 Task: Compose an email with the signature Jose Hernandez with the subject Update on a new initiative and the message Can you please let me know if there are any updates on the clients request? from softage.5@softage.net to softage.3@softage.net, select the message and change font size to small, align the email to left Send the email. Finally, move the email from Sent Items to the label Software development
Action: Mouse moved to (75, 49)
Screenshot: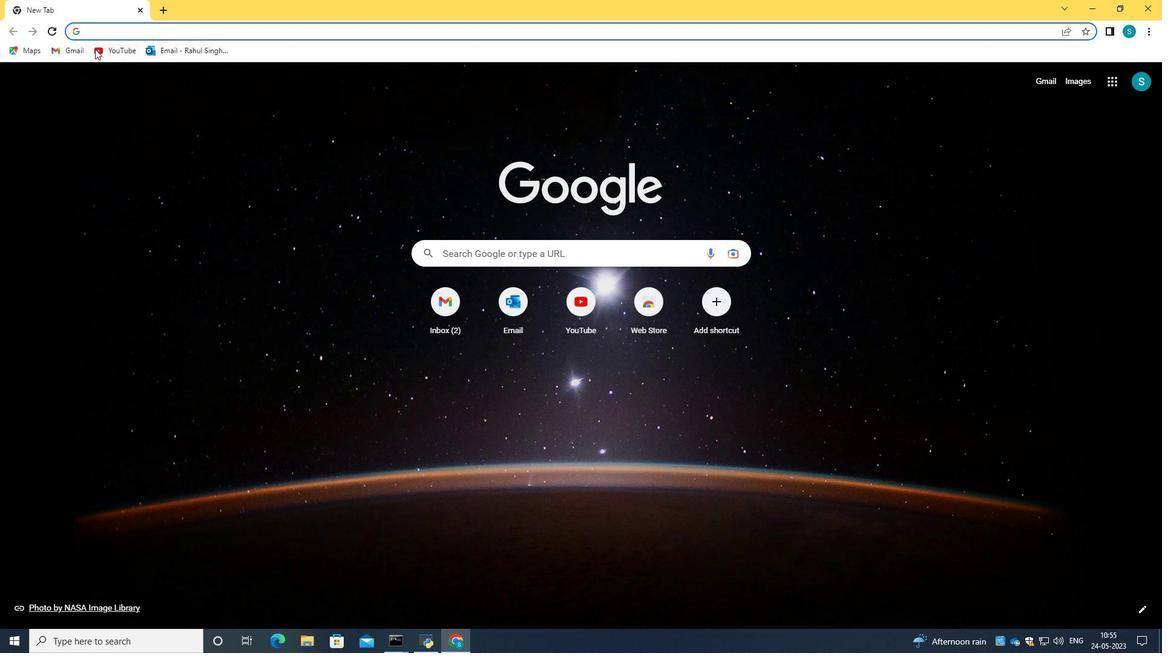 
Action: Mouse pressed left at (75, 49)
Screenshot: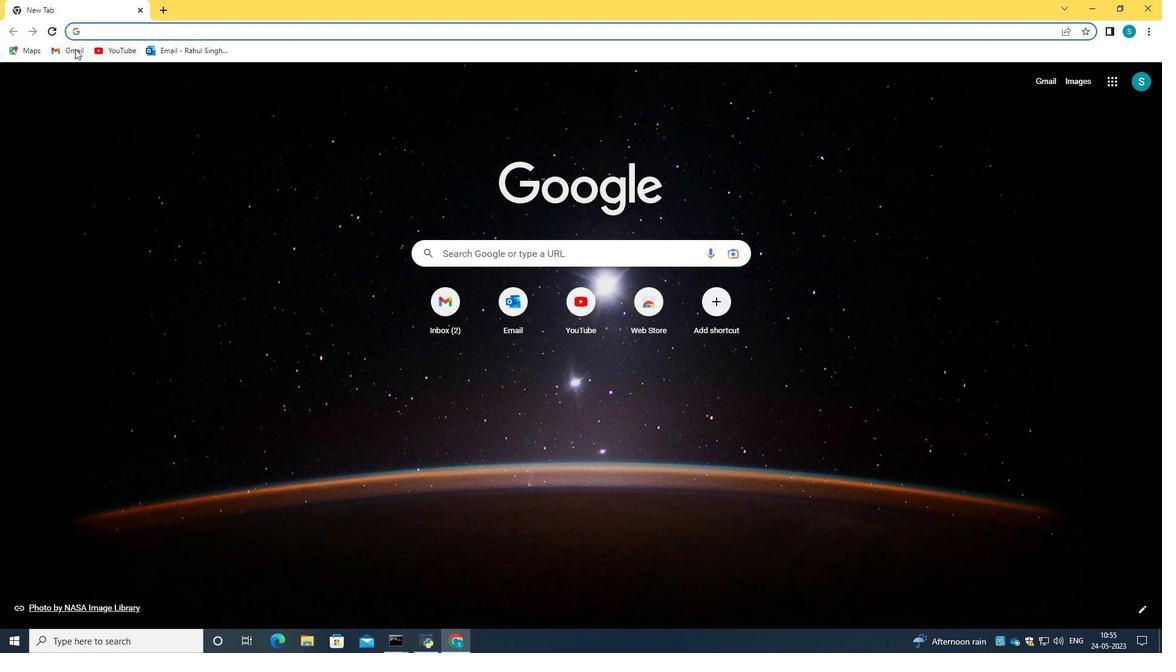 
Action: Mouse moved to (566, 185)
Screenshot: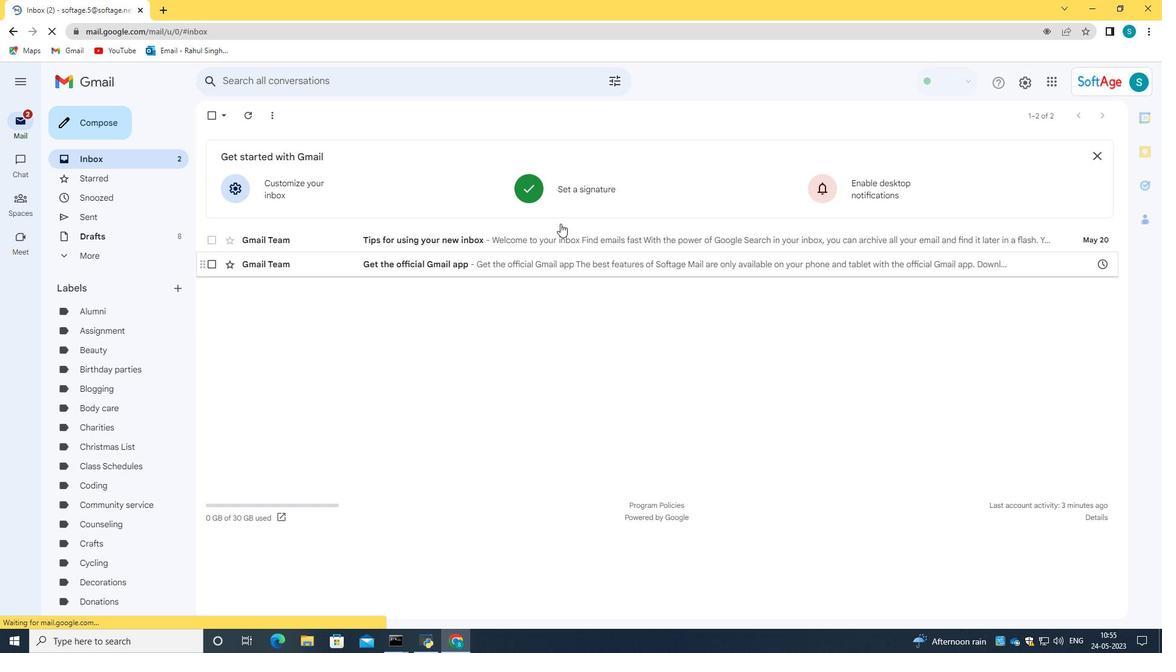 
Action: Mouse pressed left at (566, 185)
Screenshot: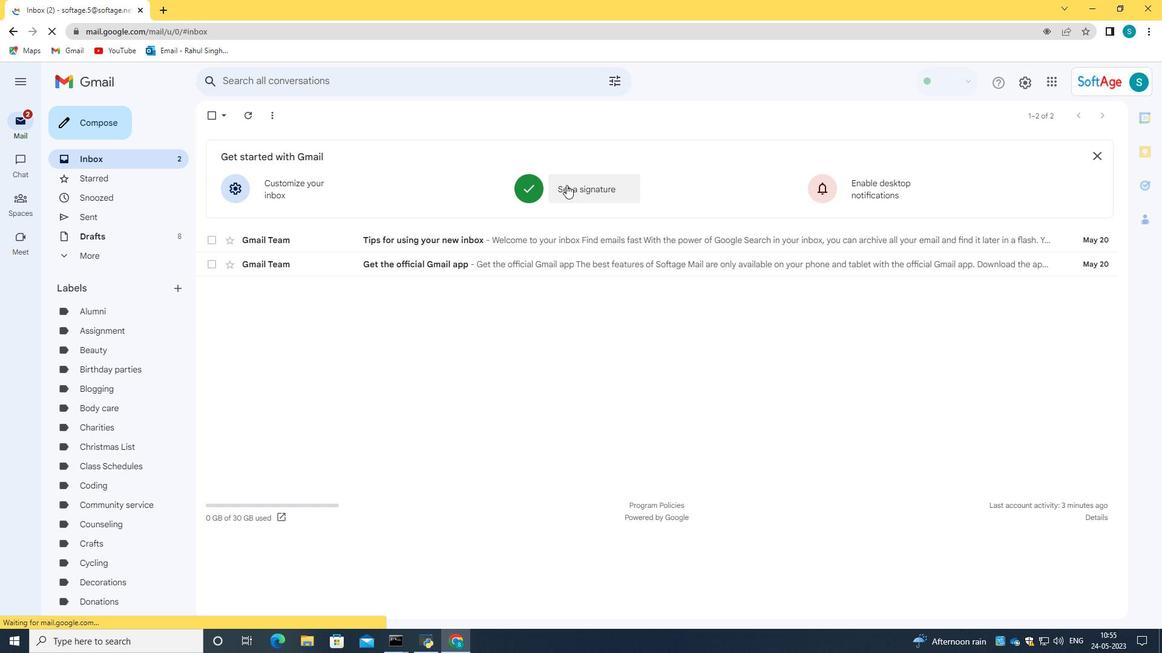 
Action: Mouse moved to (585, 242)
Screenshot: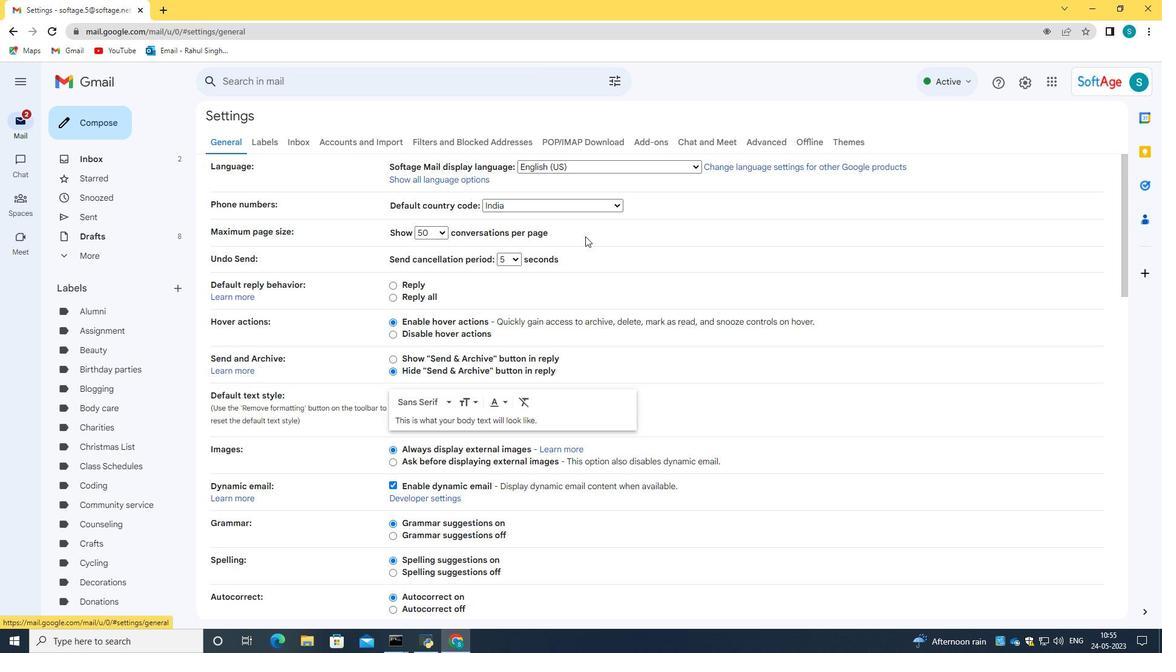 
Action: Mouse scrolled (585, 241) with delta (0, 0)
Screenshot: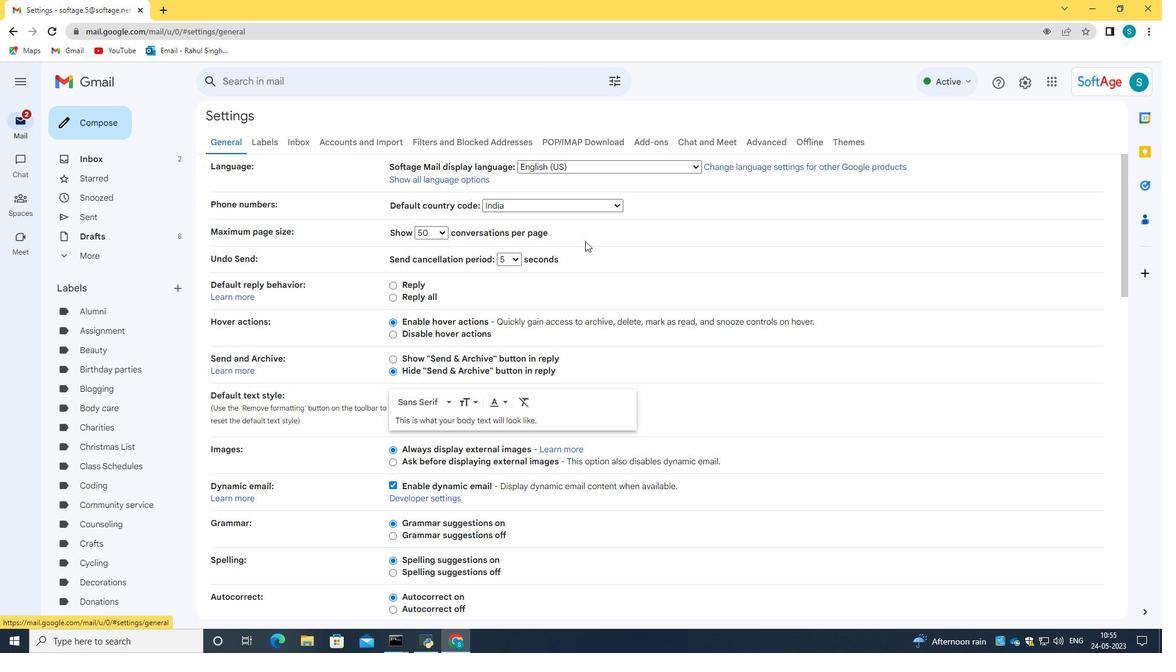 
Action: Mouse scrolled (585, 241) with delta (0, 0)
Screenshot: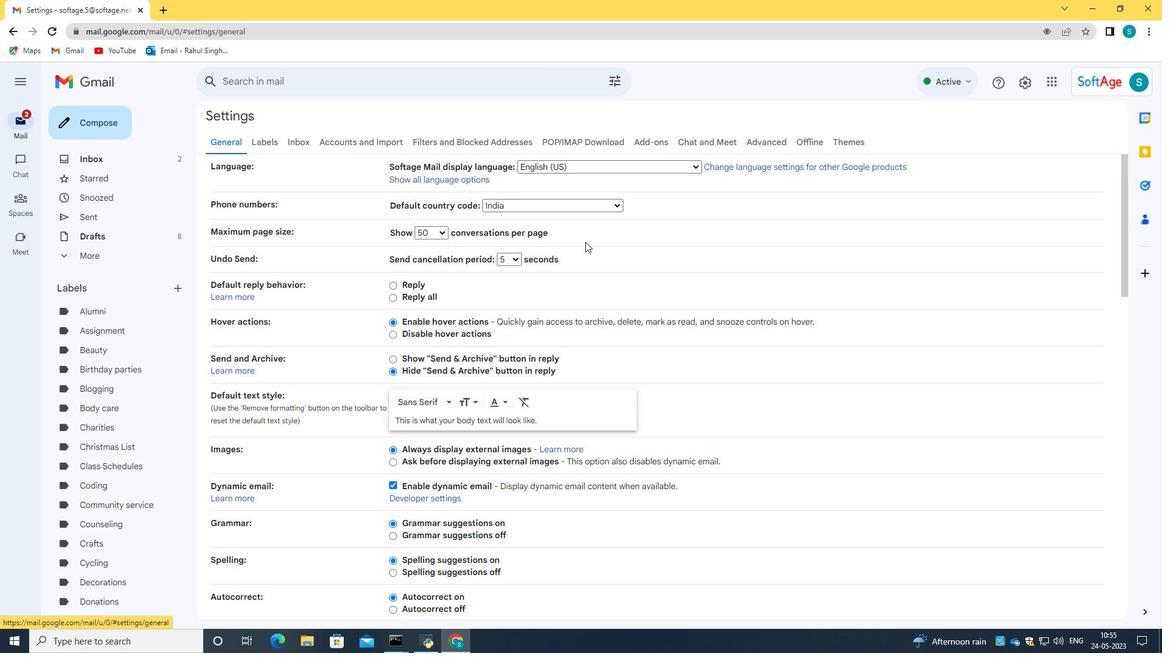 
Action: Mouse scrolled (585, 241) with delta (0, 0)
Screenshot: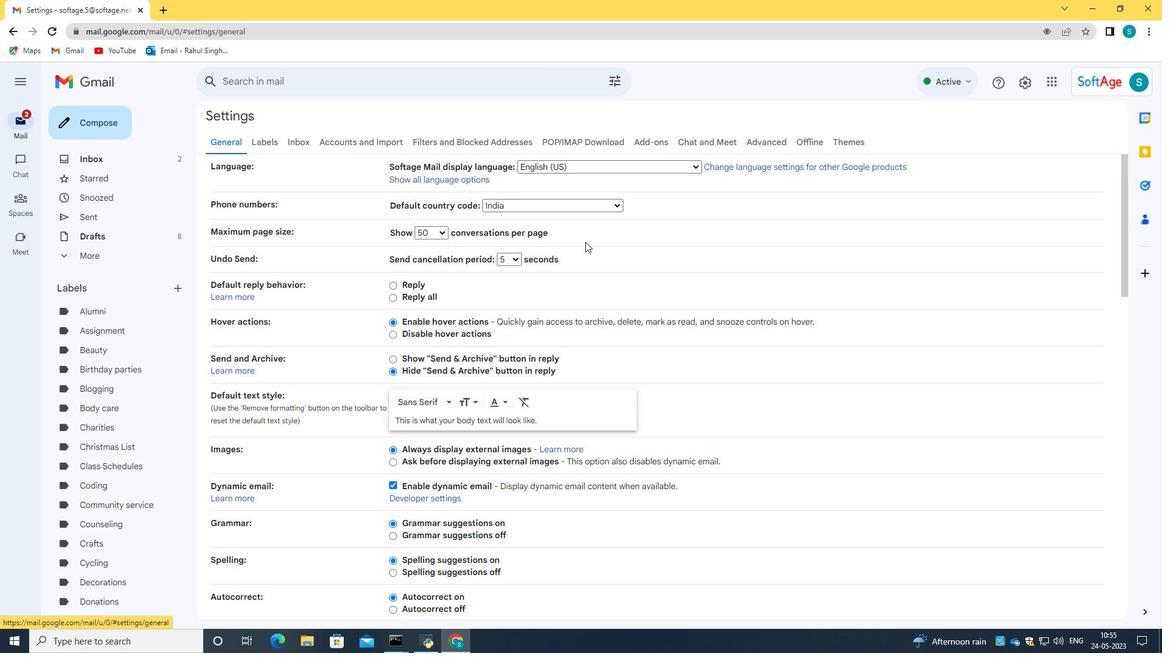 
Action: Mouse scrolled (585, 241) with delta (0, 0)
Screenshot: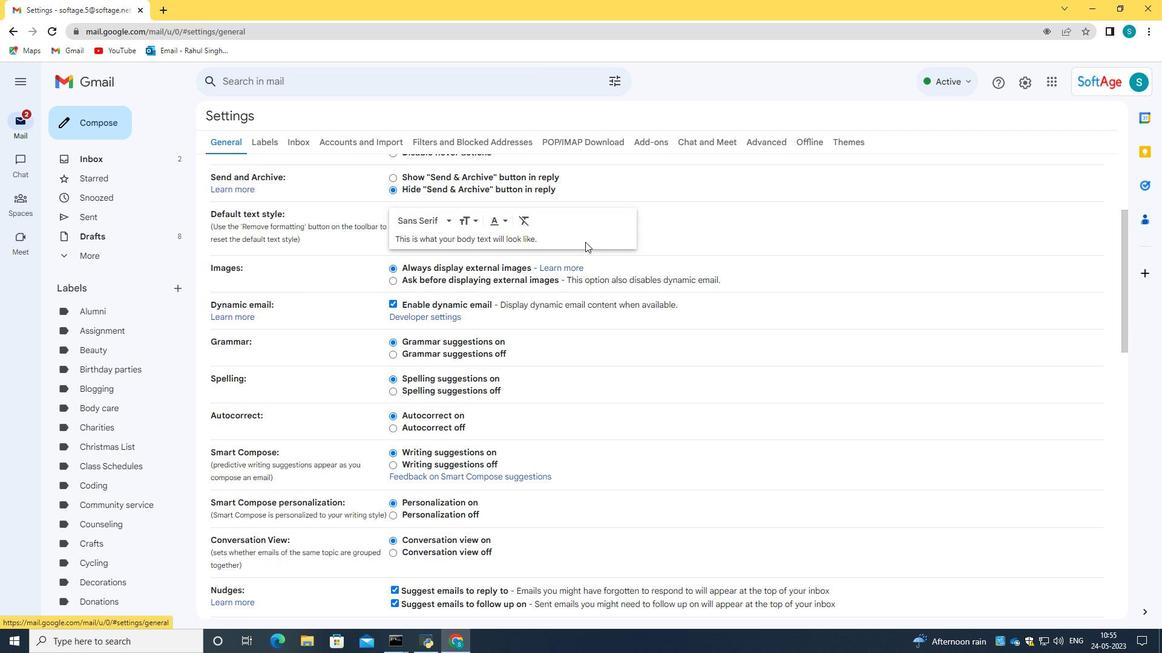 
Action: Mouse scrolled (585, 241) with delta (0, 0)
Screenshot: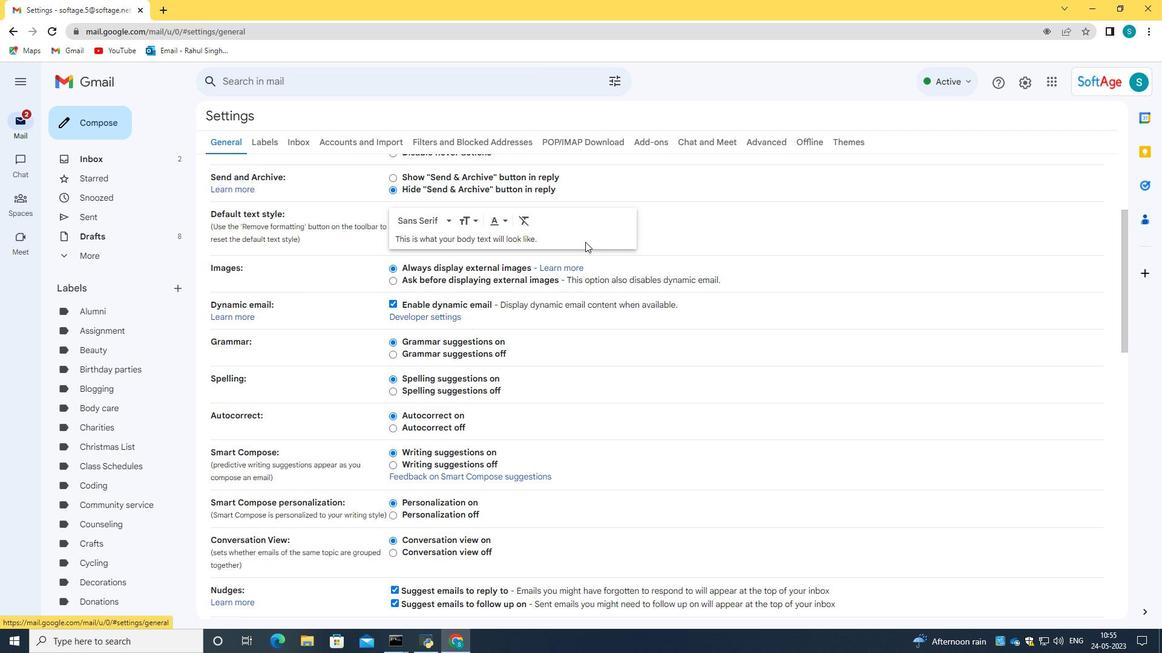 
Action: Mouse scrolled (585, 241) with delta (0, 0)
Screenshot: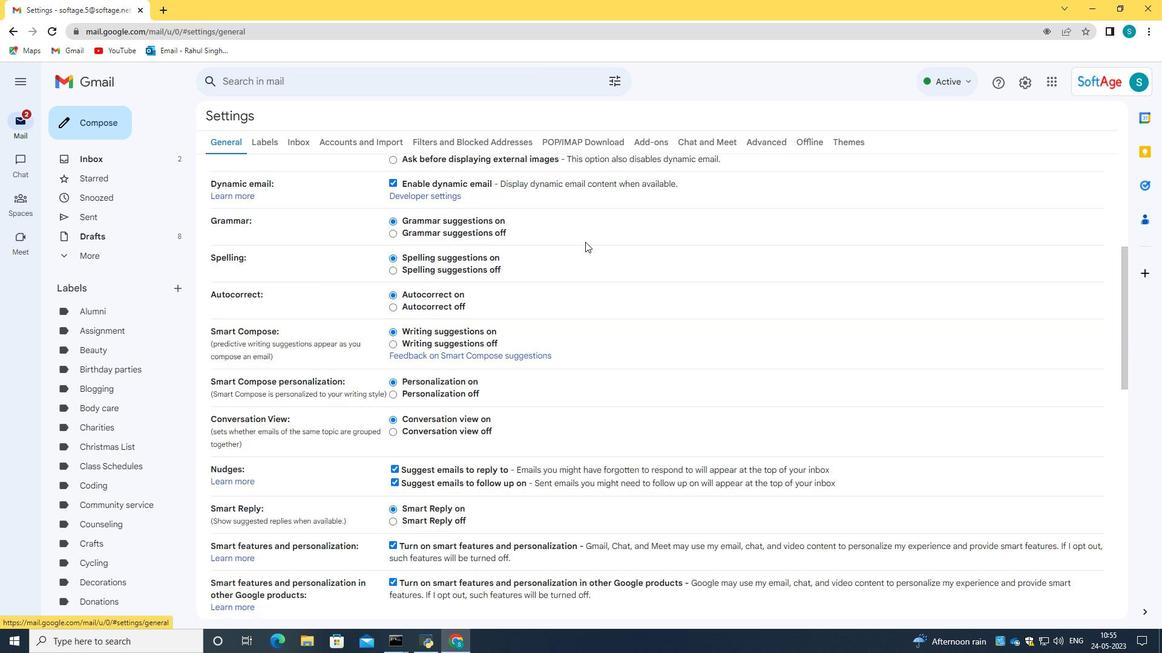 
Action: Mouse scrolled (585, 241) with delta (0, 0)
Screenshot: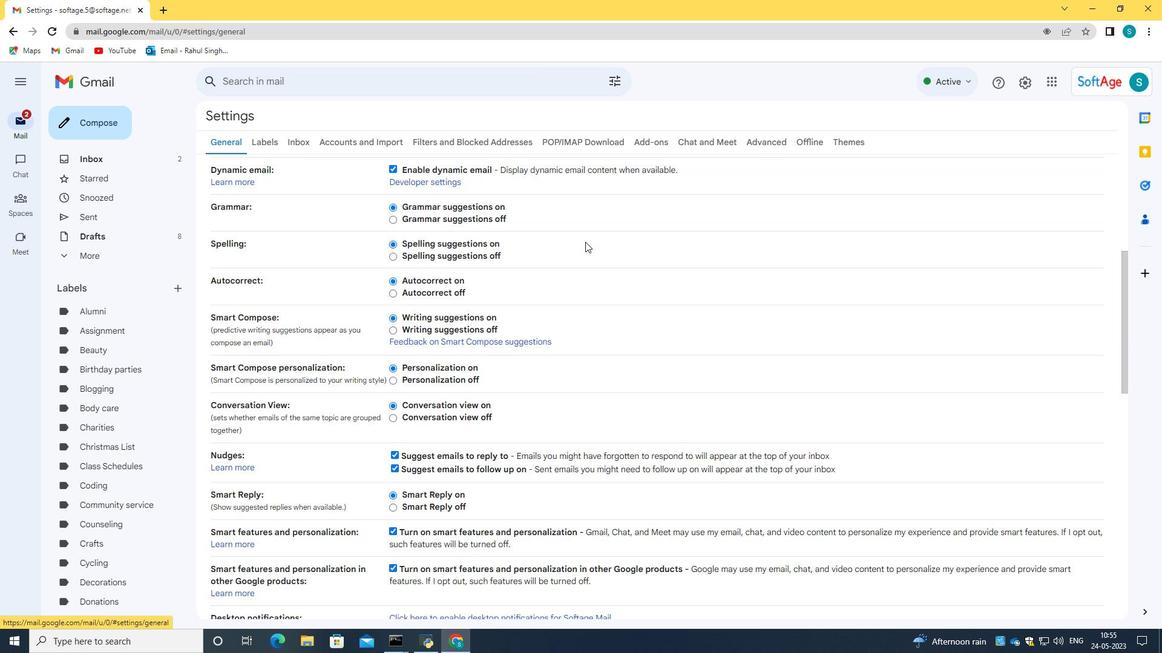 
Action: Mouse scrolled (585, 241) with delta (0, 0)
Screenshot: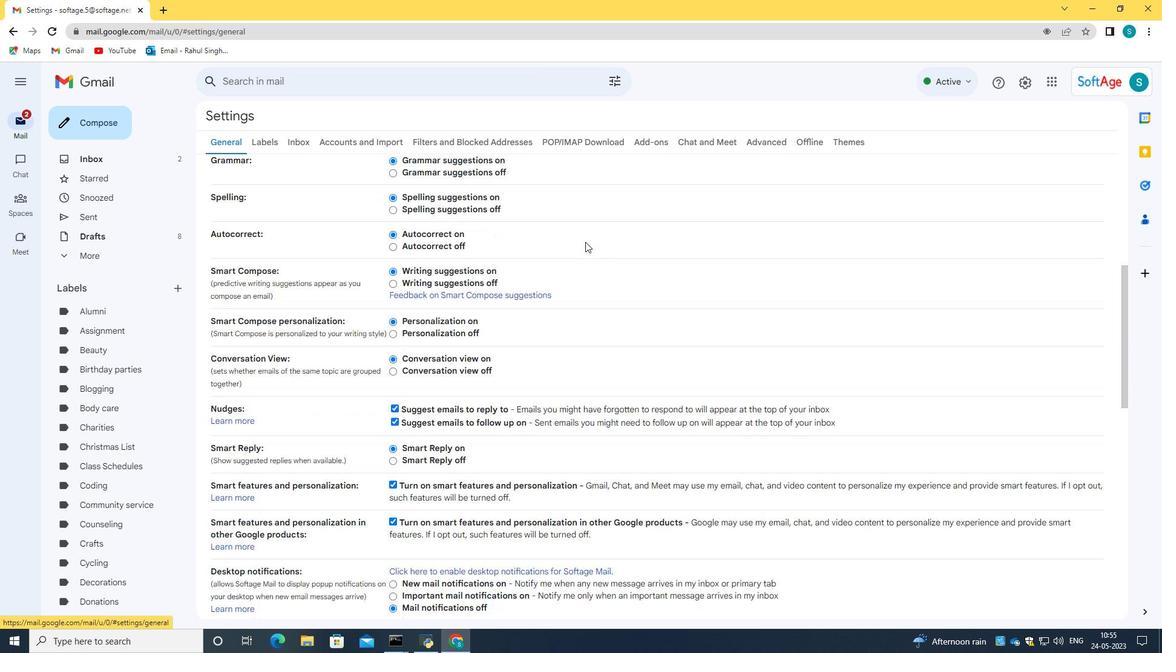 
Action: Mouse moved to (558, 373)
Screenshot: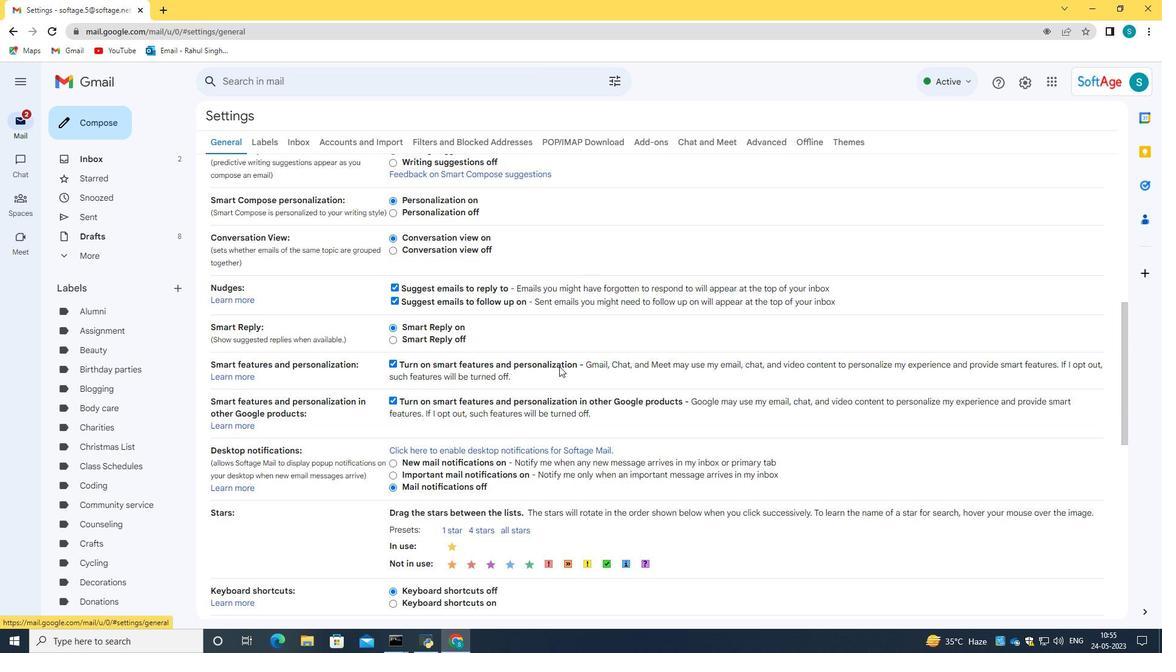 
Action: Mouse scrolled (558, 372) with delta (0, 0)
Screenshot: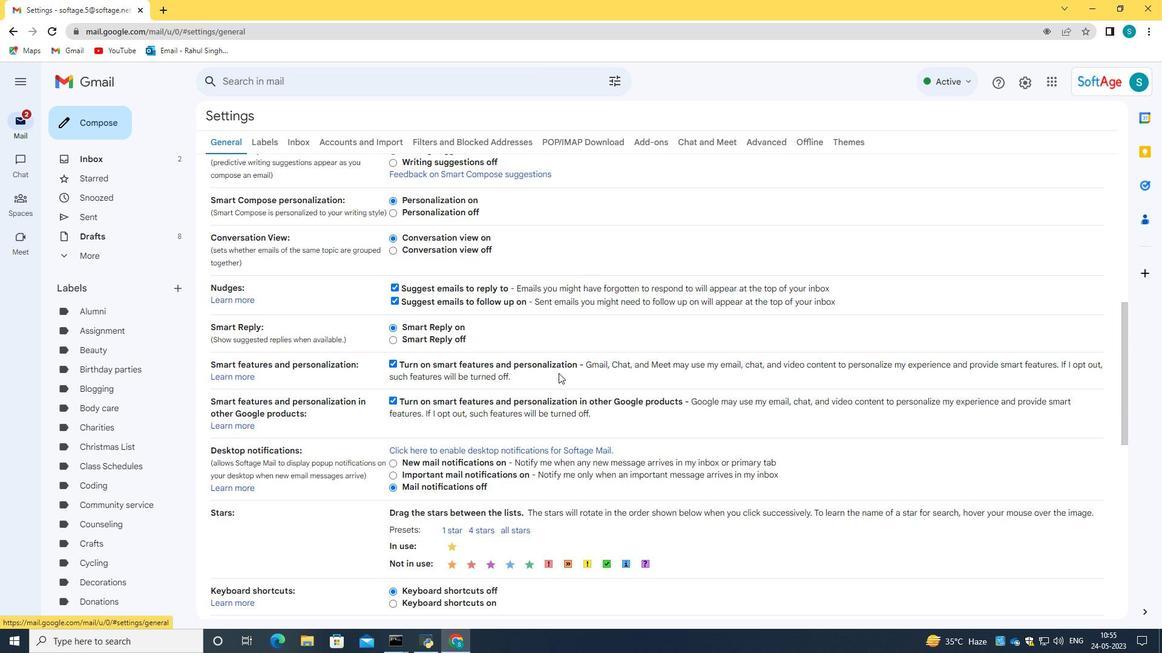 
Action: Mouse scrolled (558, 372) with delta (0, 0)
Screenshot: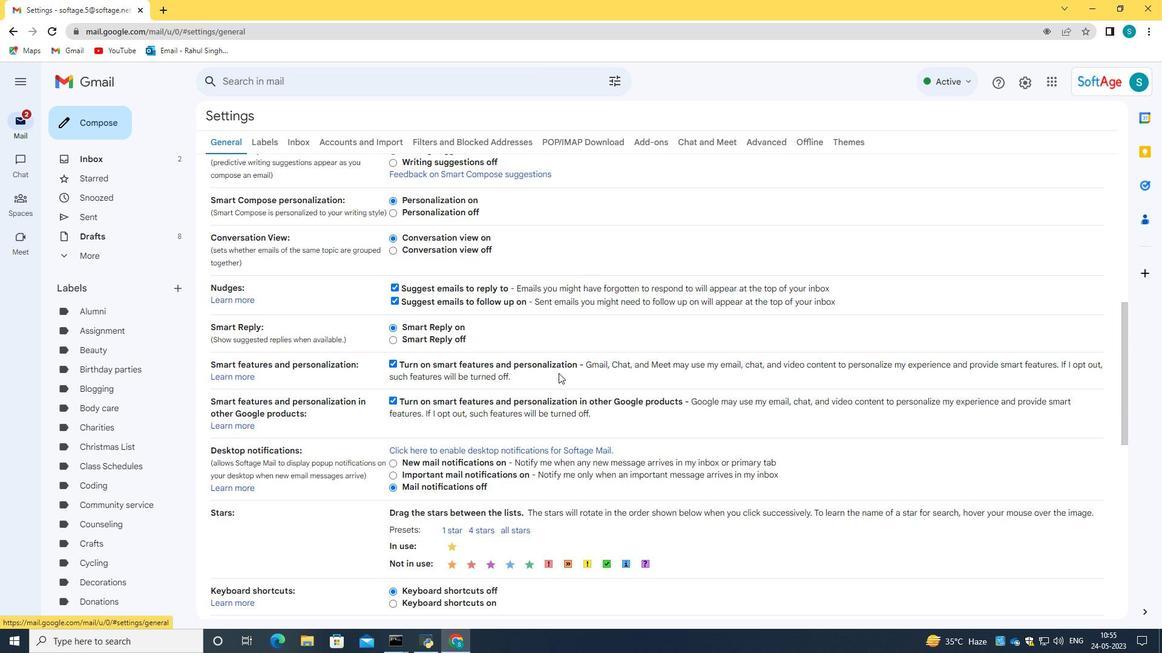 
Action: Mouse scrolled (558, 372) with delta (0, 0)
Screenshot: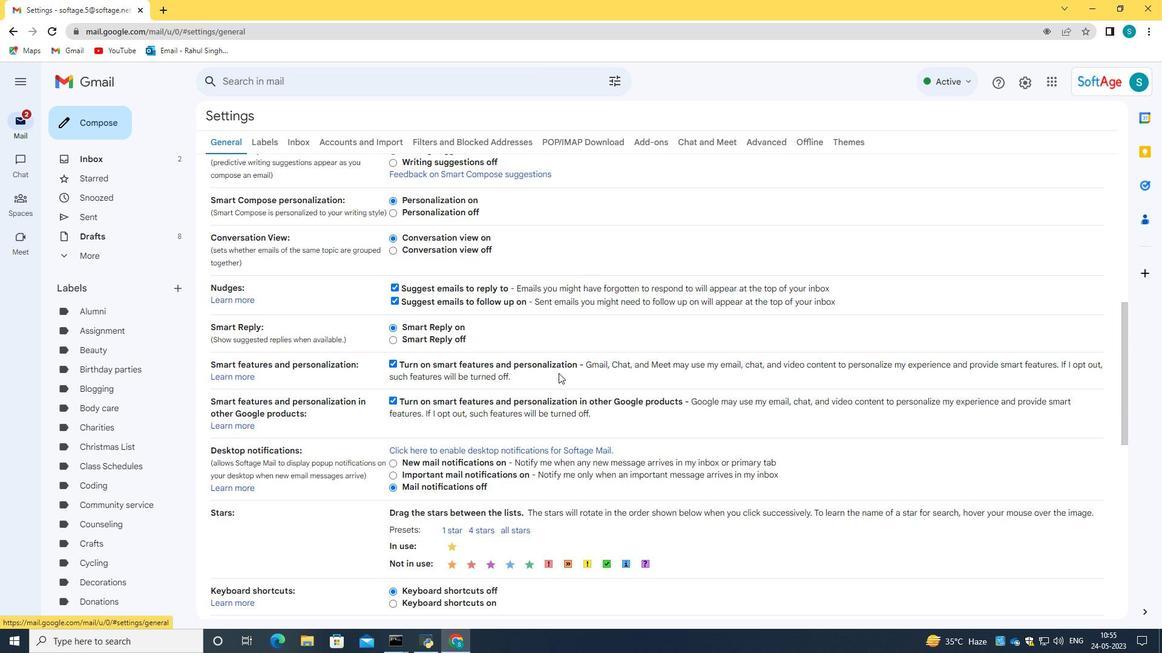 
Action: Mouse scrolled (558, 372) with delta (0, 0)
Screenshot: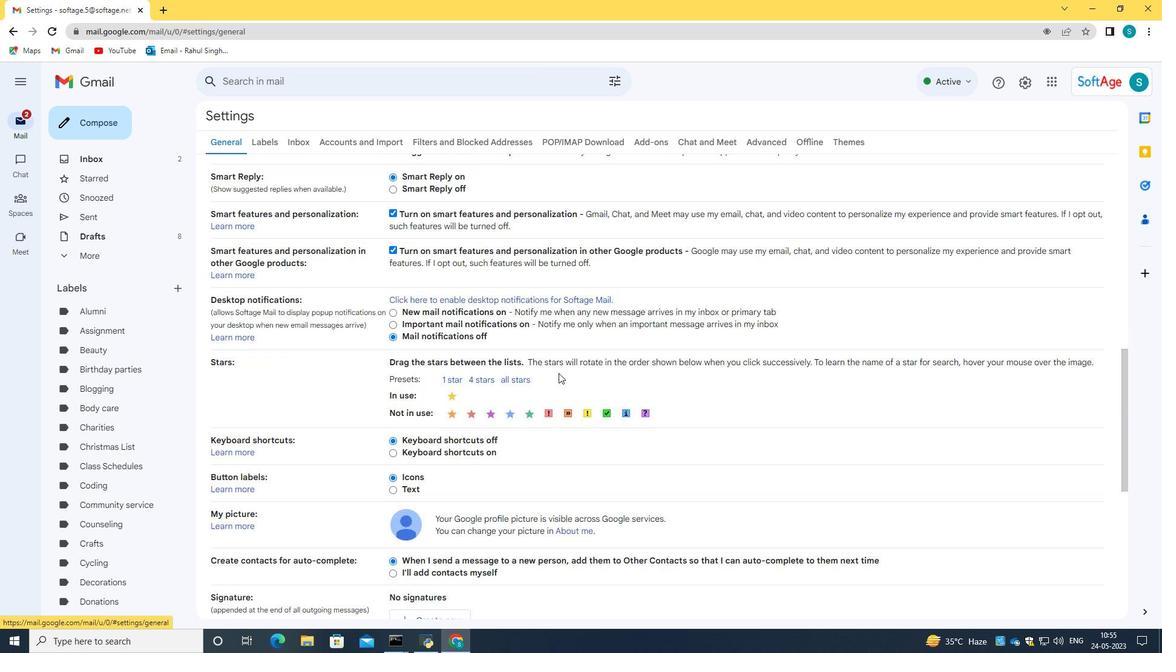 
Action: Mouse moved to (433, 538)
Screenshot: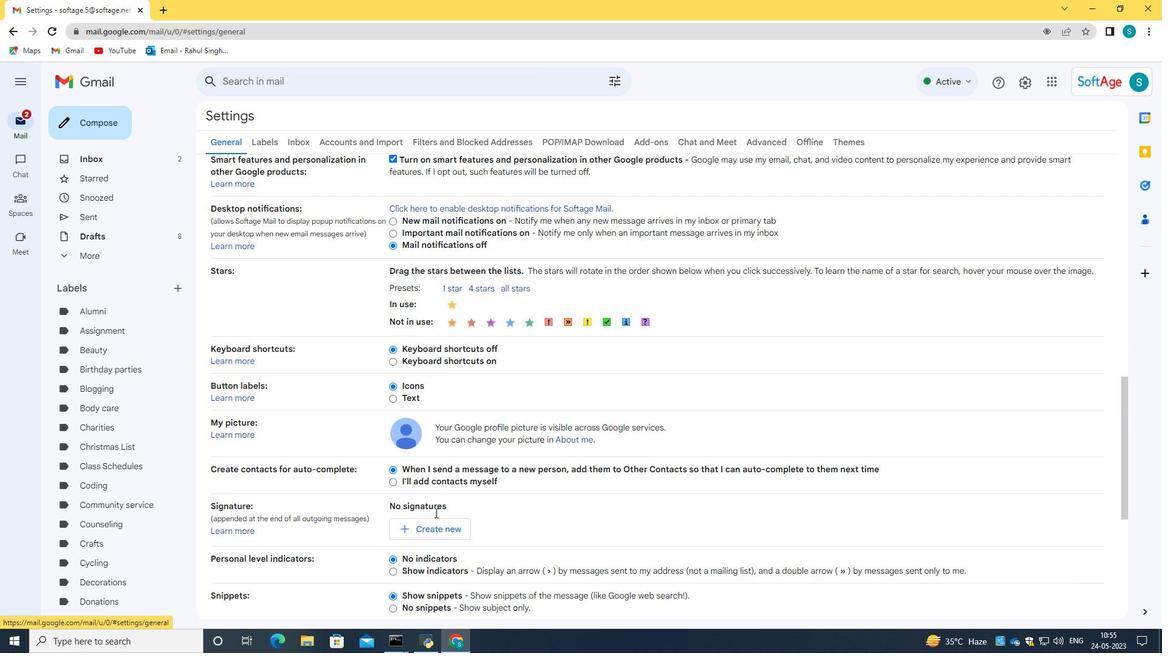 
Action: Mouse pressed left at (433, 538)
Screenshot: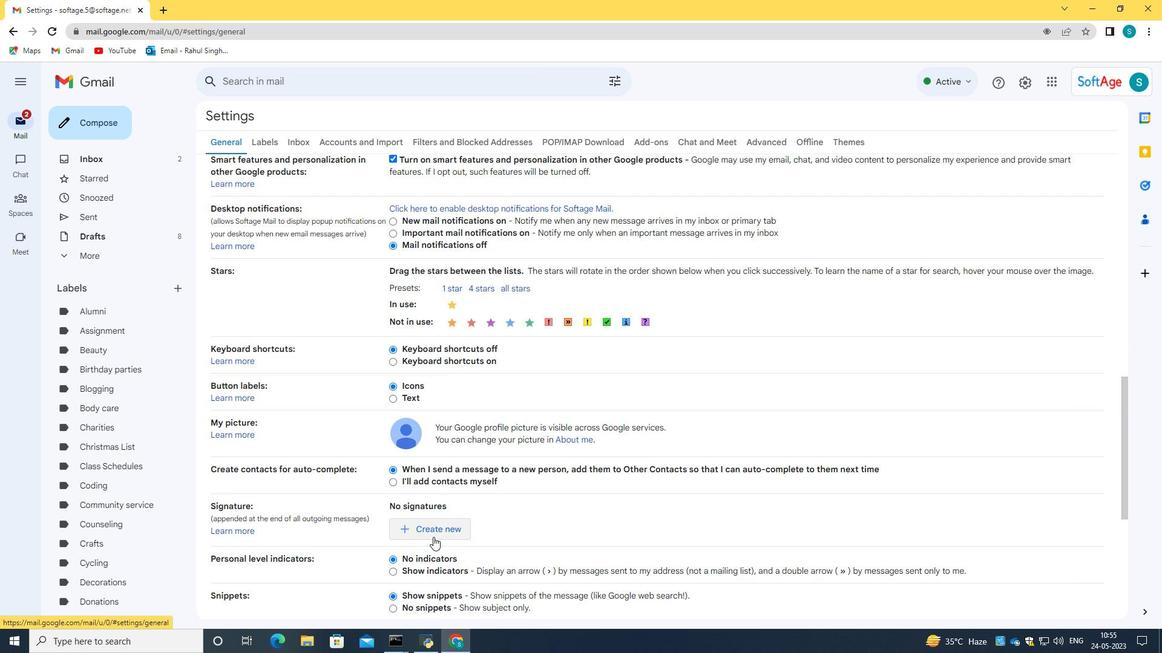 
Action: Mouse moved to (550, 337)
Screenshot: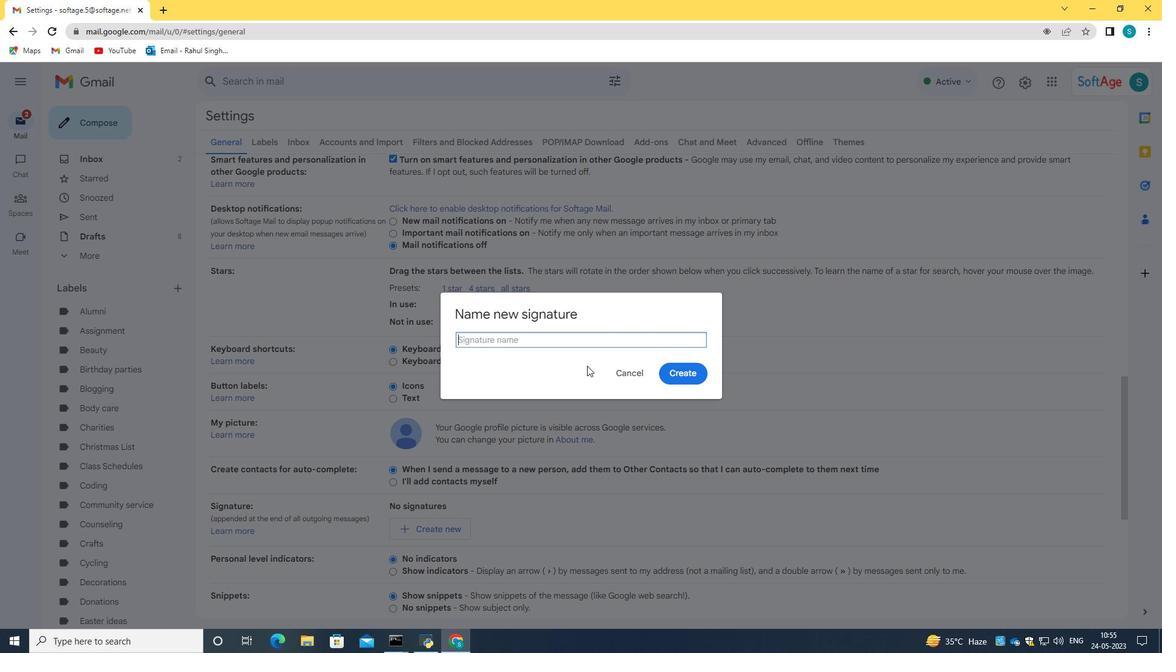 
Action: Key pressed <Key.caps_lock>J<Key.caps_lock>ose<Key.space><Key.caps_lock>H<Key.caps_lock>arnandez
Screenshot: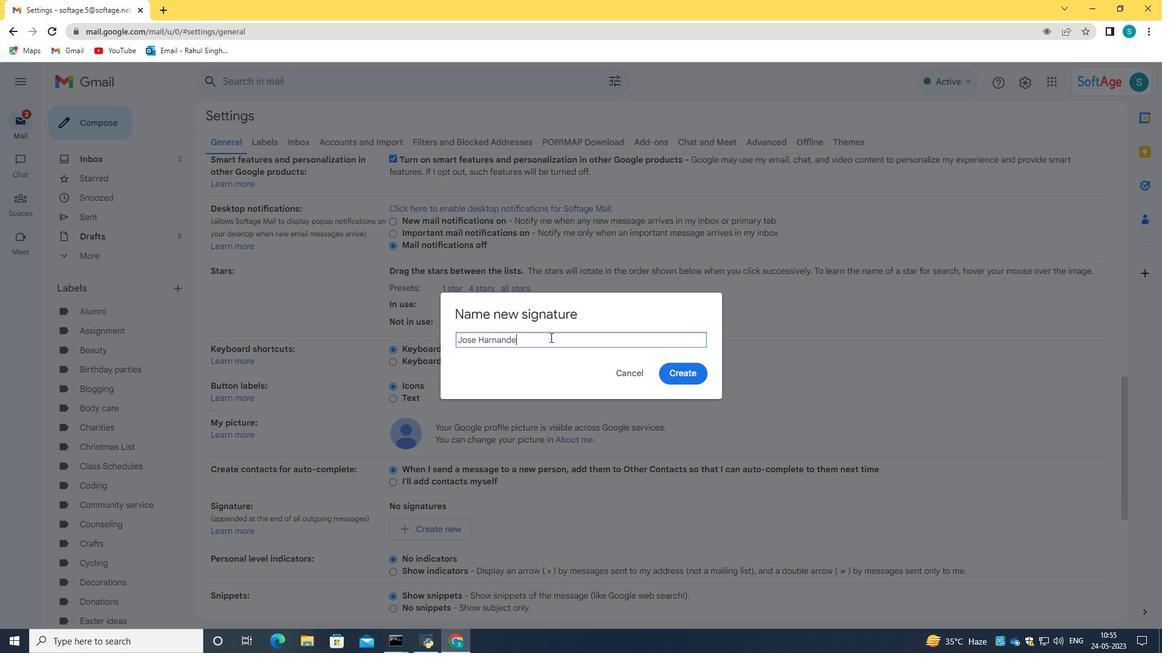 
Action: Mouse moved to (676, 375)
Screenshot: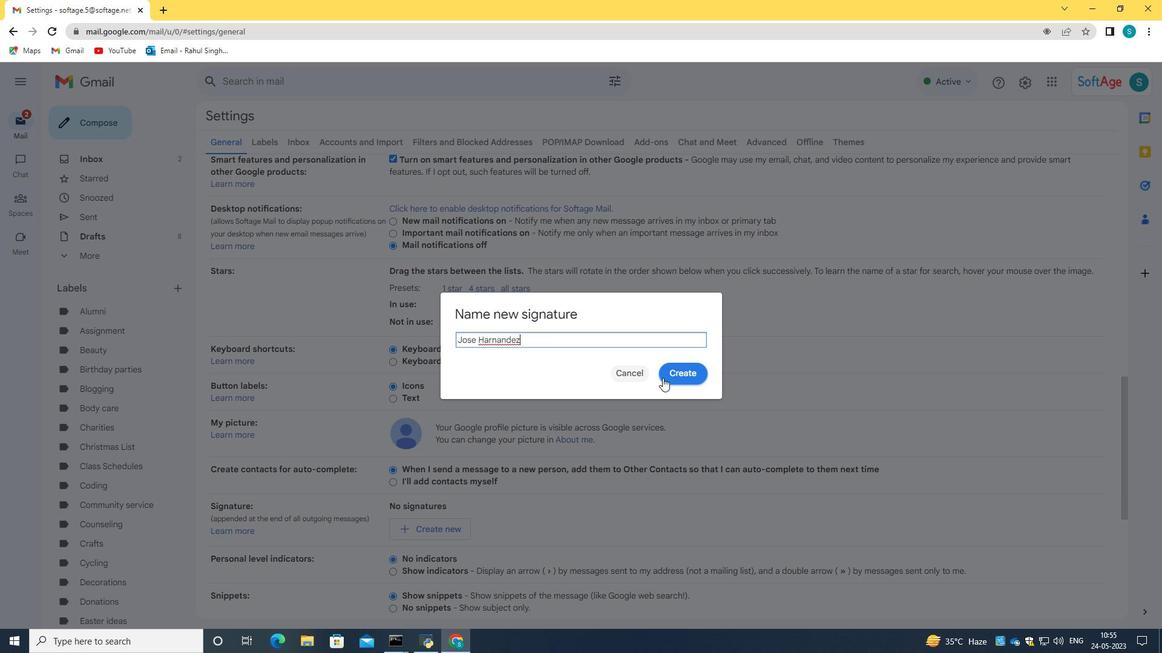 
Action: Mouse pressed left at (676, 375)
Screenshot: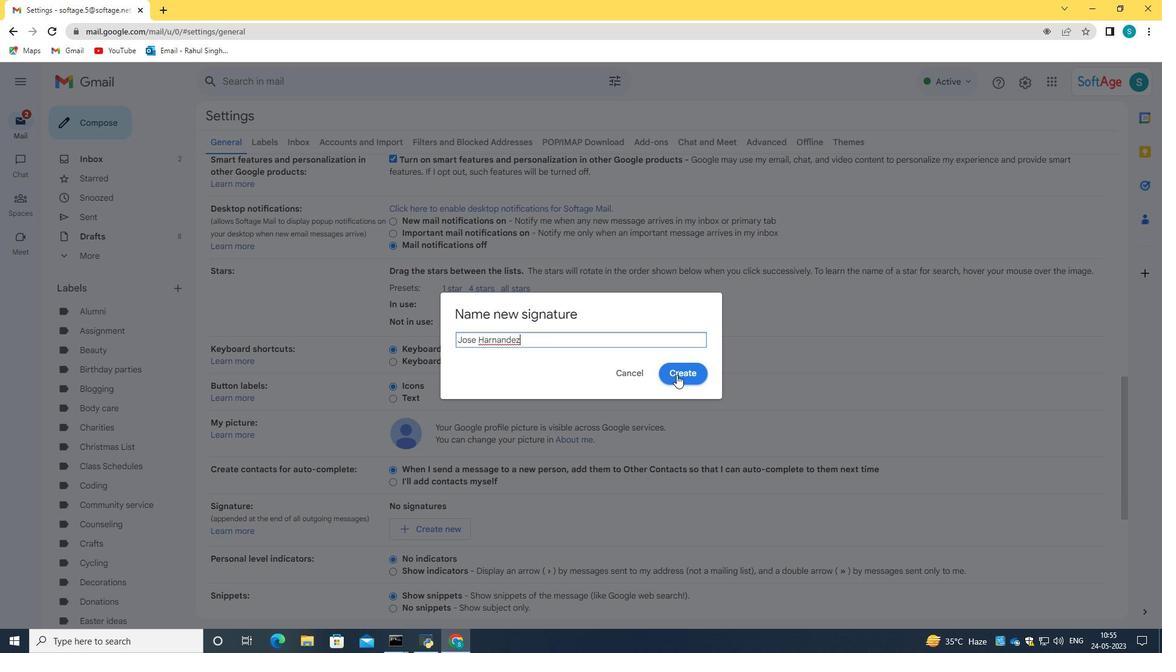 
Action: Mouse moved to (638, 552)
Screenshot: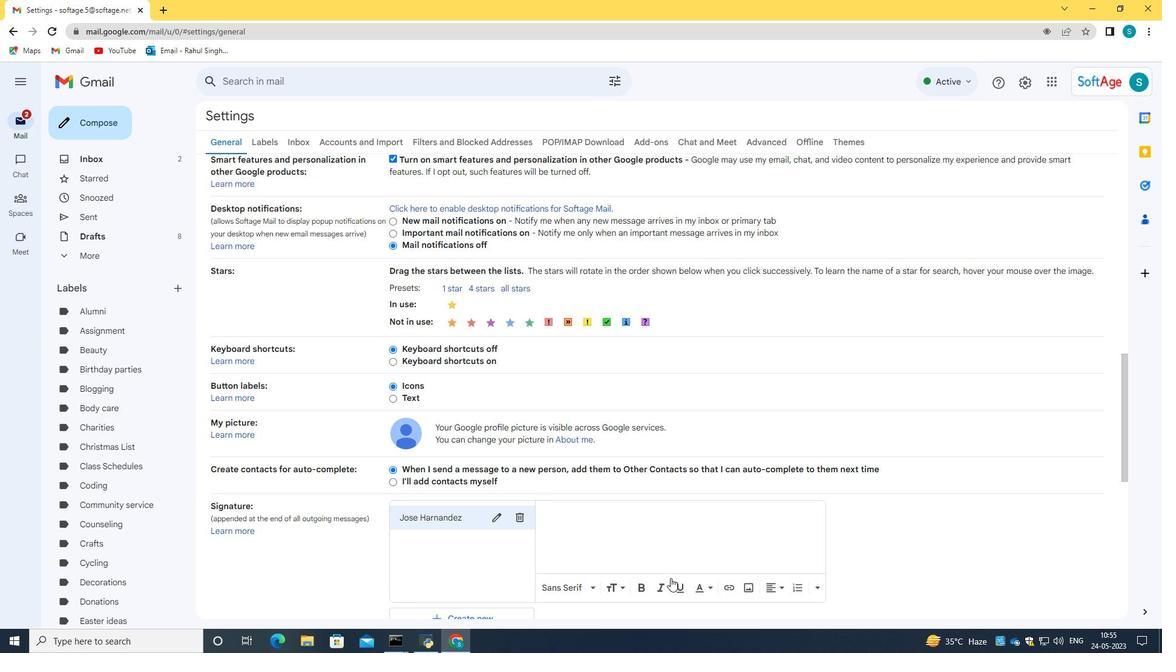 
Action: Mouse pressed left at (638, 552)
Screenshot: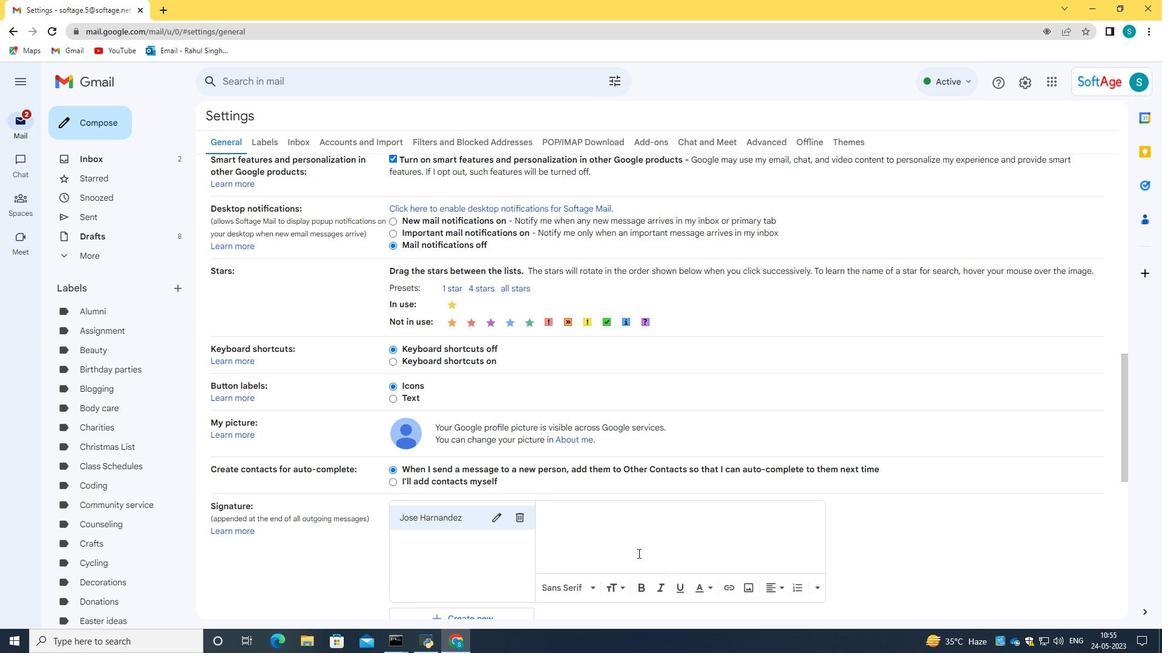 
Action: Key pressed <Key.caps_lock>J<Key.caps_lock>ose<Key.space><Key.caps_lock>H<Key.caps_lock>arnandez
Screenshot: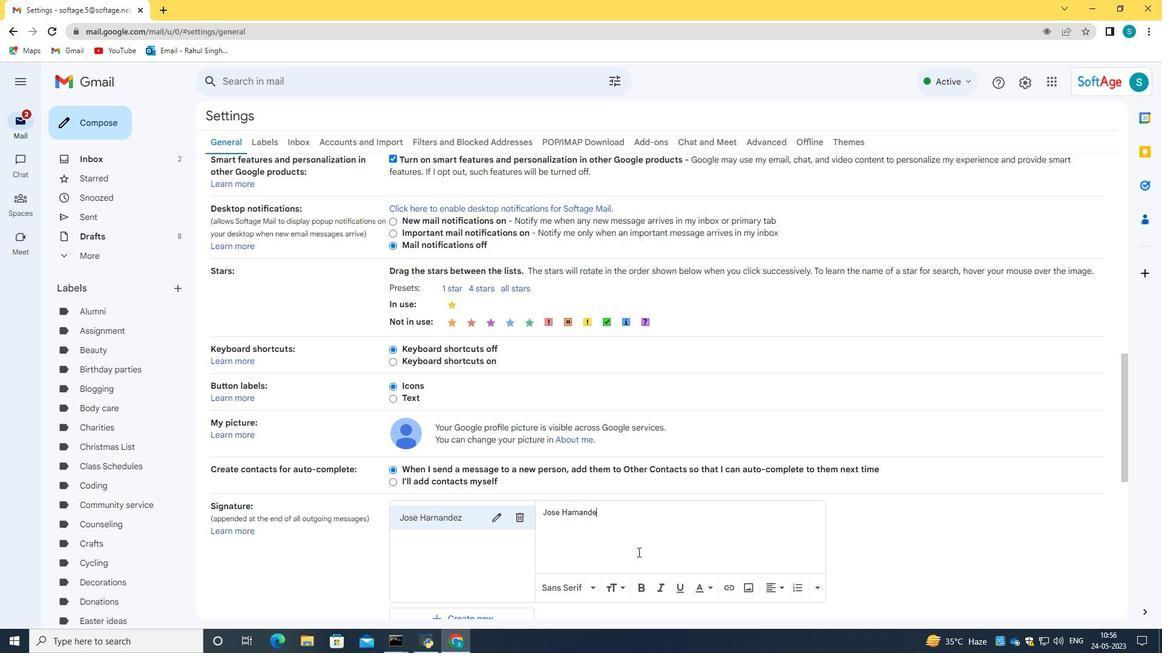 
Action: Mouse scrolled (638, 552) with delta (0, 0)
Screenshot: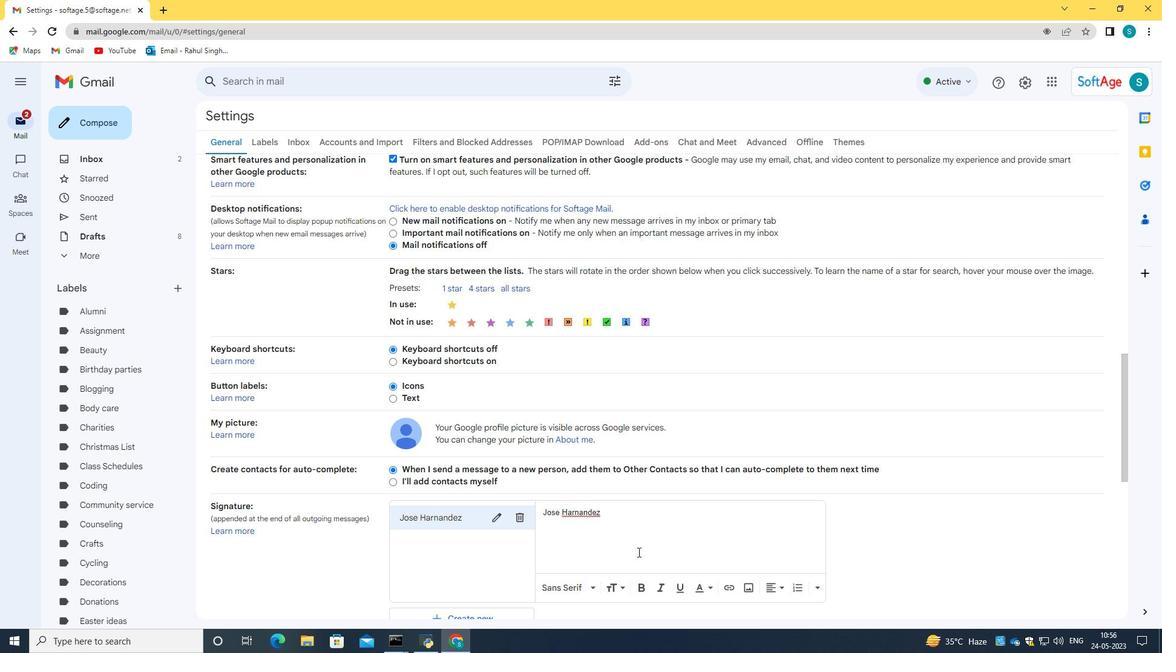 
Action: Mouse scrolled (638, 552) with delta (0, 0)
Screenshot: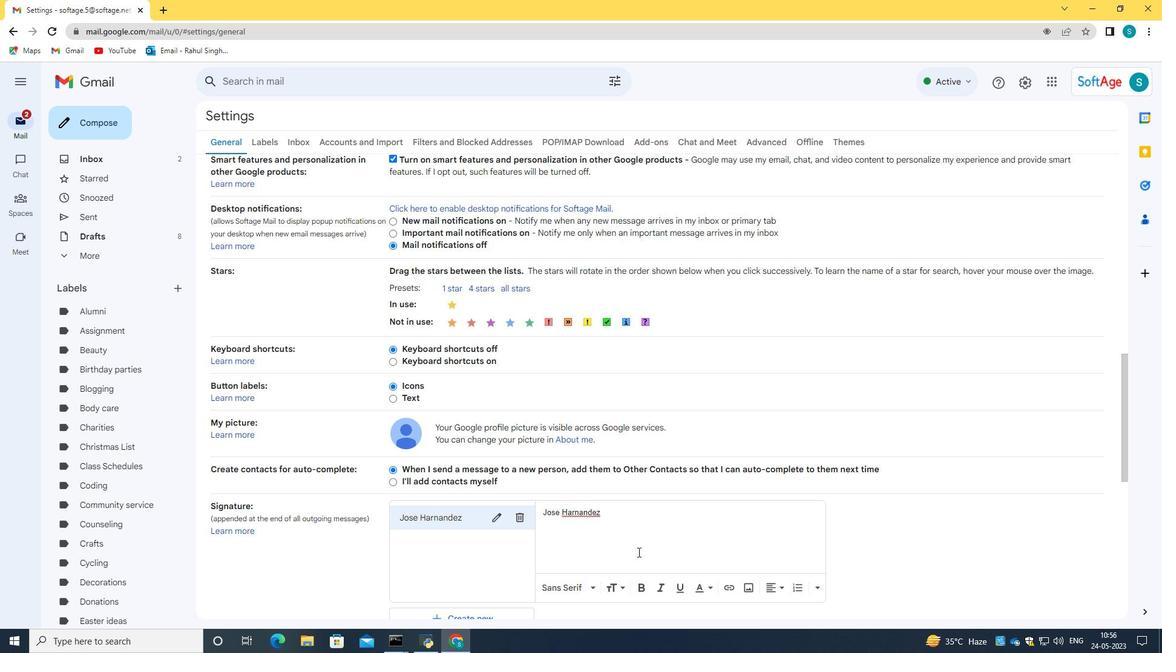 
Action: Mouse scrolled (638, 552) with delta (0, 0)
Screenshot: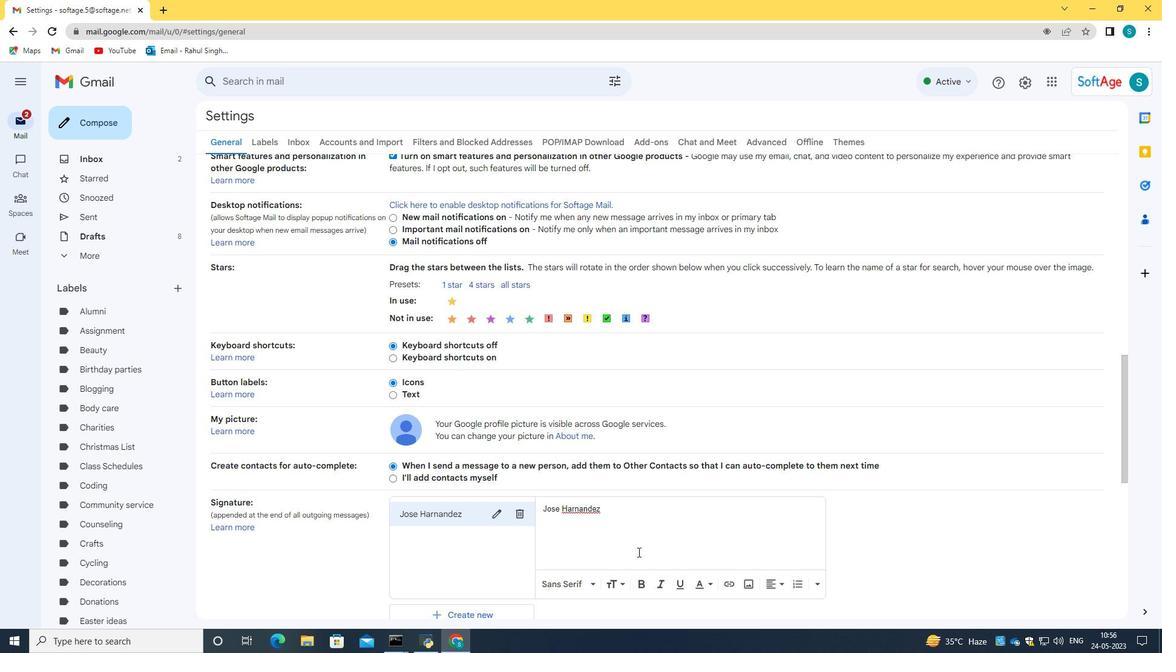 
Action: Mouse scrolled (638, 552) with delta (0, 0)
Screenshot: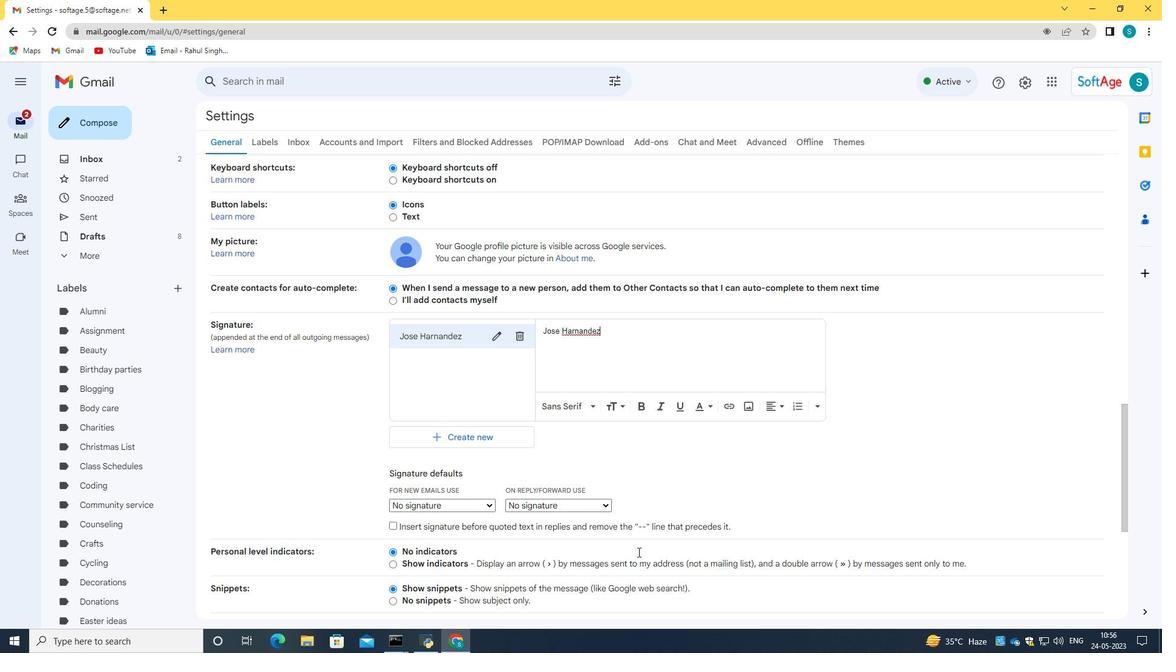 
Action: Mouse scrolled (638, 552) with delta (0, 0)
Screenshot: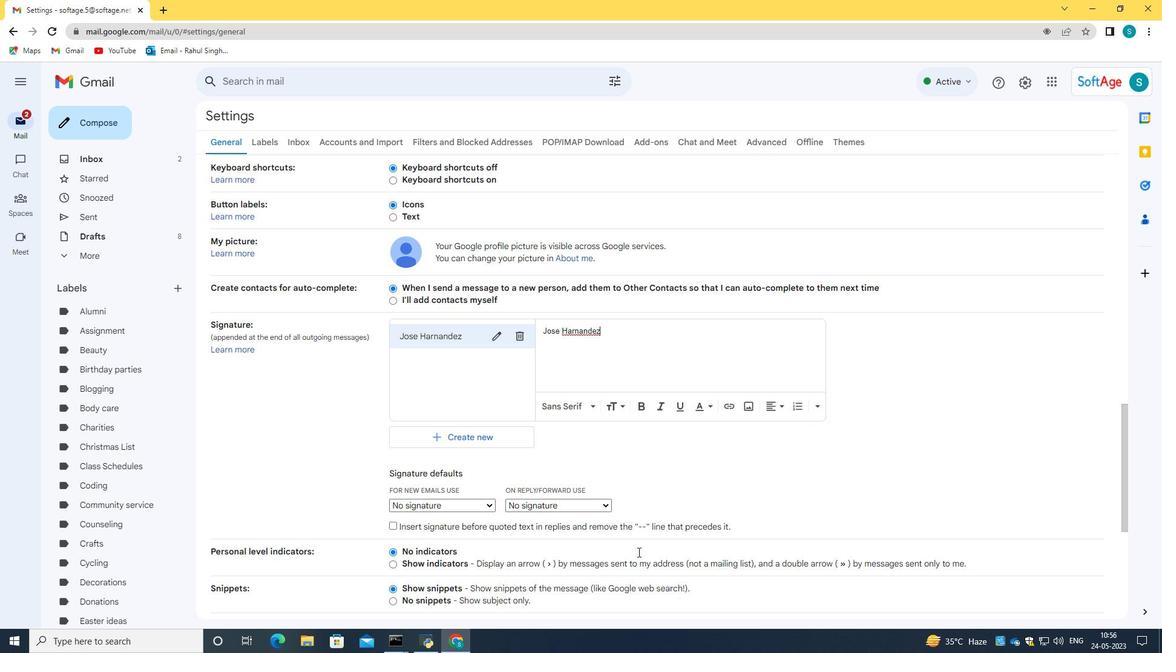 
Action: Mouse scrolled (638, 552) with delta (0, 0)
Screenshot: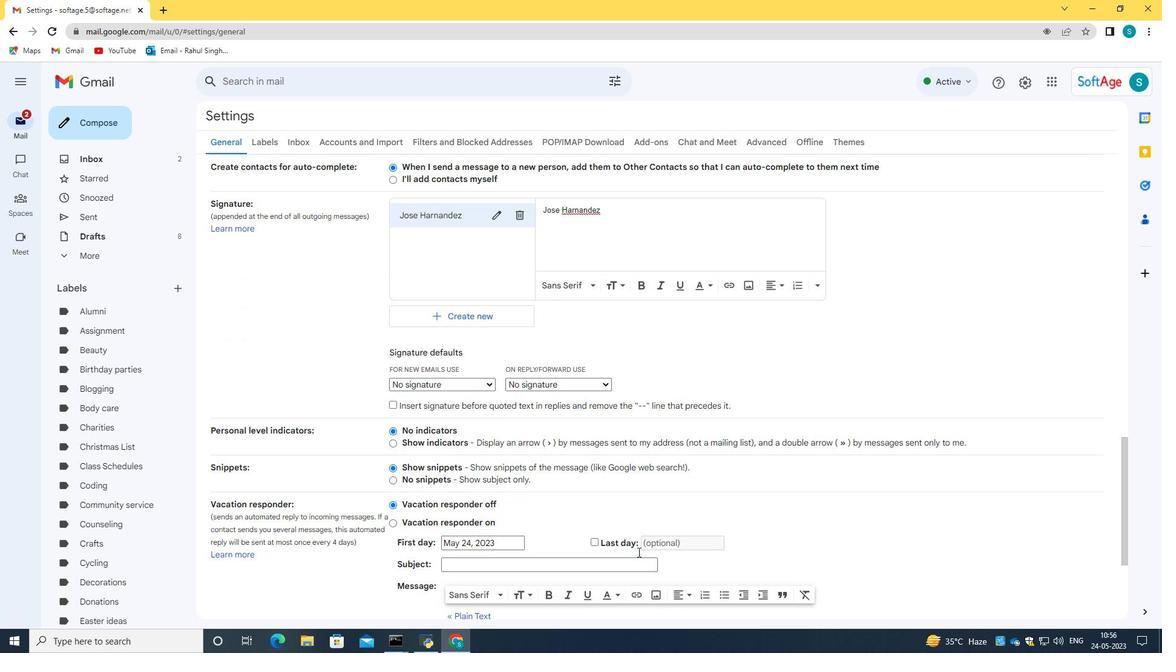 
Action: Mouse scrolled (638, 552) with delta (0, 0)
Screenshot: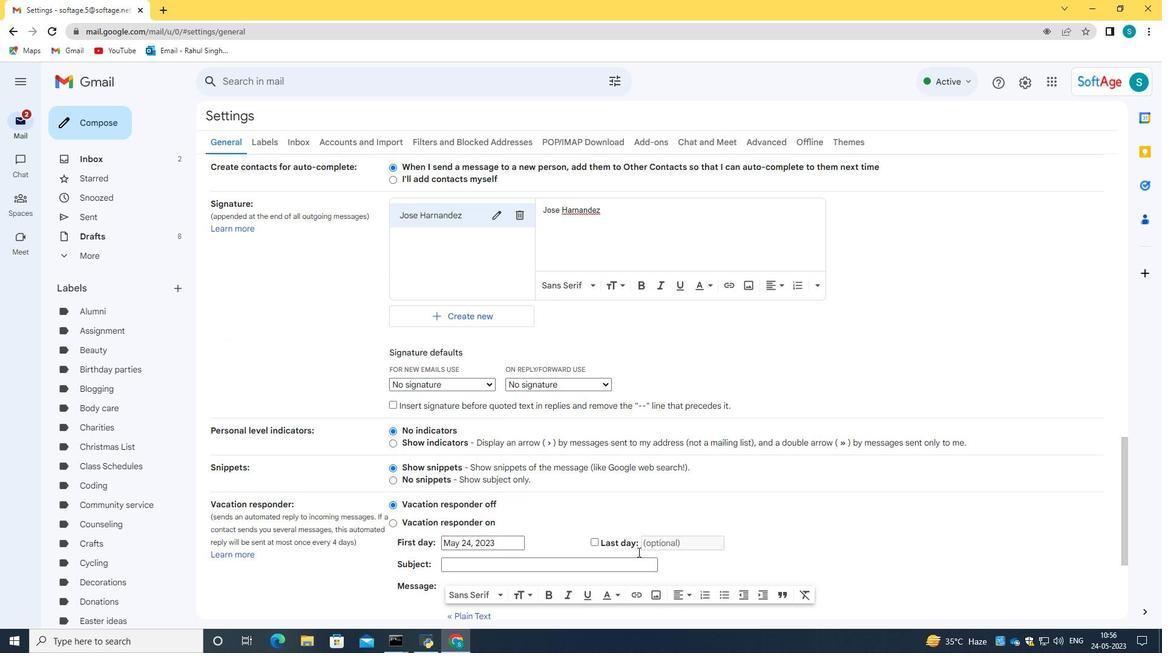 
Action: Mouse scrolled (638, 552) with delta (0, 0)
Screenshot: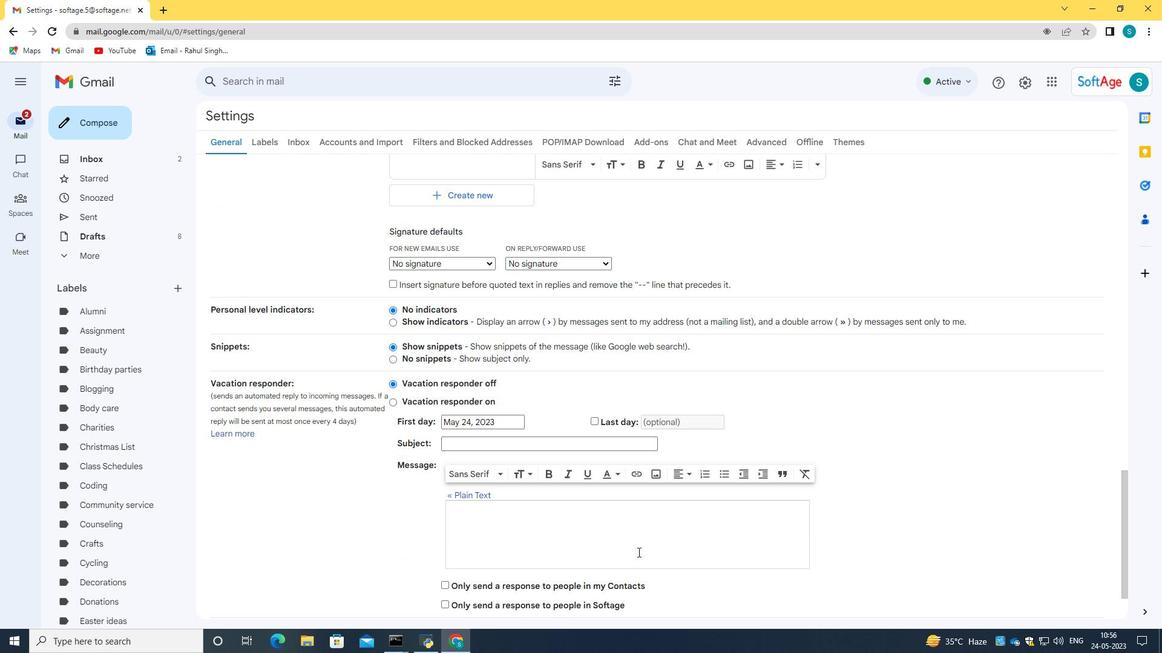 
Action: Mouse scrolled (638, 552) with delta (0, 0)
Screenshot: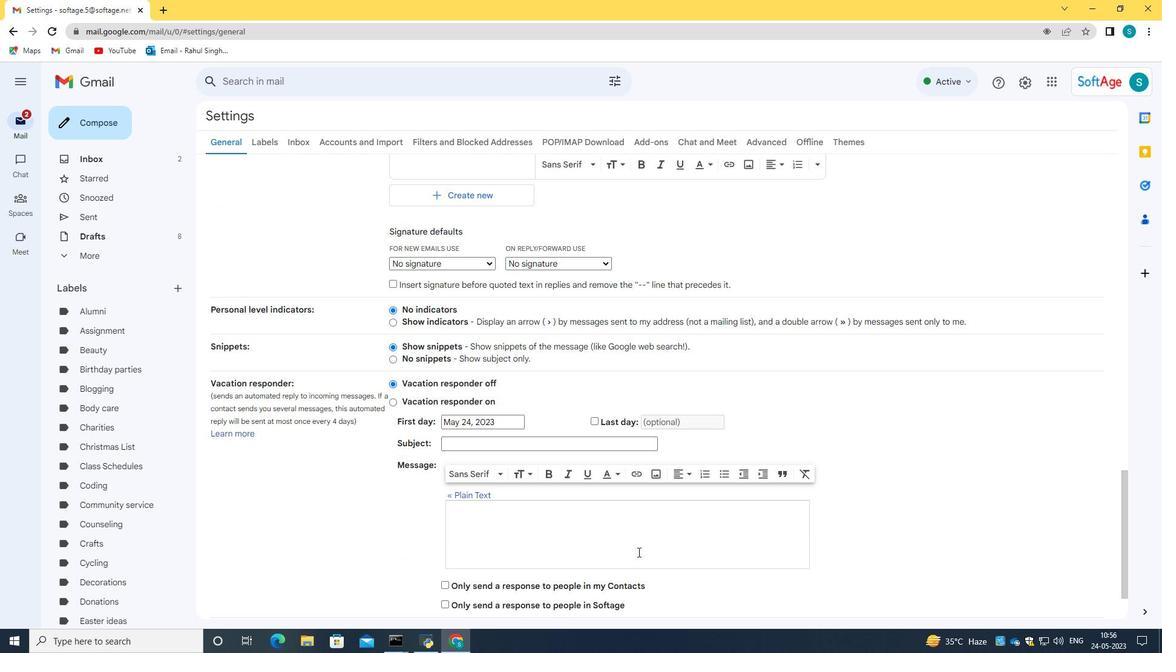 
Action: Mouse scrolled (638, 552) with delta (0, 0)
Screenshot: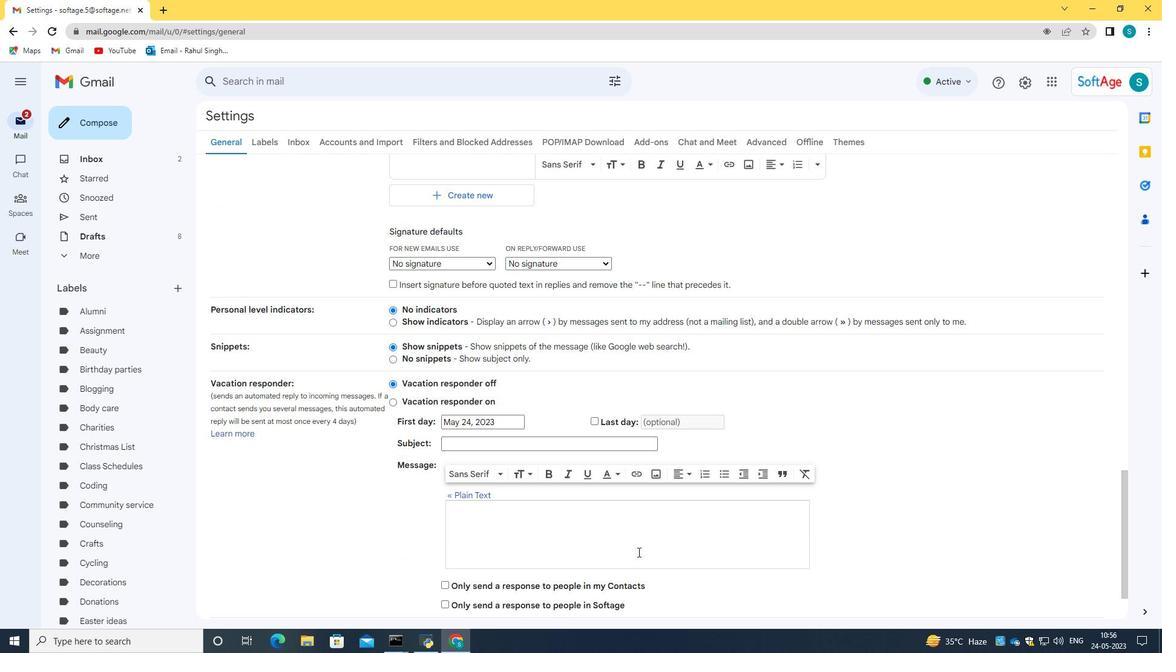 
Action: Mouse scrolled (638, 552) with delta (0, 0)
Screenshot: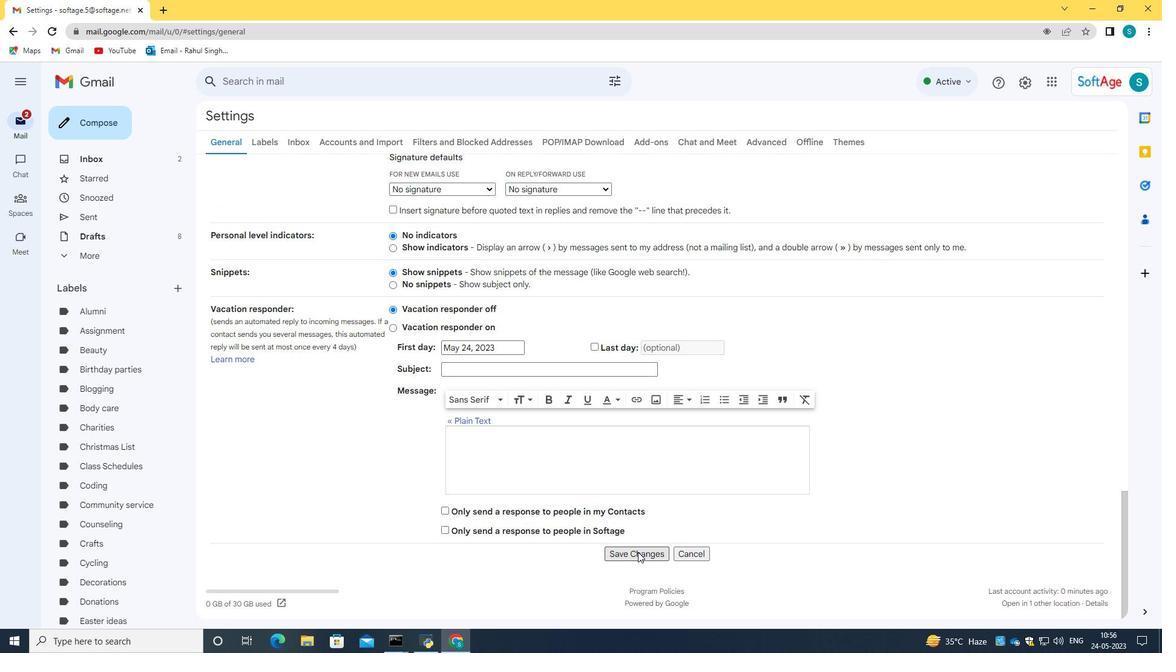 
Action: Mouse scrolled (638, 552) with delta (0, 0)
Screenshot: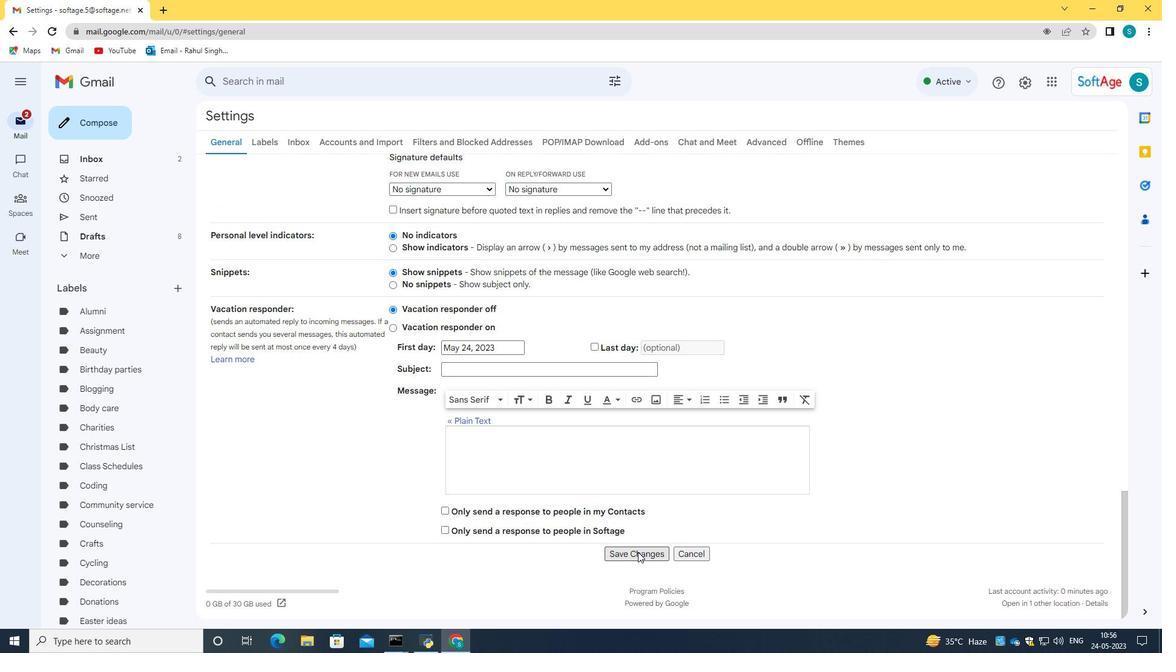 
Action: Mouse scrolled (638, 552) with delta (0, 0)
Screenshot: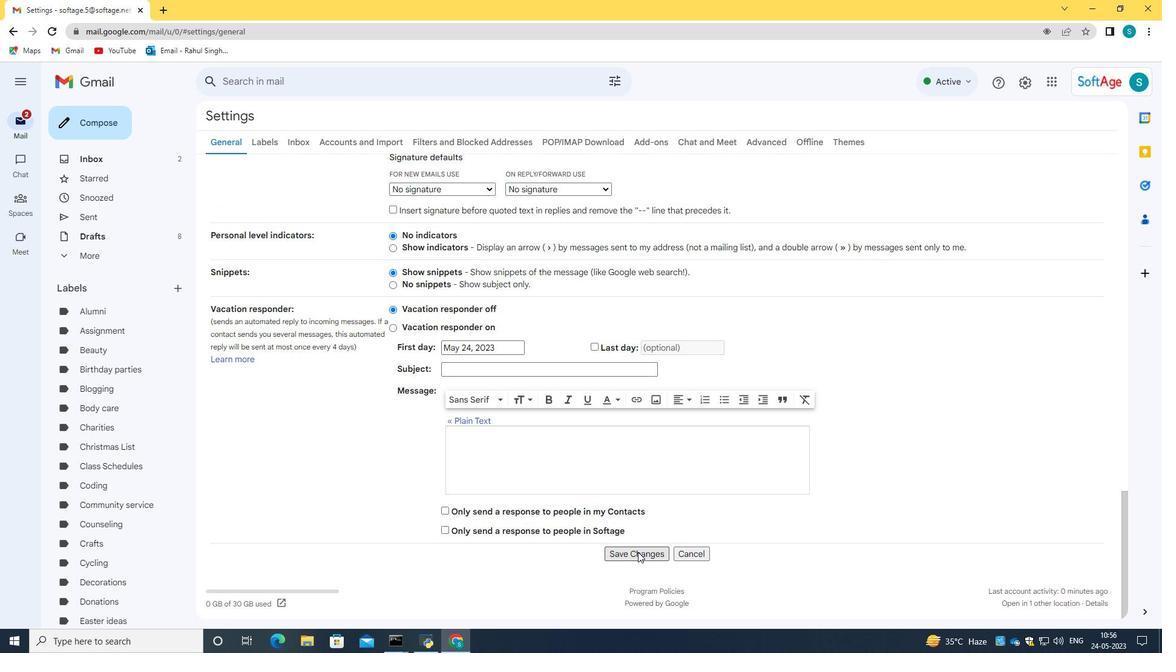 
Action: Mouse scrolled (638, 552) with delta (0, 0)
Screenshot: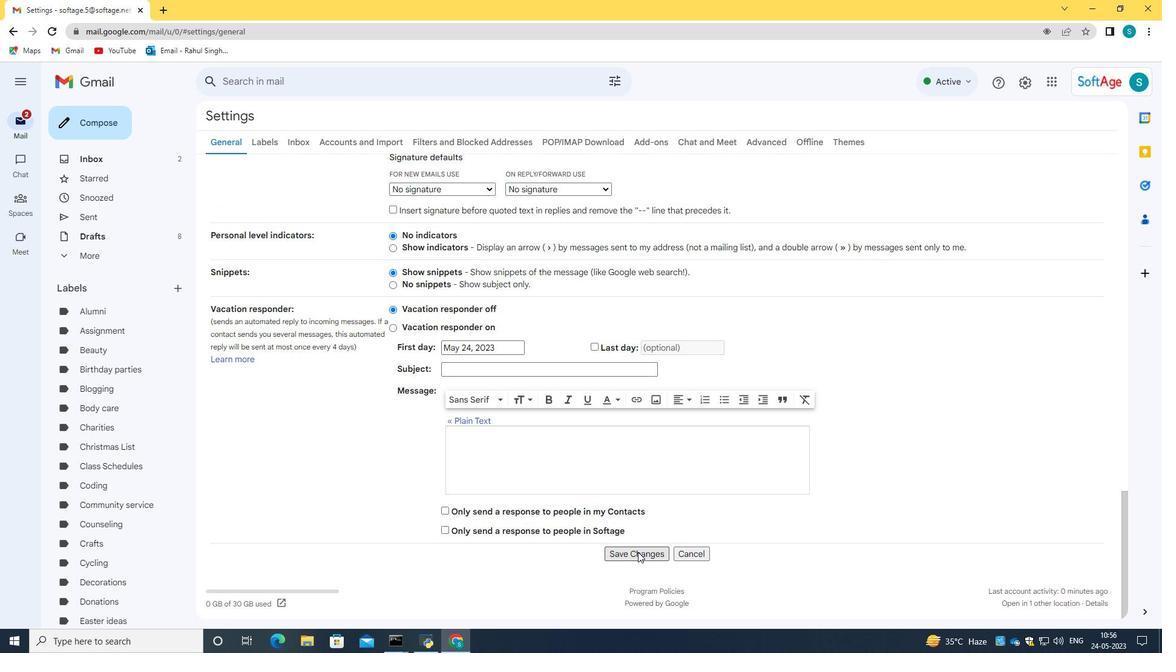 
Action: Mouse moved to (627, 558)
Screenshot: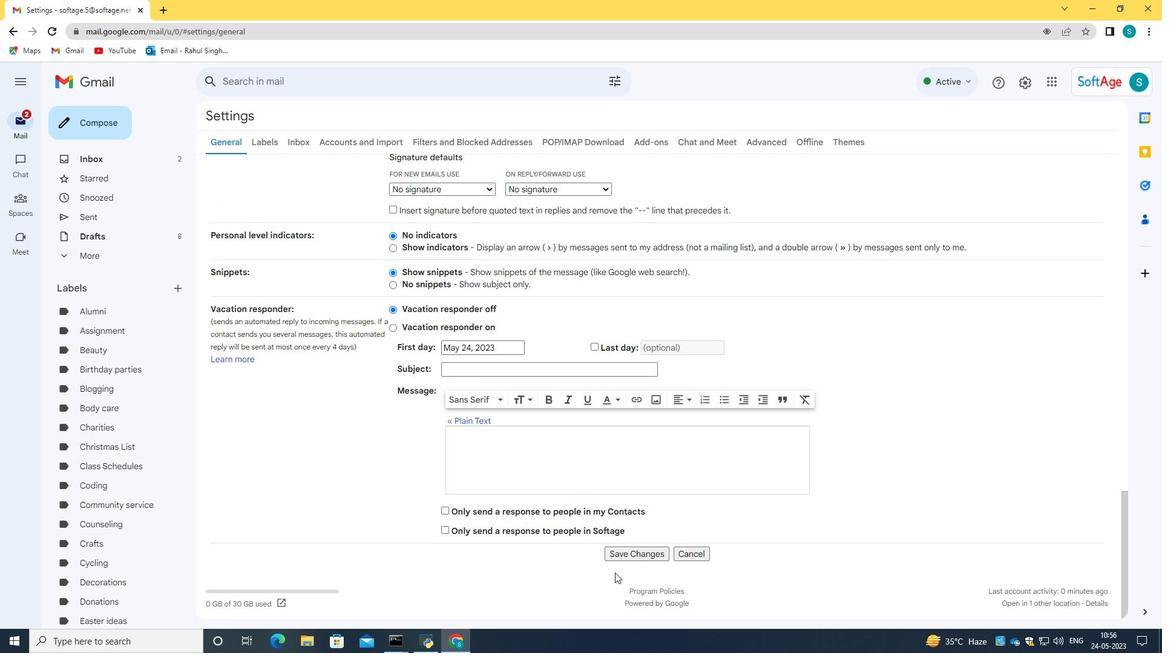 
Action: Mouse pressed left at (627, 558)
Screenshot: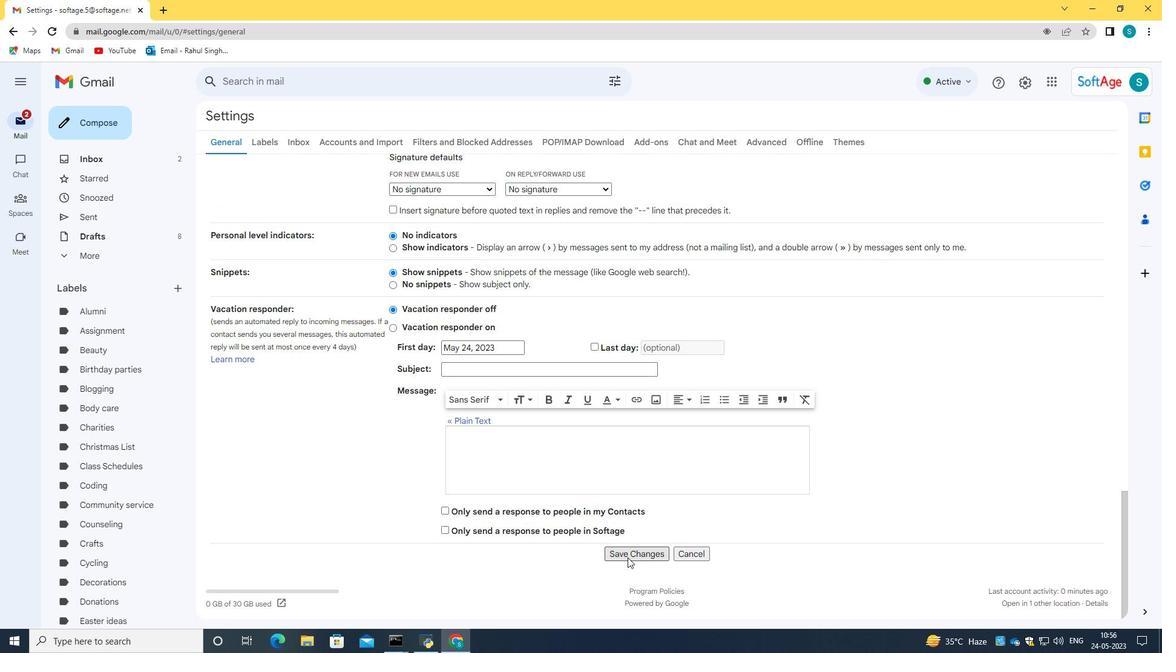 
Action: Mouse moved to (90, 121)
Screenshot: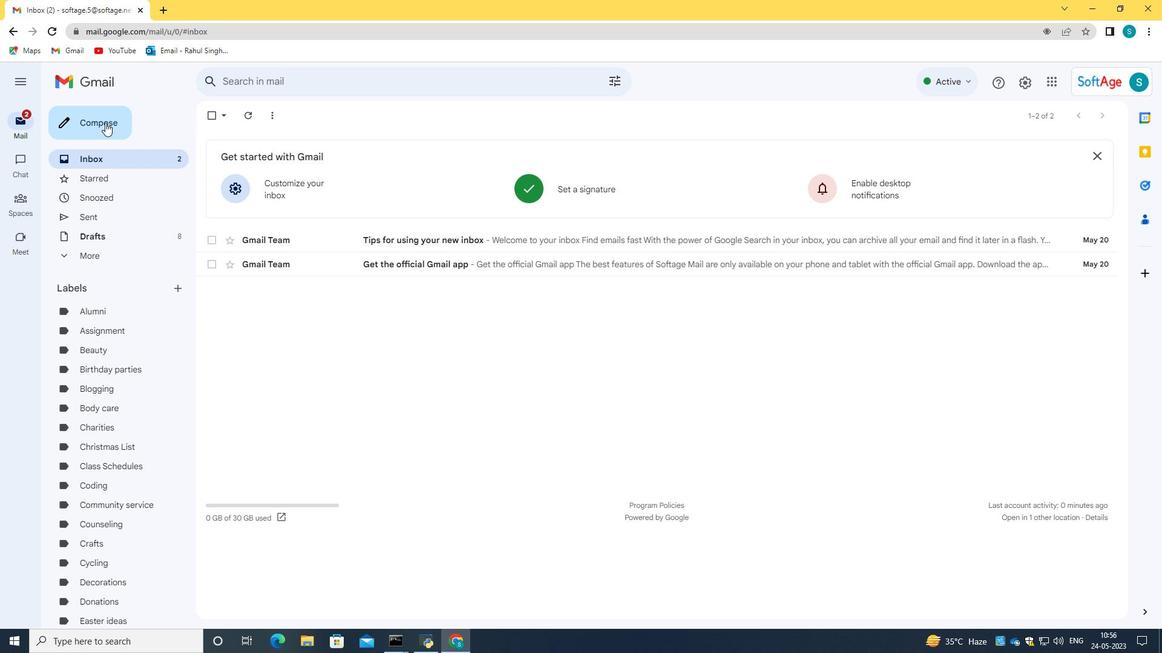 
Action: Mouse pressed left at (90, 121)
Screenshot: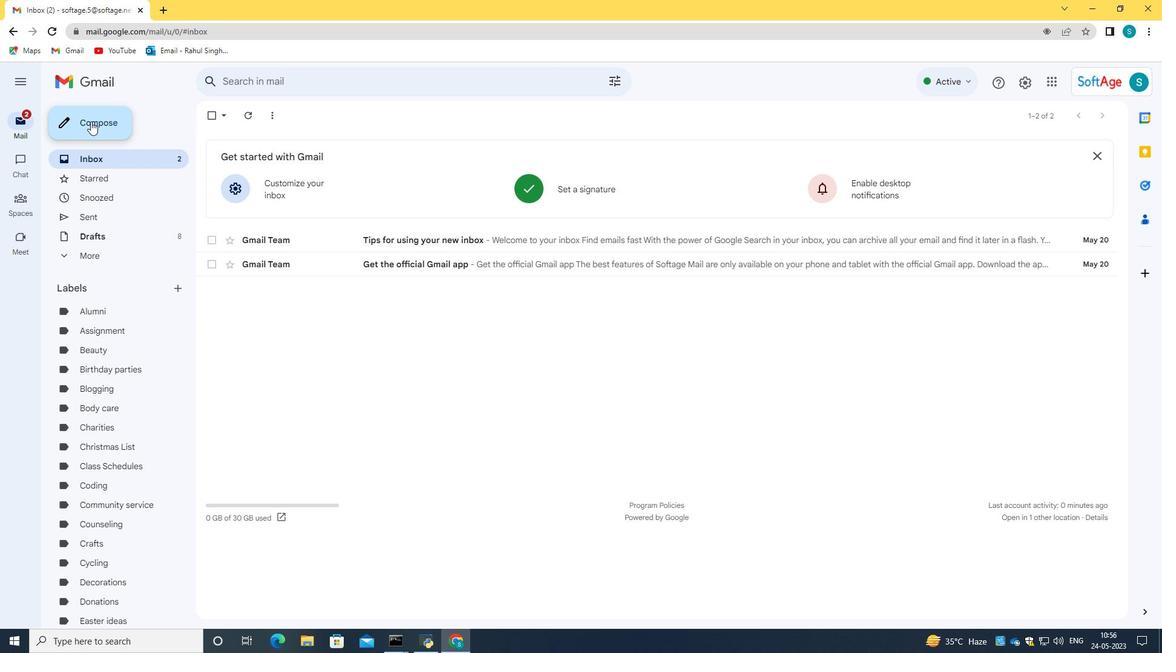 
Action: Mouse moved to (1096, 268)
Screenshot: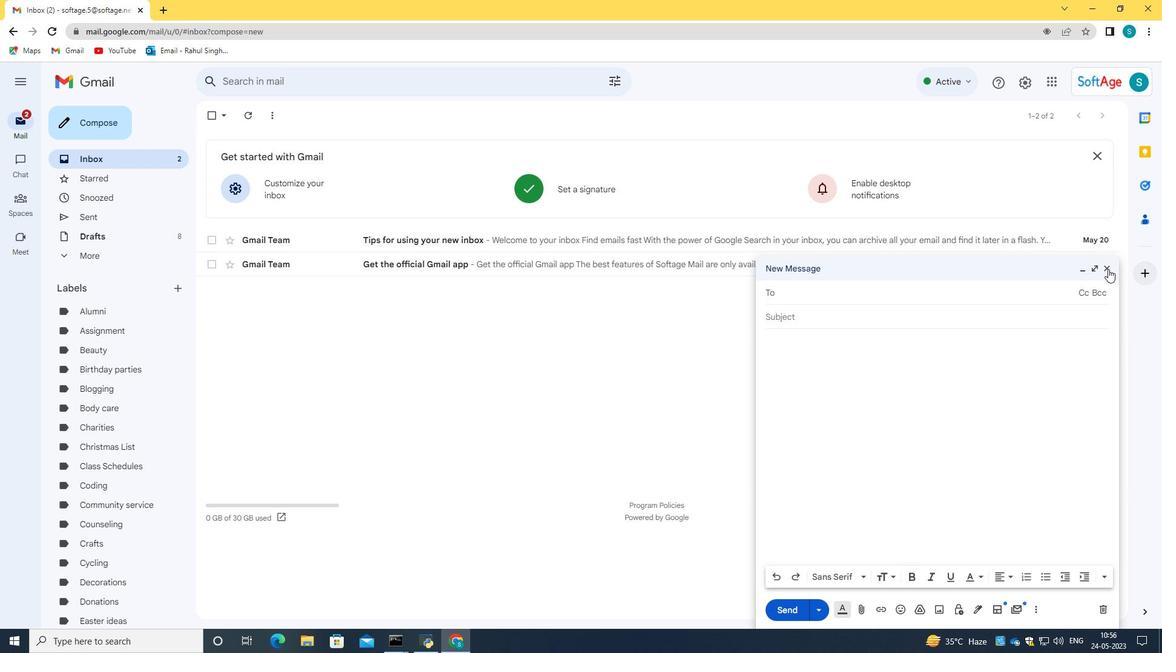 
Action: Mouse pressed left at (1096, 268)
Screenshot: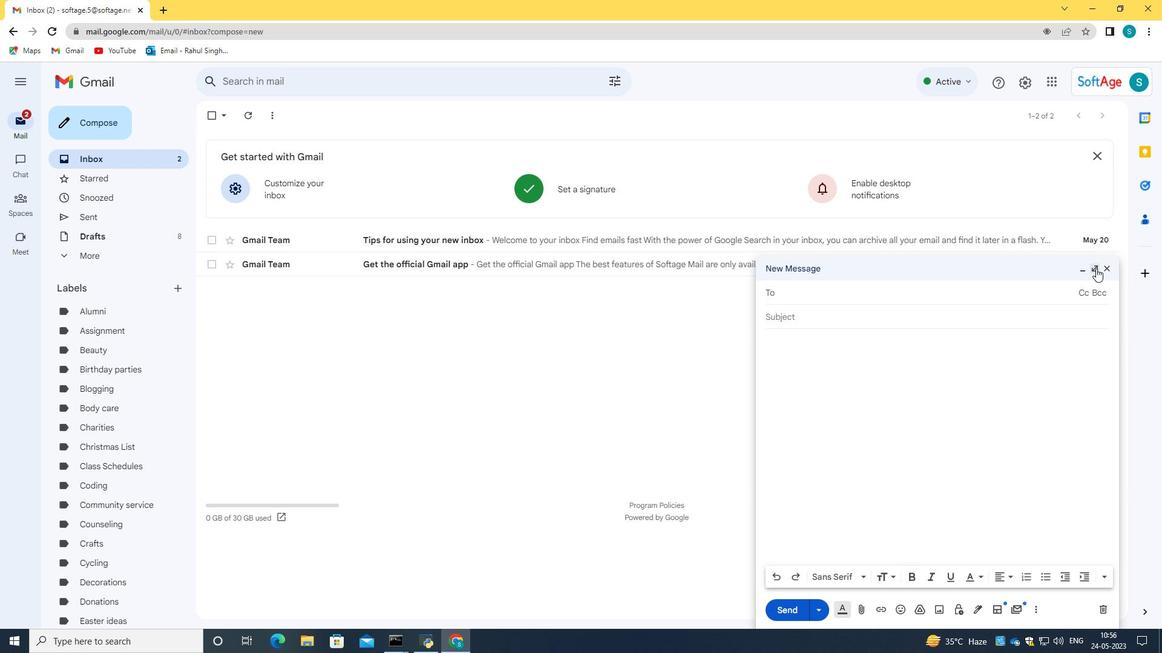 
Action: Mouse moved to (311, 593)
Screenshot: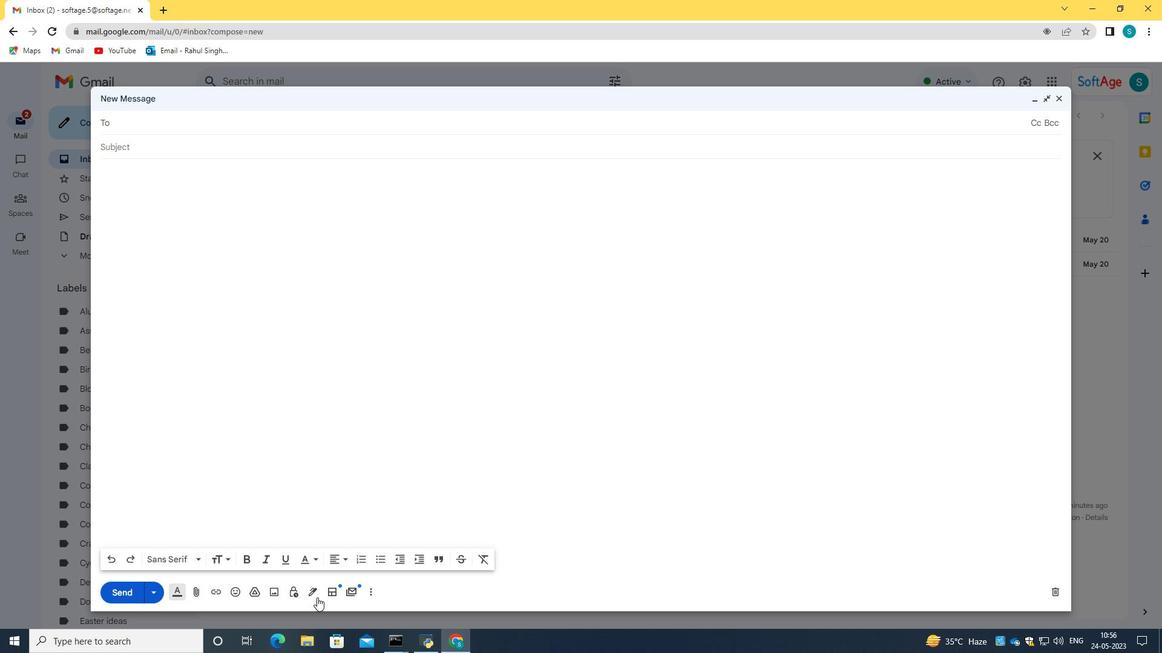 
Action: Mouse pressed left at (311, 593)
Screenshot: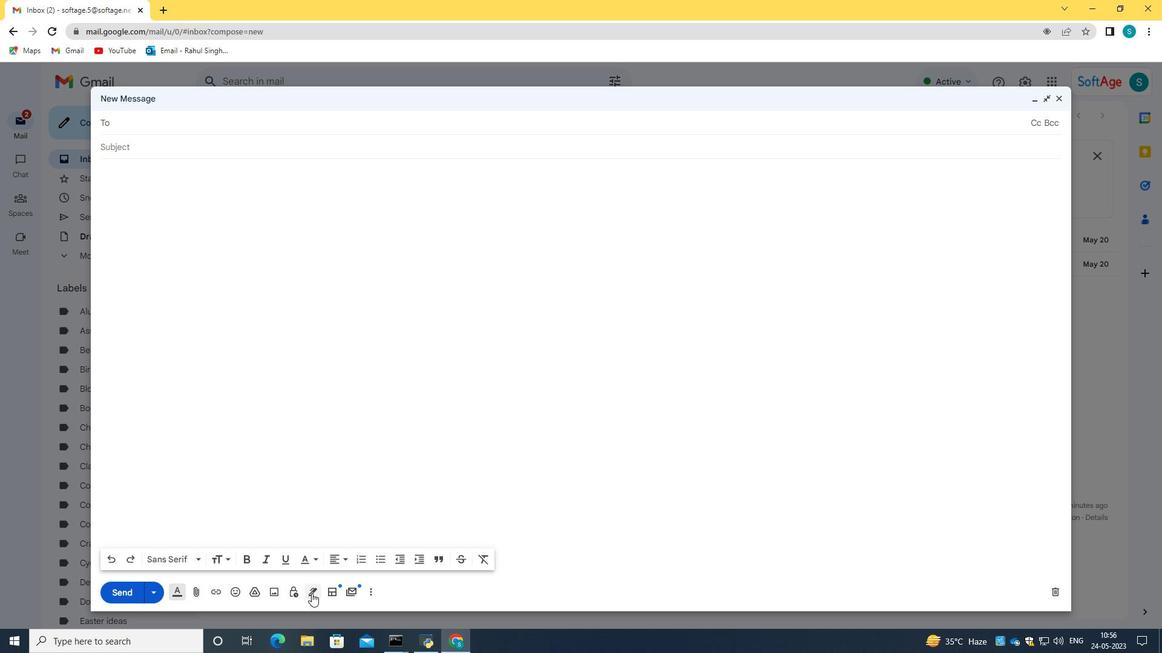 
Action: Mouse moved to (377, 569)
Screenshot: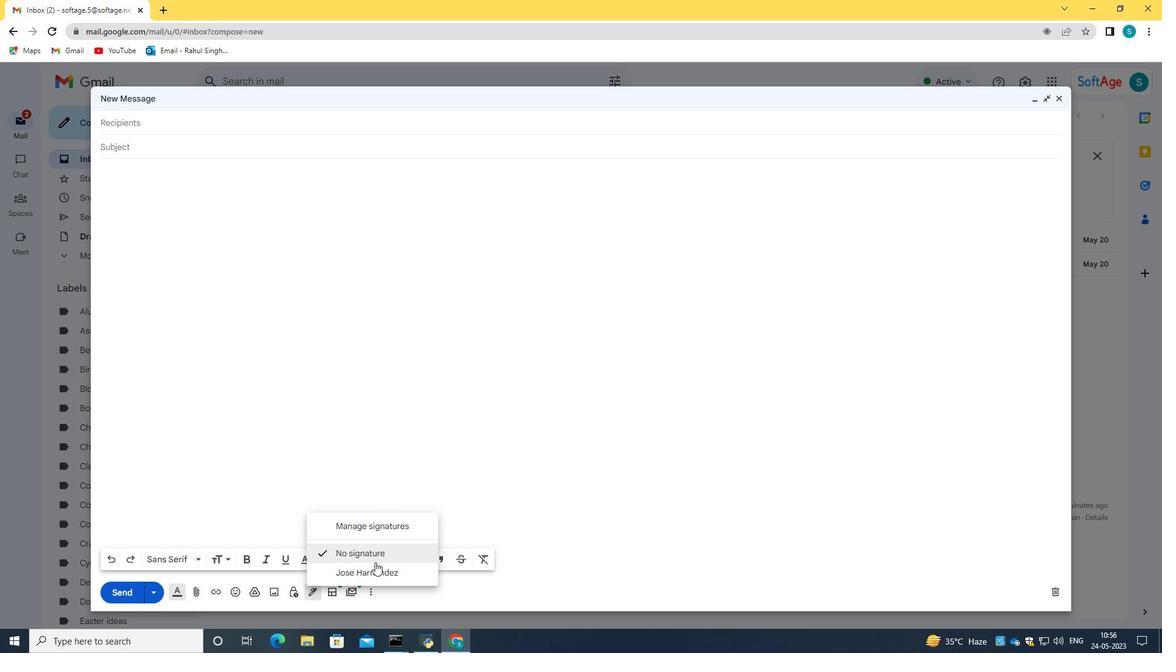 
Action: Mouse pressed left at (377, 569)
Screenshot: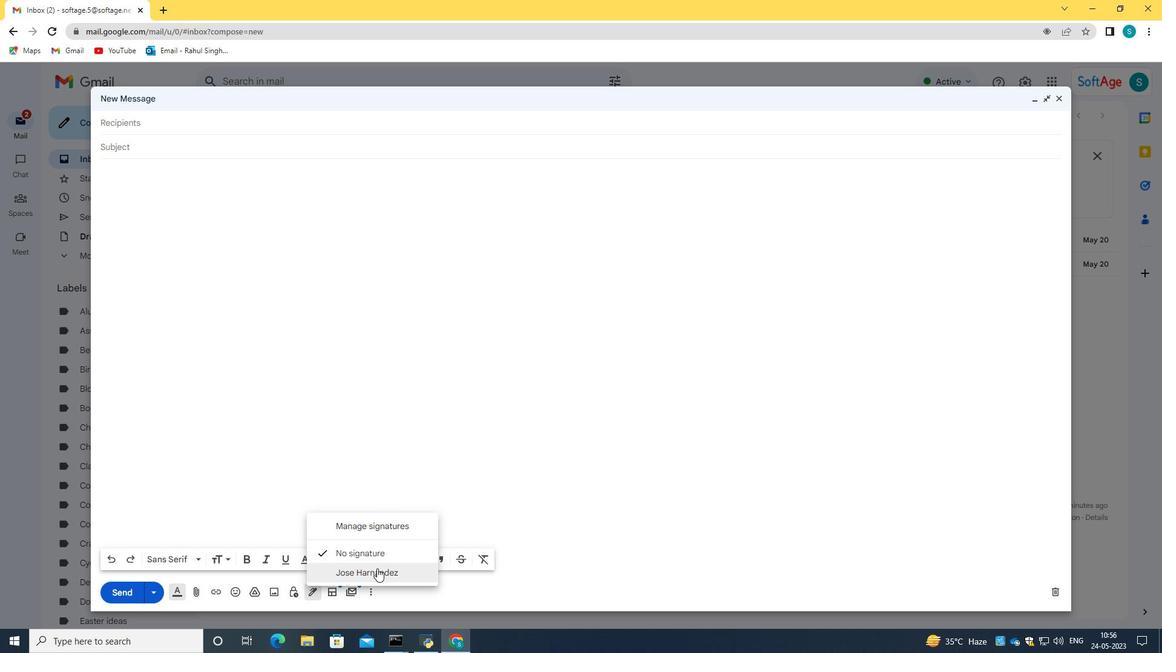 
Action: Mouse moved to (176, 150)
Screenshot: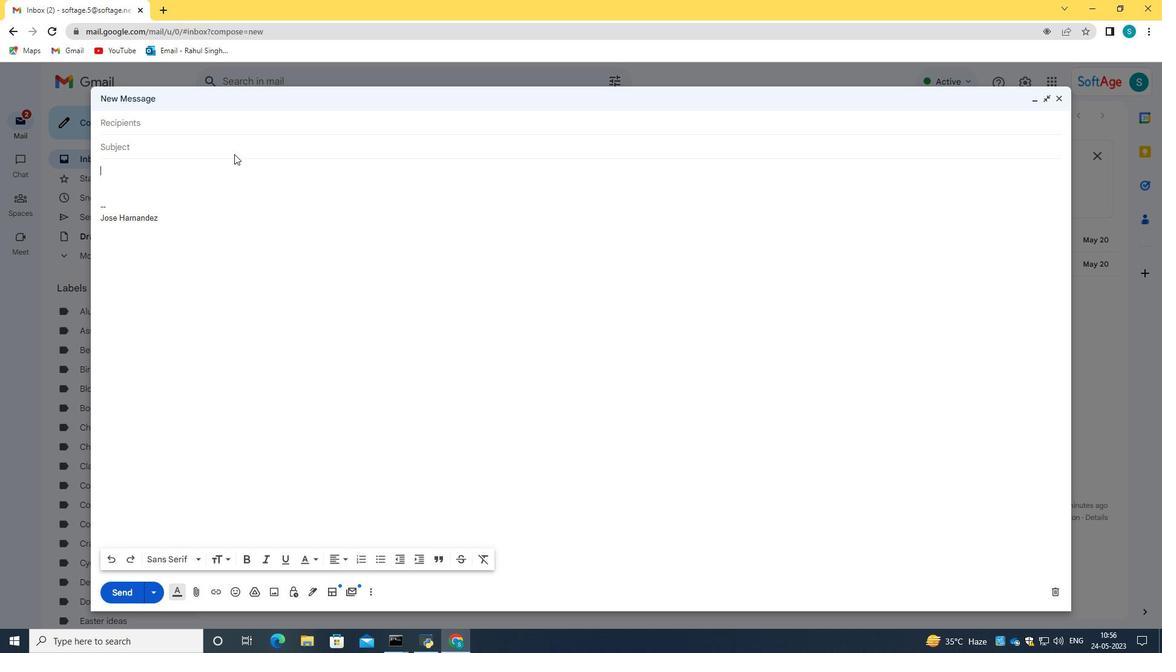 
Action: Mouse pressed left at (176, 150)
Screenshot: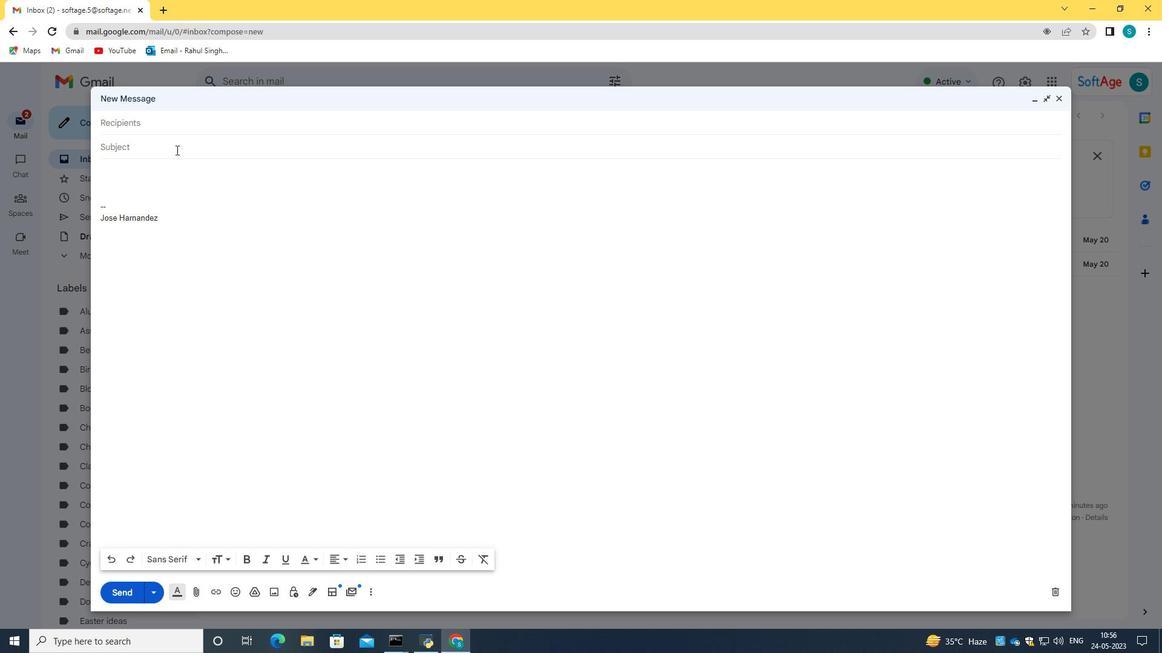 
Action: Key pressed <Key.caps_lock>U<Key.caps_lock>pdate<Key.space>on<Key.space>a<Key.space>new<Key.space>int<Key.backspace>itiative
Screenshot: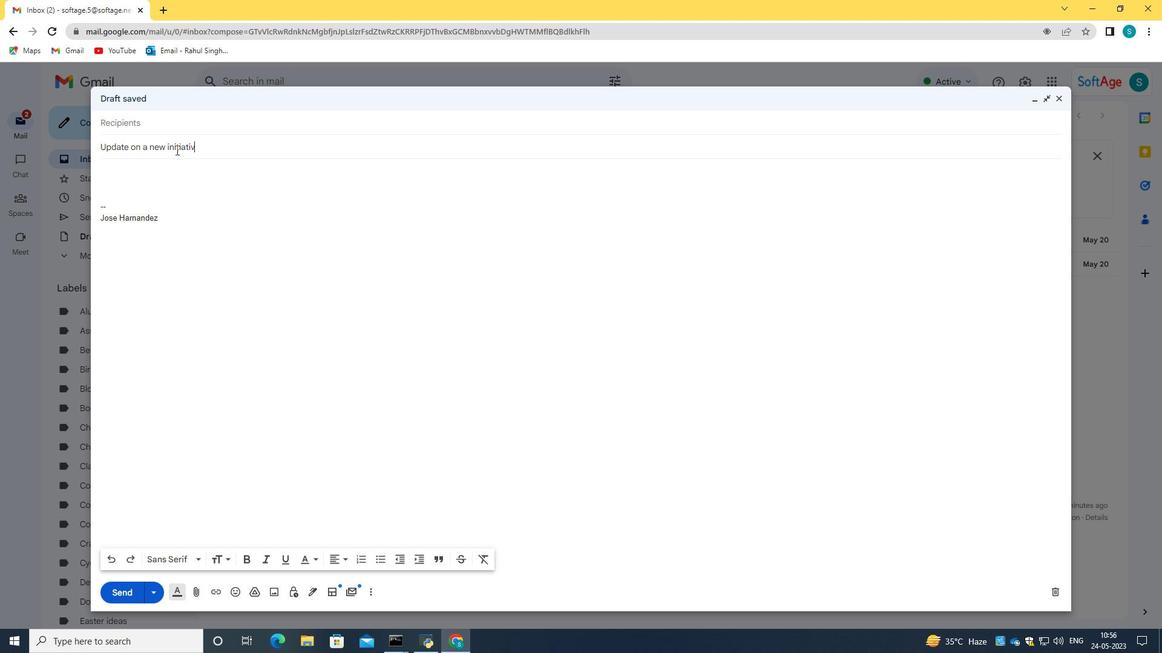 
Action: Mouse moved to (138, 174)
Screenshot: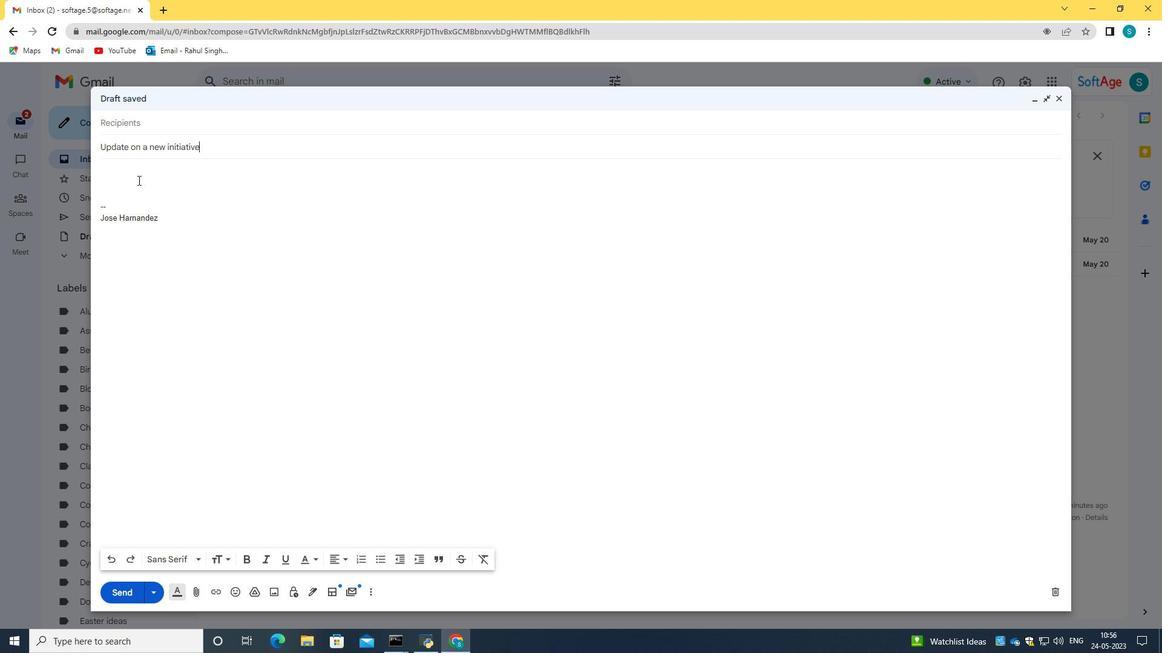 
Action: Mouse pressed left at (138, 174)
Screenshot: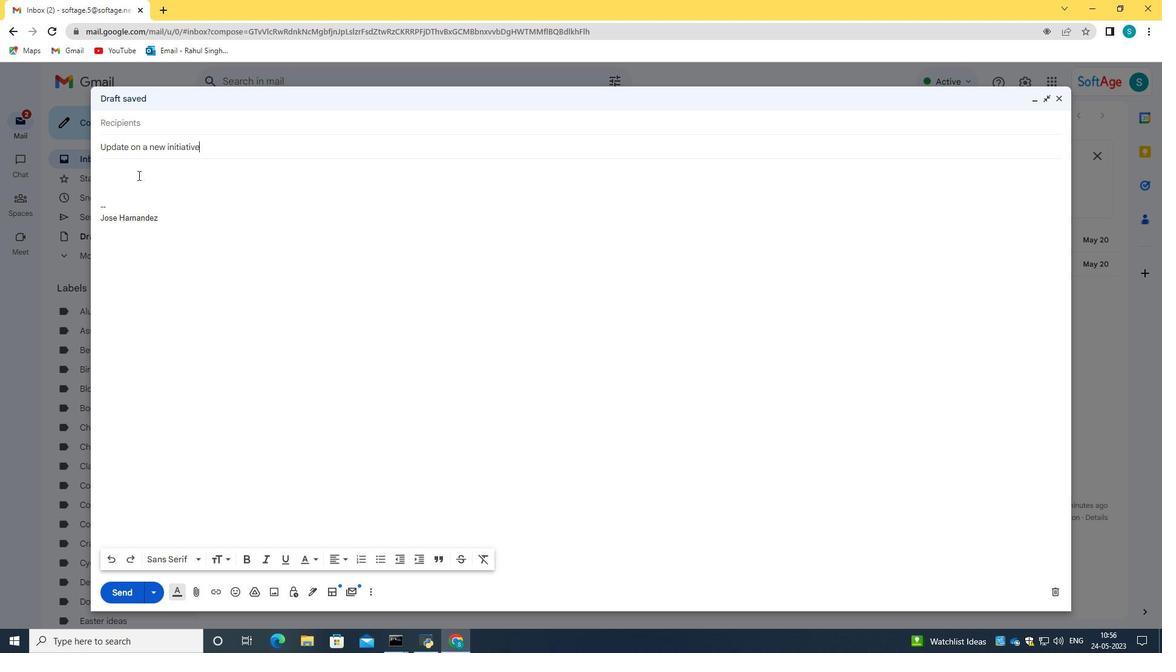 
Action: Key pressed <Key.caps_lock>C<Key.caps_lock>an<Key.space>you<Key.space>please<Key.space>let<Key.space>me<Key.space>know<Key.space>if<Key.space>there<Key.space>are<Key.space>any<Key.space>uyp<Key.backspace><Key.backspace>pdates<Key.space>on<Key.space>the<Key.space>clietn<Key.backspace><Key.backspace>nt<Key.space>request<Key.shift_r>>?<Key.backspace><Key.backspace><Key.shift_r>?
Screenshot: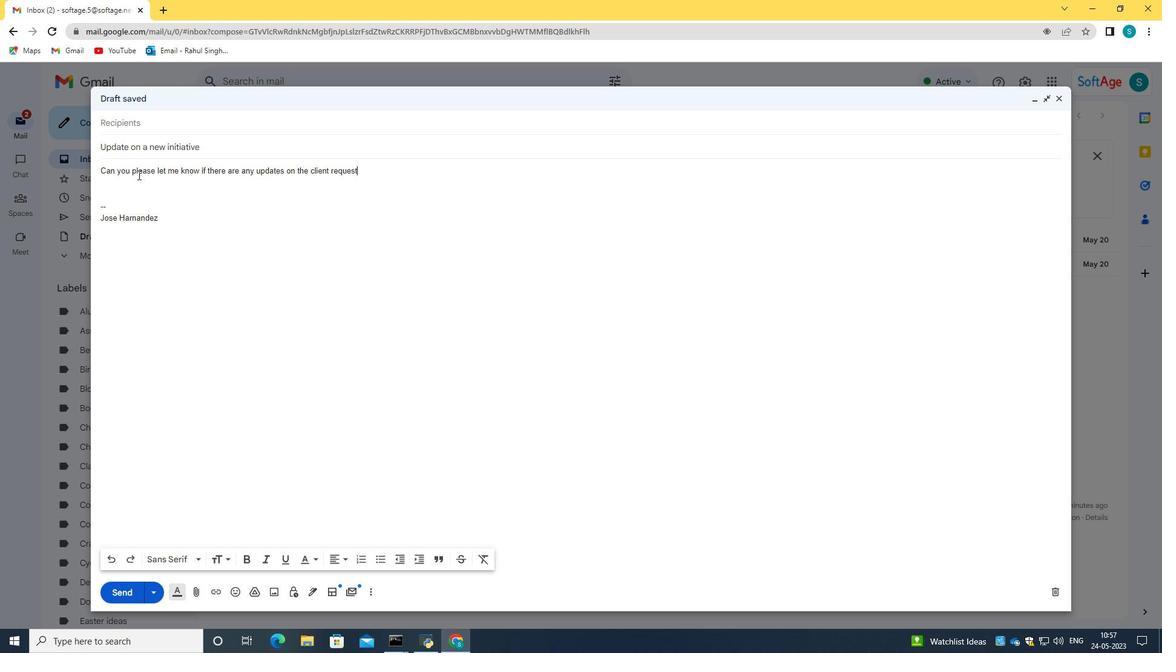 
Action: Mouse moved to (139, 118)
Screenshot: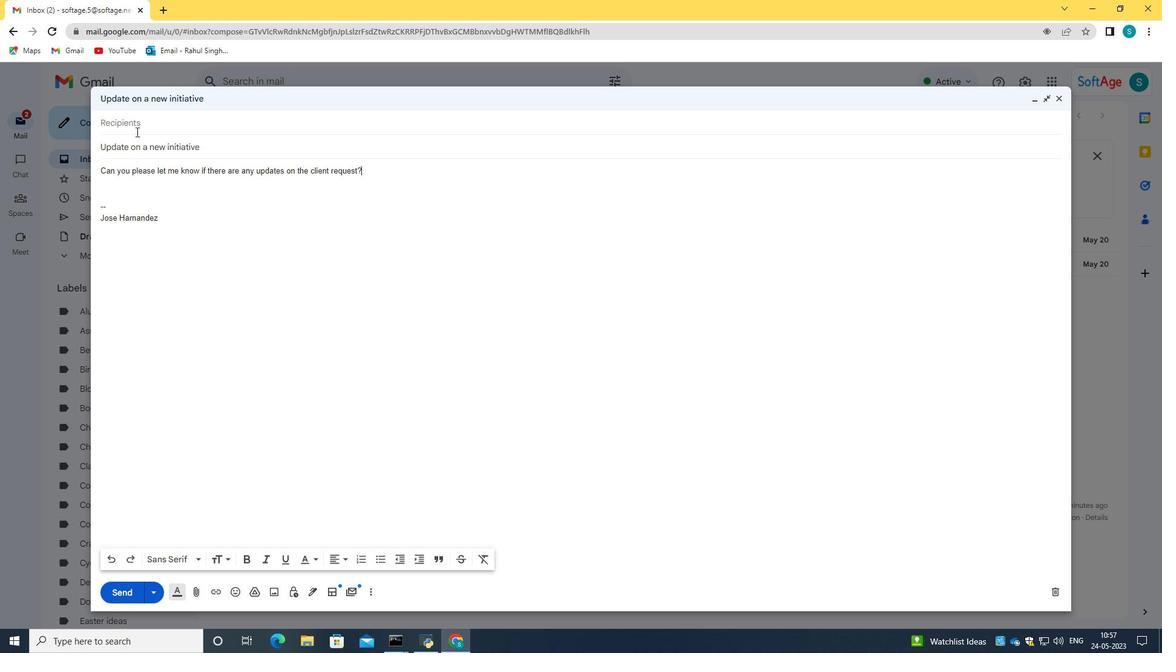 
Action: Mouse pressed left at (139, 118)
Screenshot: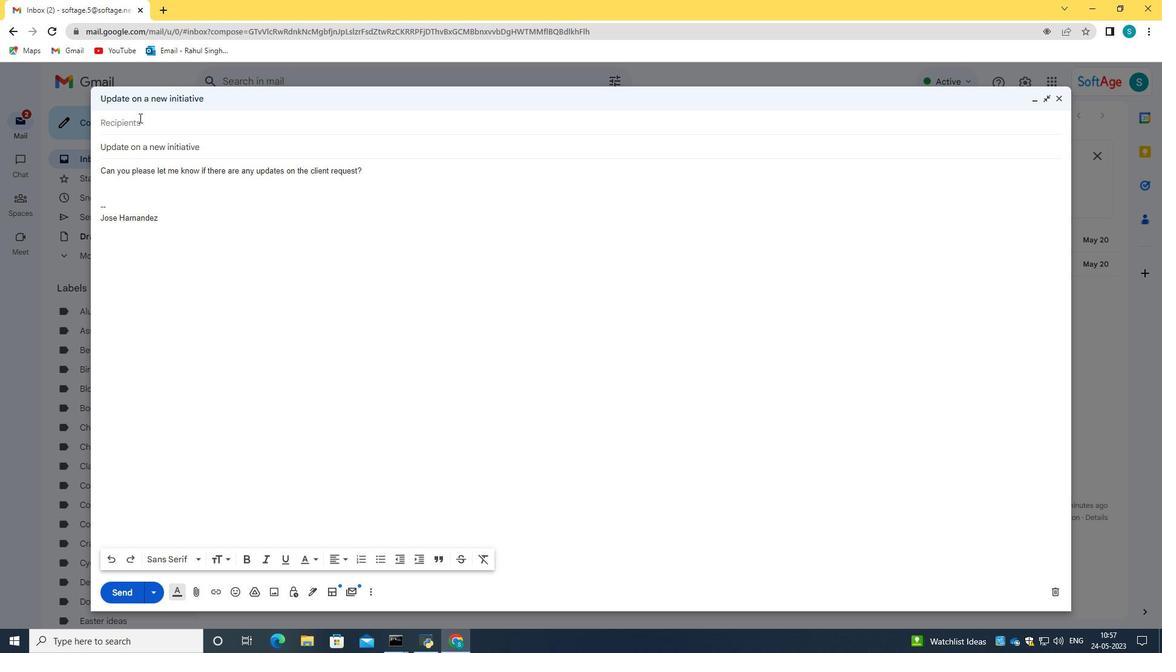 
Action: Key pressed softage.3<Key.shift>@softage.net
Screenshot: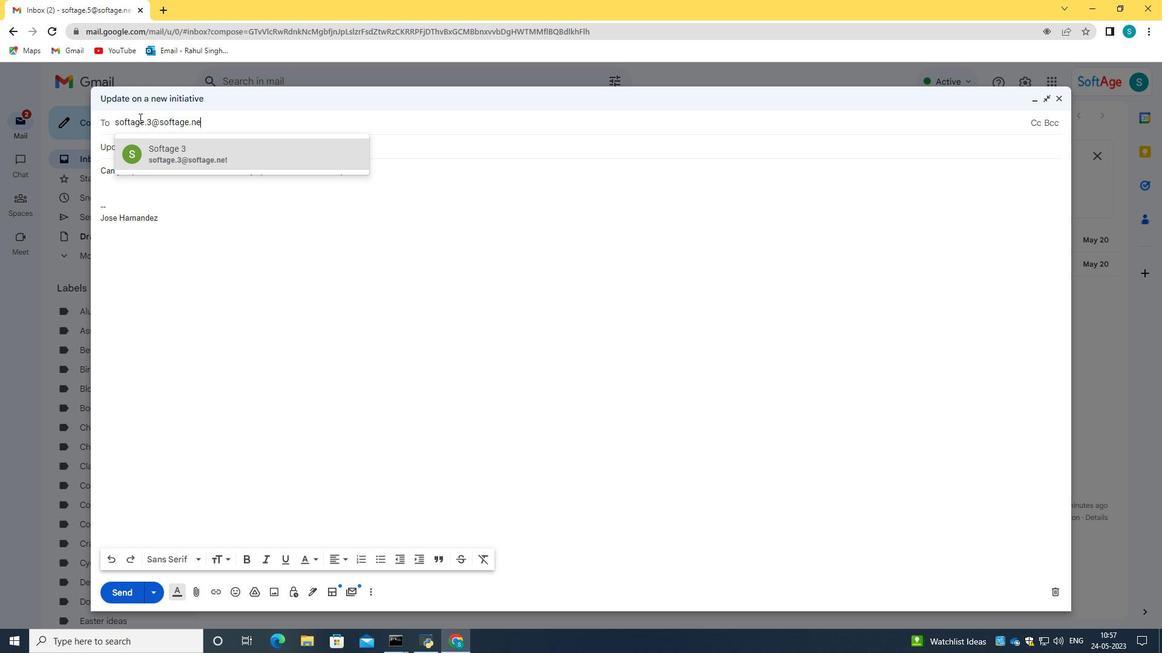 
Action: Mouse moved to (176, 132)
Screenshot: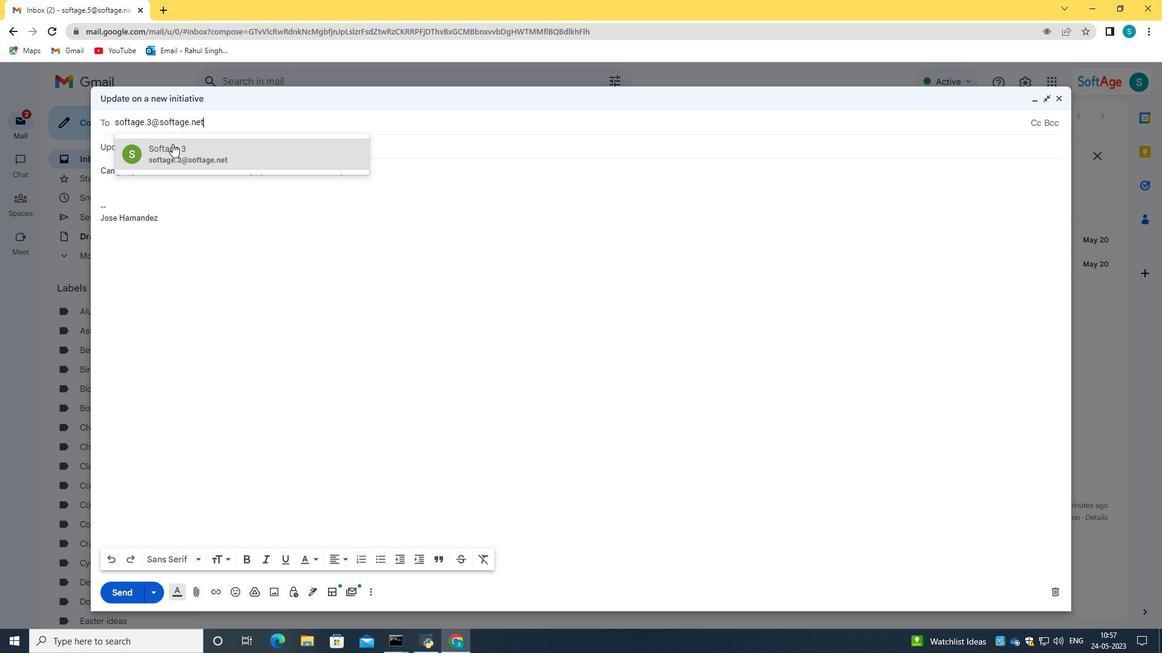 
Action: Mouse pressed left at (176, 132)
Screenshot: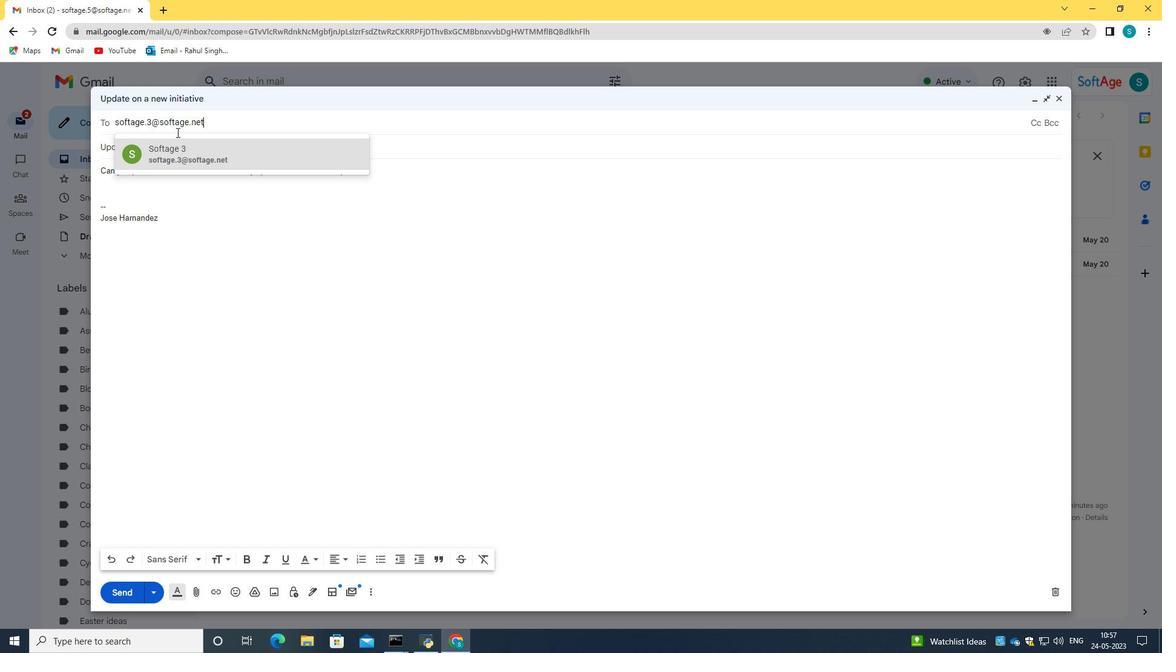 
Action: Mouse moved to (182, 145)
Screenshot: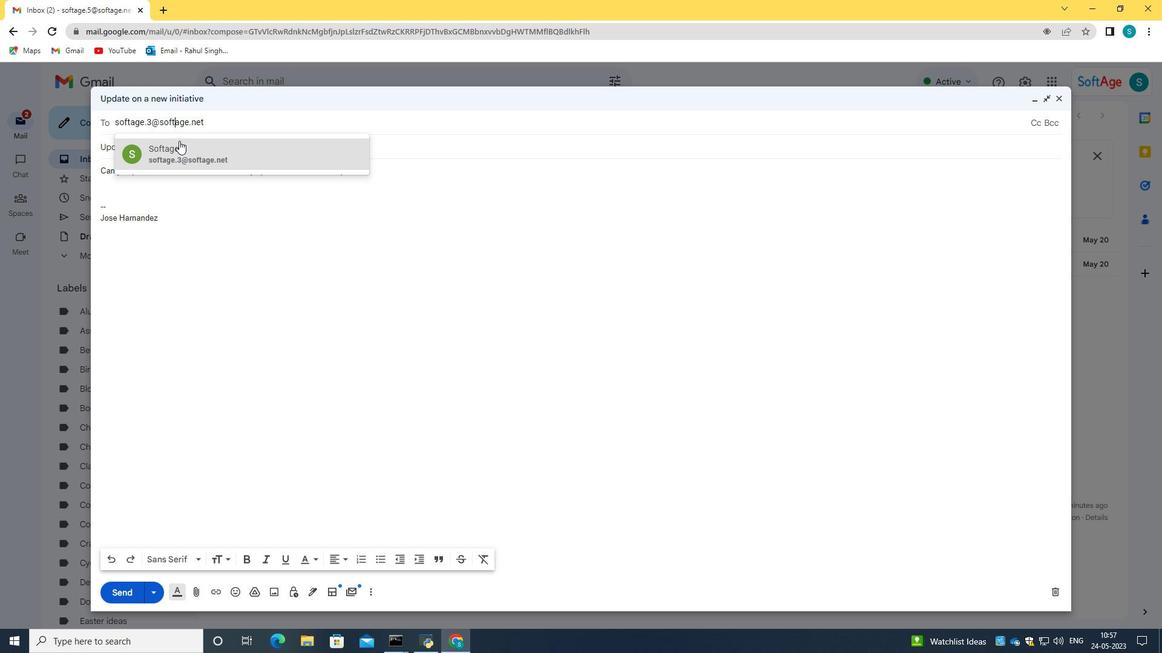 
Action: Mouse pressed left at (182, 145)
Screenshot: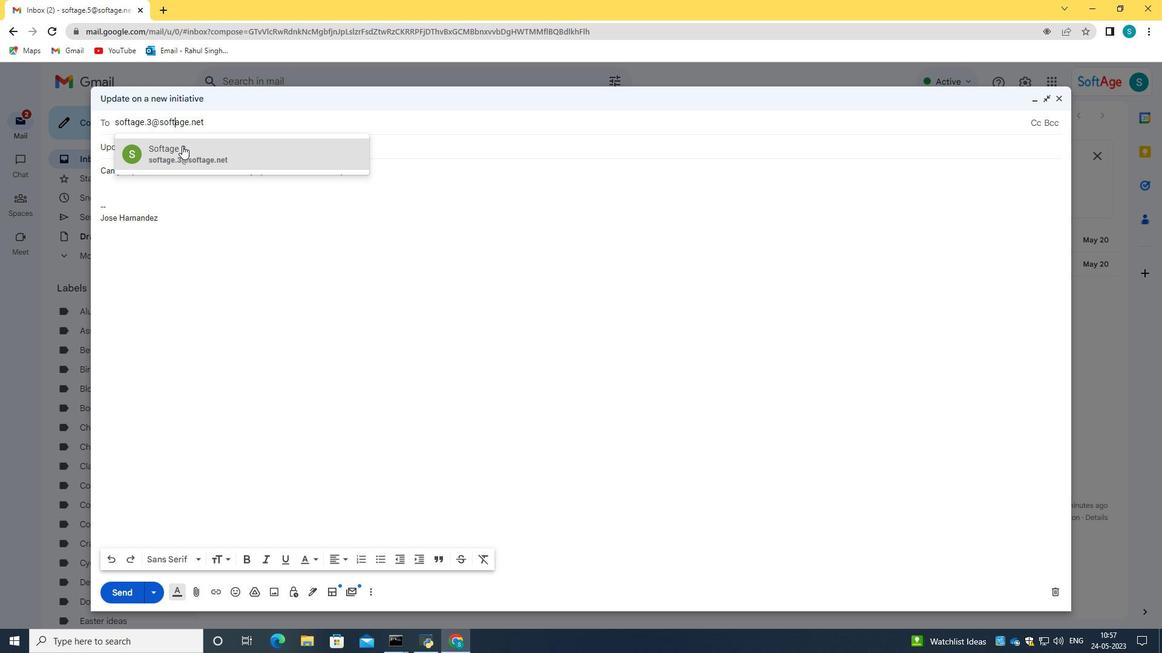 
Action: Mouse moved to (288, 357)
Screenshot: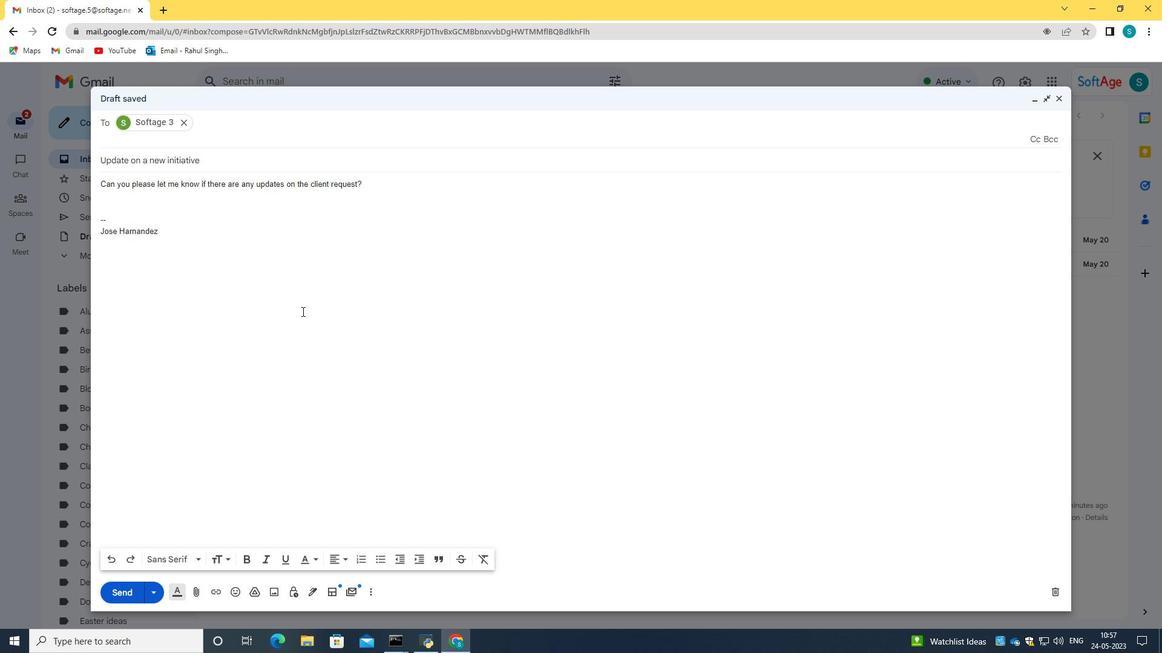 
Action: Mouse scrolled (288, 356) with delta (0, 0)
Screenshot: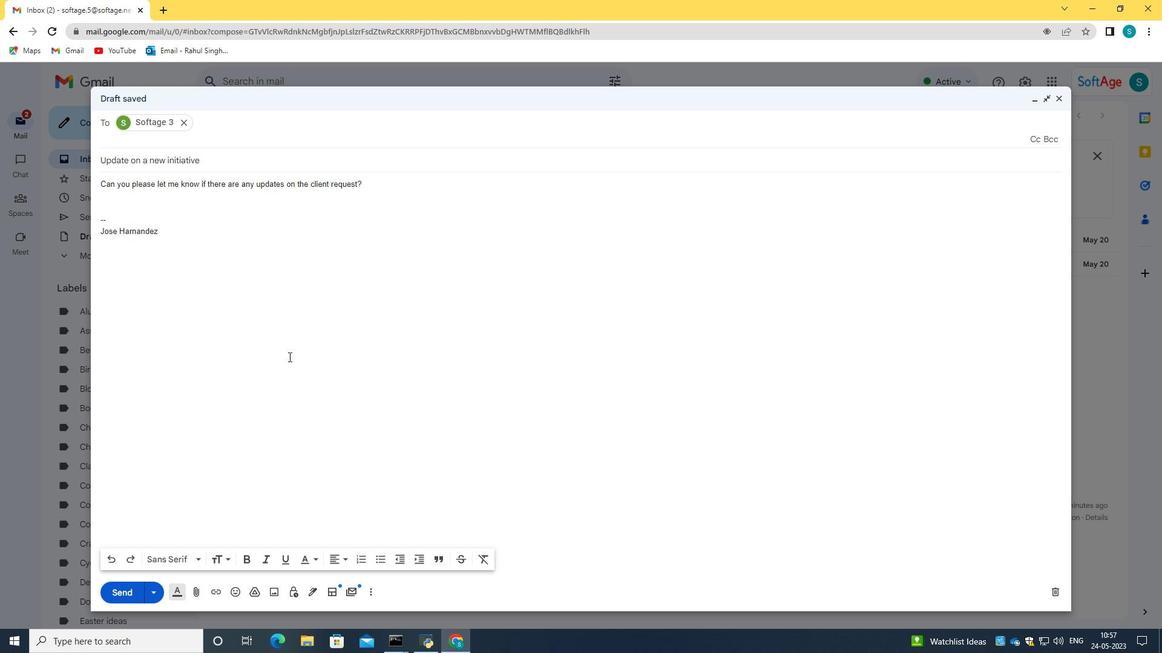 
Action: Mouse scrolled (288, 356) with delta (0, 0)
Screenshot: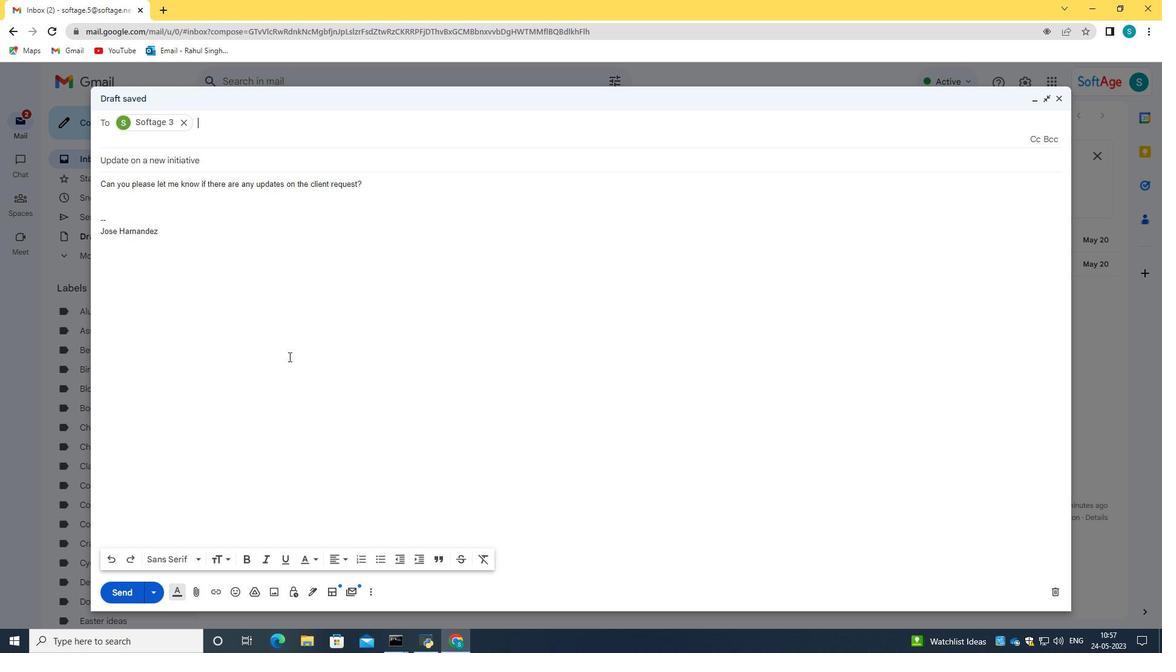 
Action: Mouse scrolled (288, 356) with delta (0, 0)
Screenshot: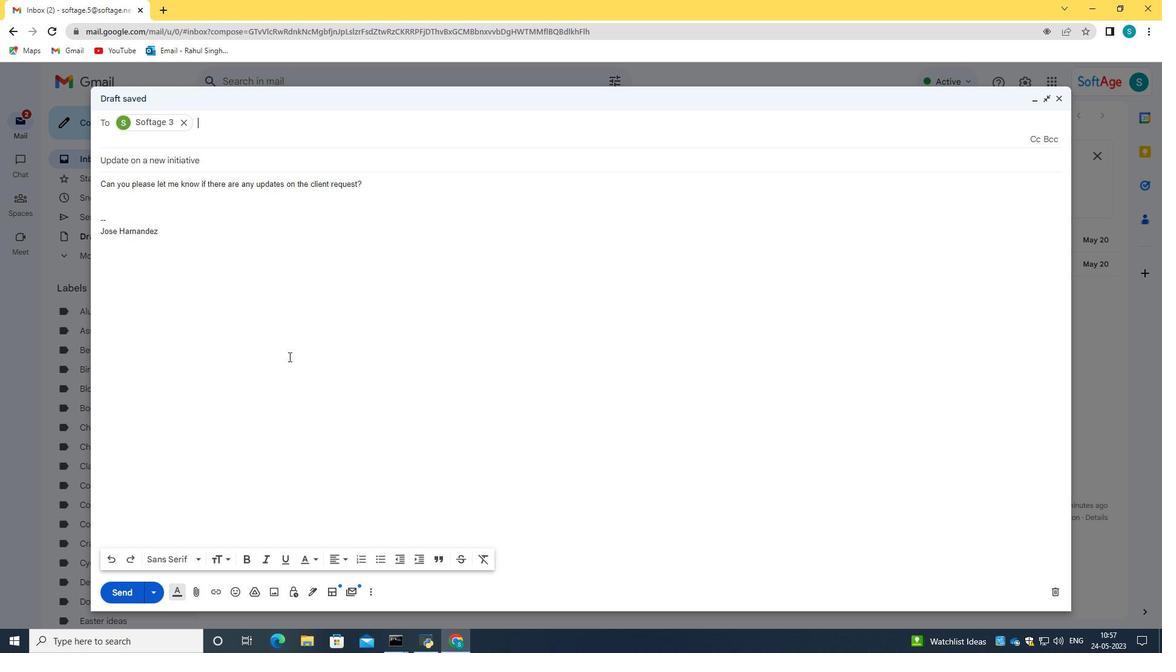 
Action: Mouse scrolled (288, 356) with delta (0, 0)
Screenshot: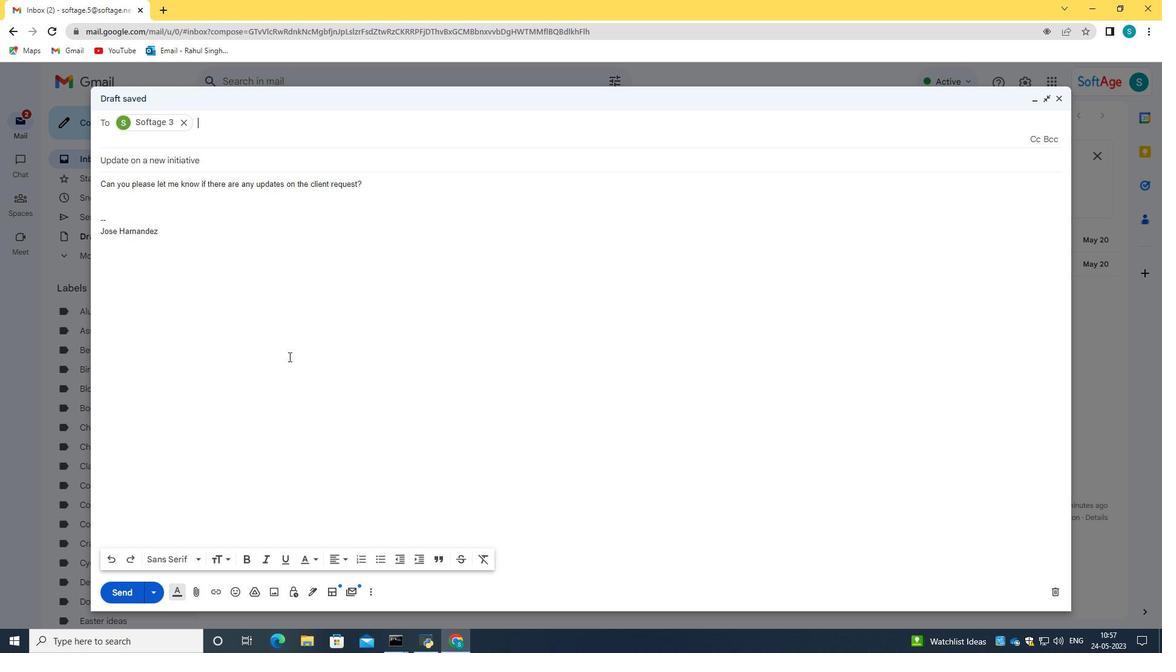 
Action: Mouse moved to (367, 185)
Screenshot: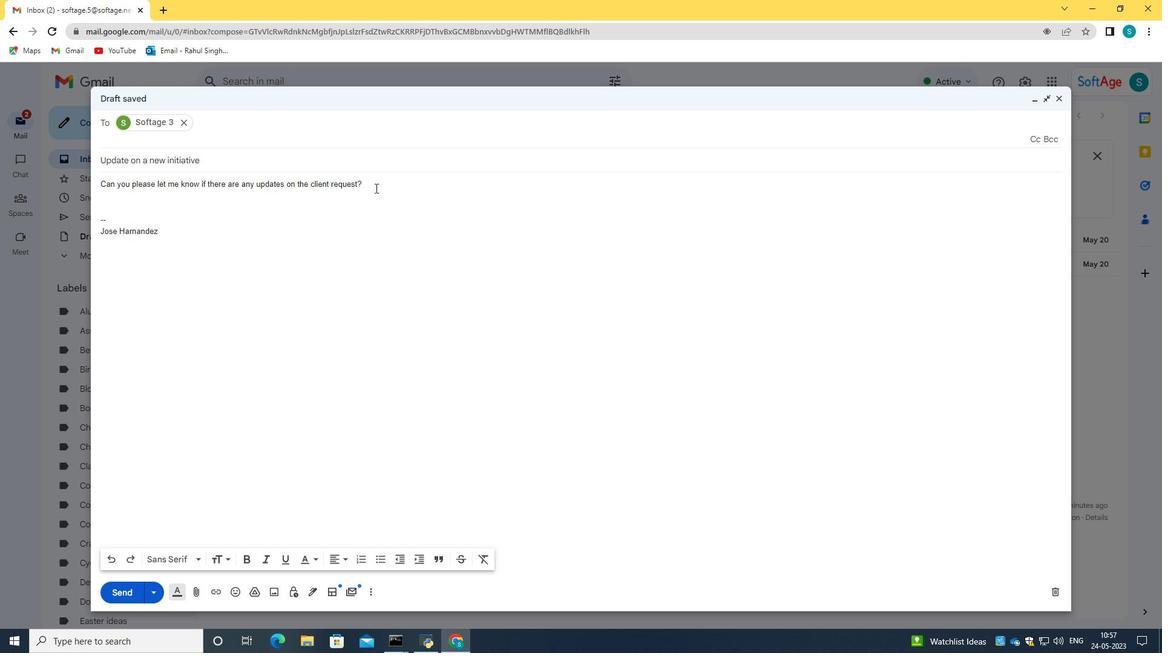 
Action: Mouse pressed left at (367, 185)
Screenshot: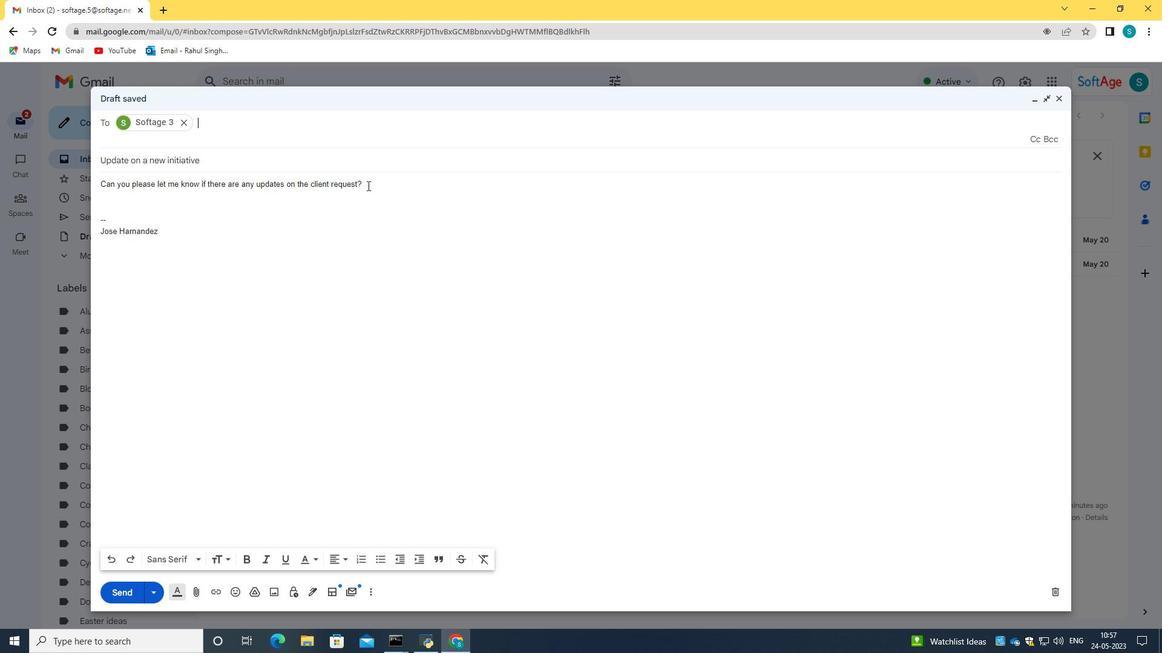 
Action: Key pressed <Key.shift_r><Key.left><Key.left><Key.left><Key.left><Key.left><Key.left><Key.left><Key.left><Key.left><Key.left><Key.left><Key.left><Key.left><Key.left><Key.left><Key.left><Key.left><Key.left><Key.left><Key.left><Key.left><Key.left><Key.left><Key.left><Key.left><Key.left><Key.left><Key.left><Key.left><Key.left><Key.left><Key.left><Key.left><Key.left><Key.left><Key.left><Key.left><Key.left><Key.left><Key.left><Key.left><Key.left><Key.left><Key.left><Key.left><Key.left><Key.left><Key.left><Key.left><Key.left><Key.left><Key.left><Key.left><Key.left><Key.left><Key.left><Key.left><Key.left><Key.left><Key.left><Key.left><Key.left><Key.left><Key.left><Key.left><Key.left><Key.left><Key.left><Key.left><Key.left><Key.left><Key.left><Key.left><Key.left><Key.left><Key.left><Key.left><Key.left><Key.left><Key.left><Key.left><Key.left><Key.left><Key.left><Key.left><Key.left>
Screenshot: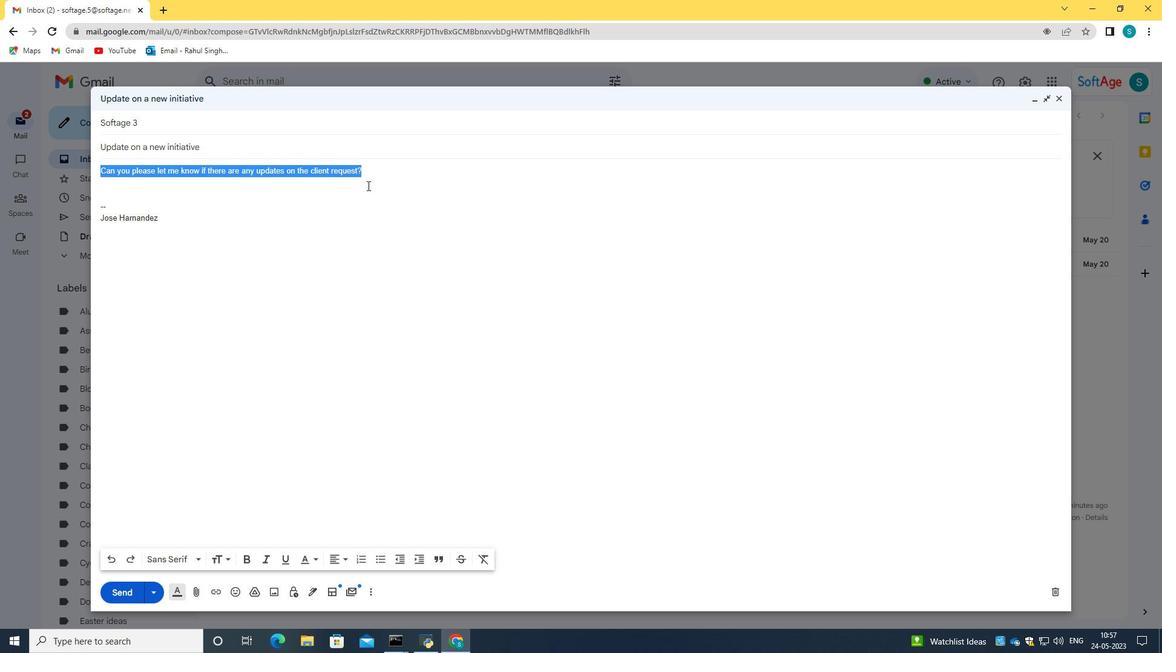 
Action: Mouse moved to (212, 559)
Screenshot: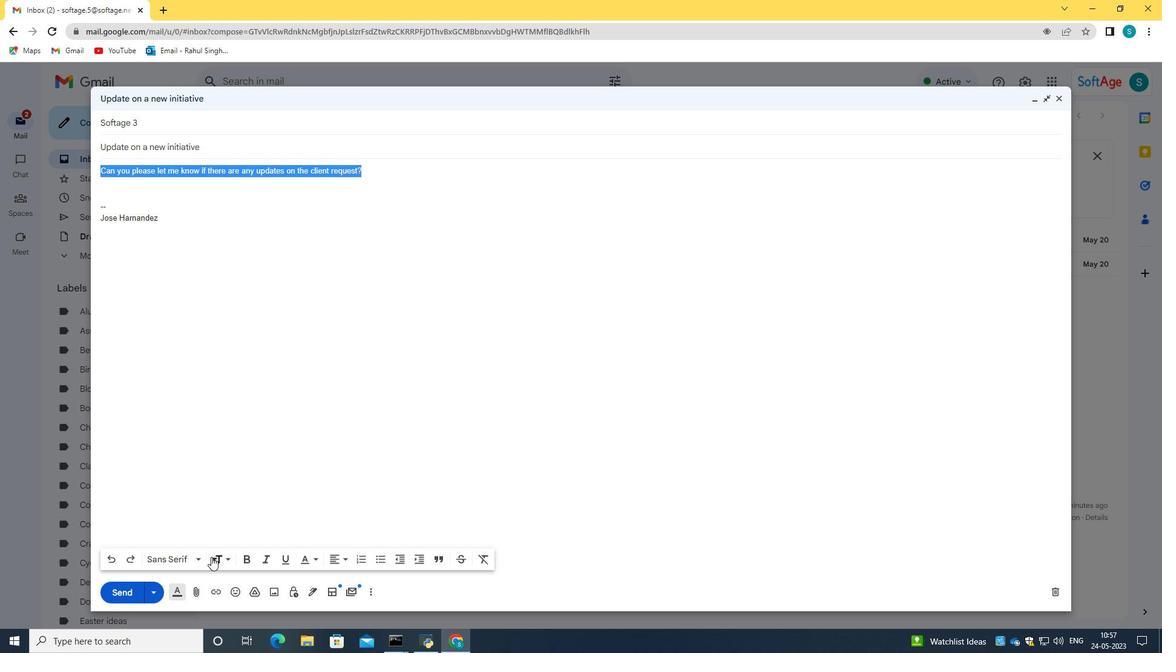 
Action: Mouse pressed left at (212, 559)
Screenshot: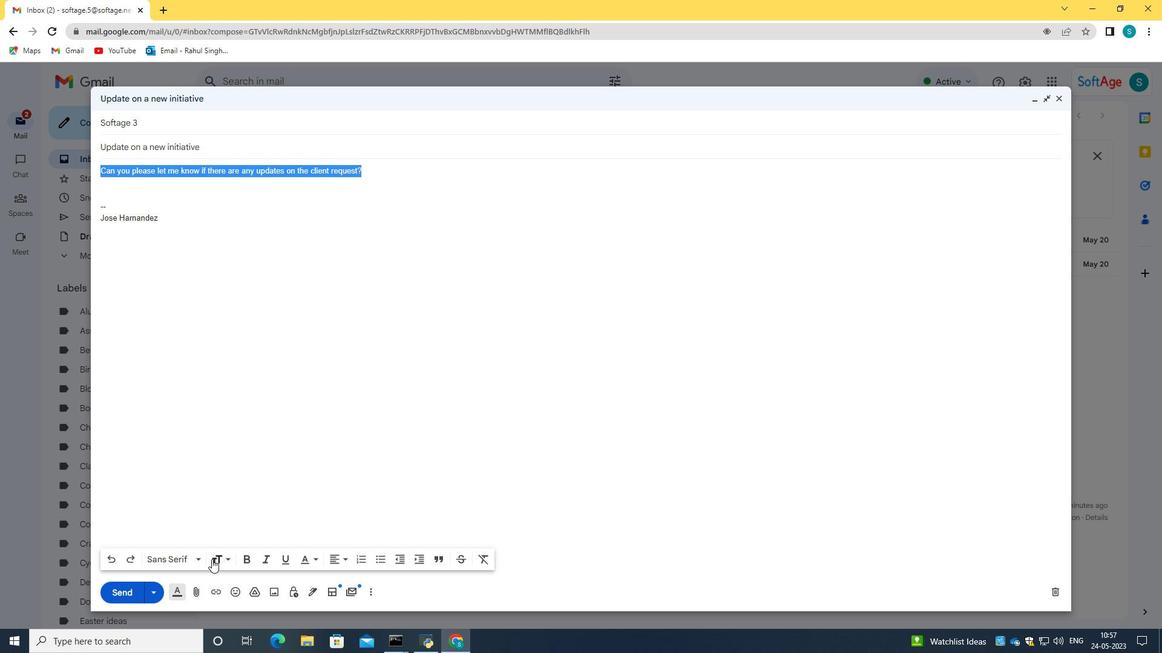 
Action: Mouse moved to (245, 481)
Screenshot: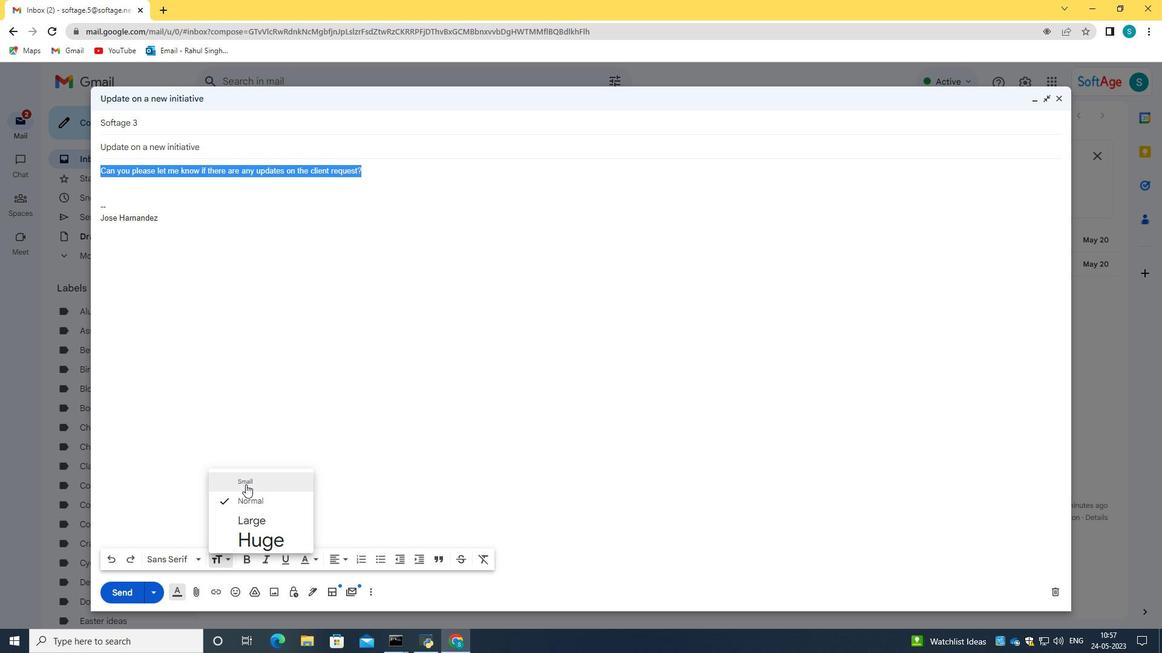 
Action: Mouse pressed left at (245, 481)
Screenshot: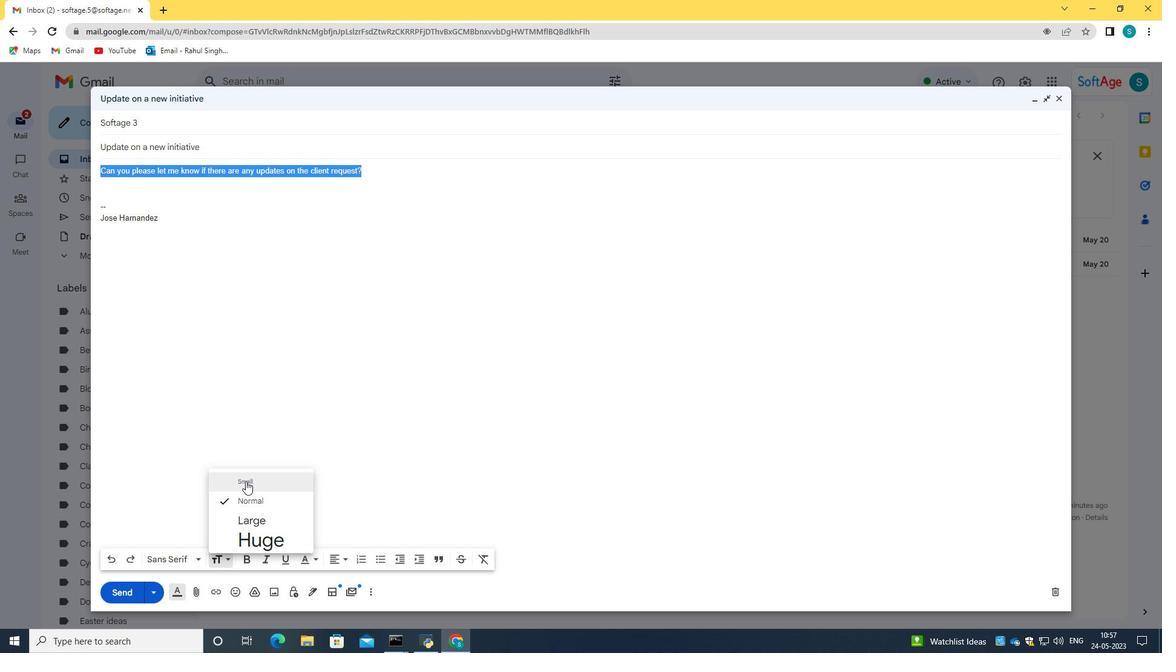 
Action: Mouse moved to (346, 556)
Screenshot: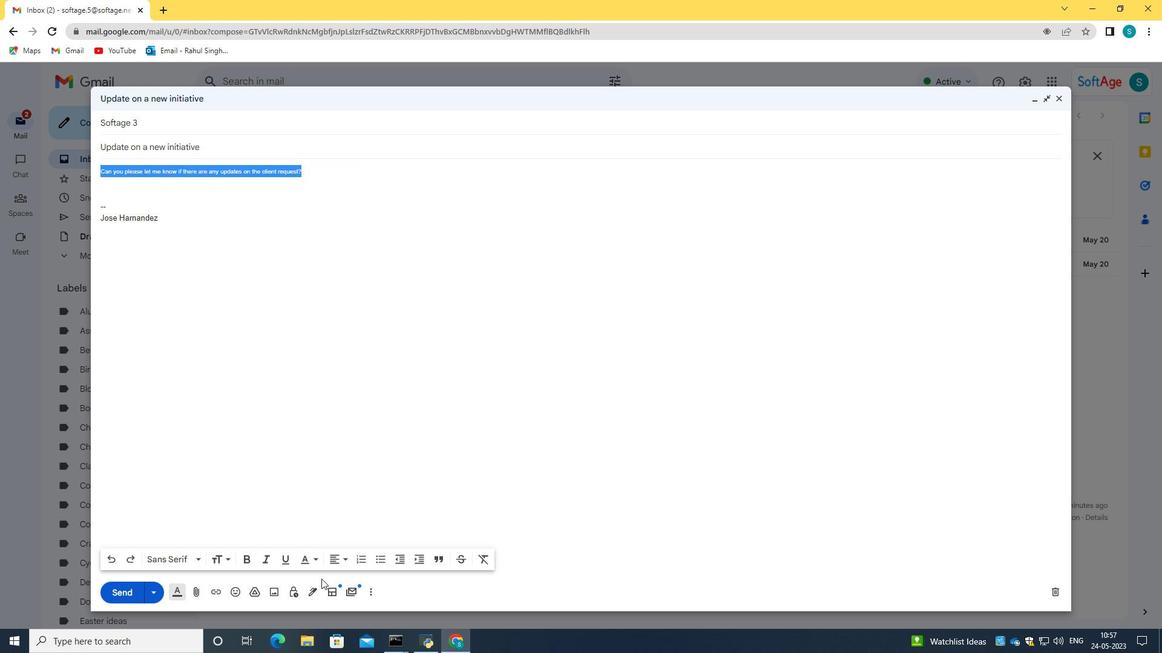 
Action: Mouse pressed left at (346, 556)
Screenshot: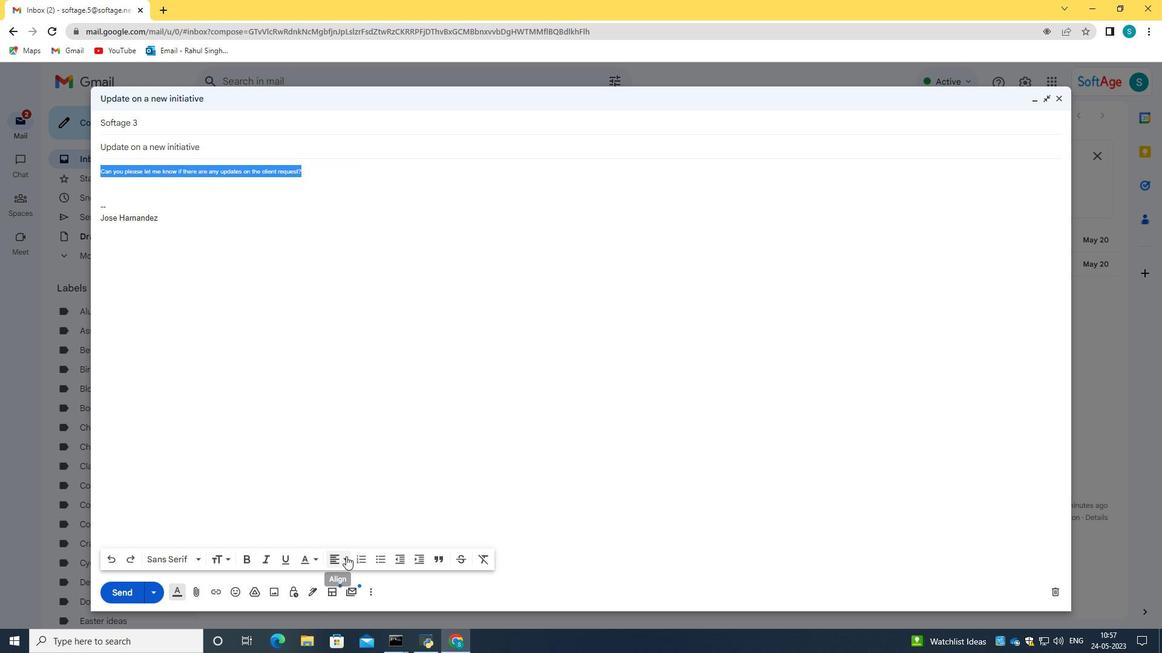 
Action: Mouse moved to (338, 507)
Screenshot: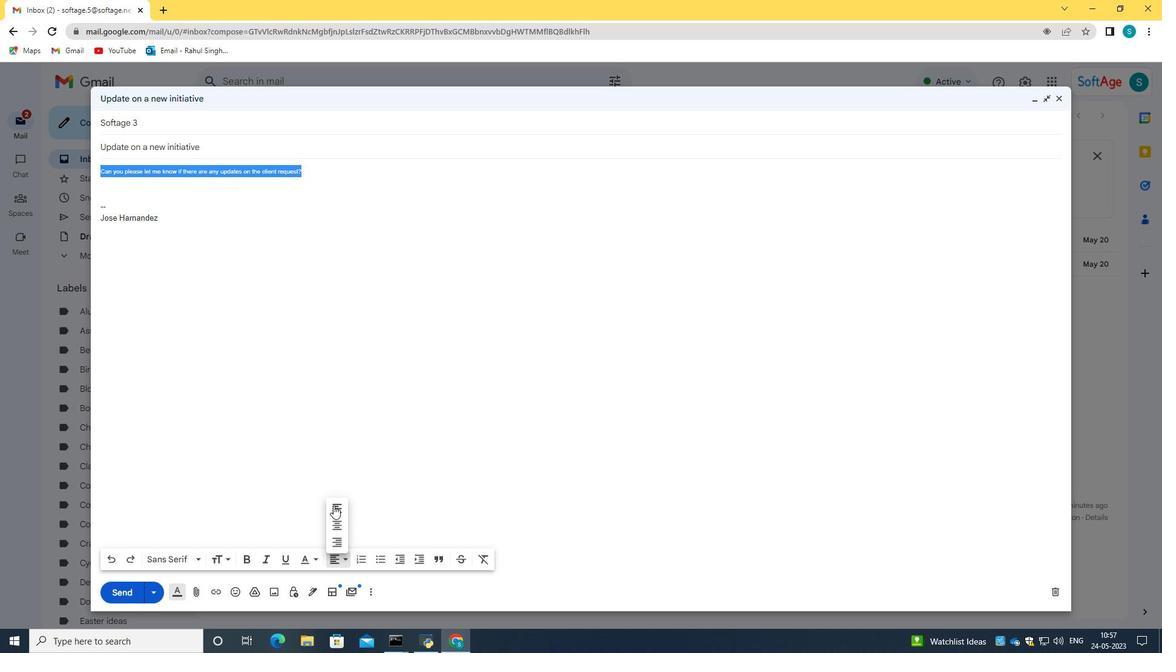 
Action: Mouse pressed left at (338, 507)
Screenshot: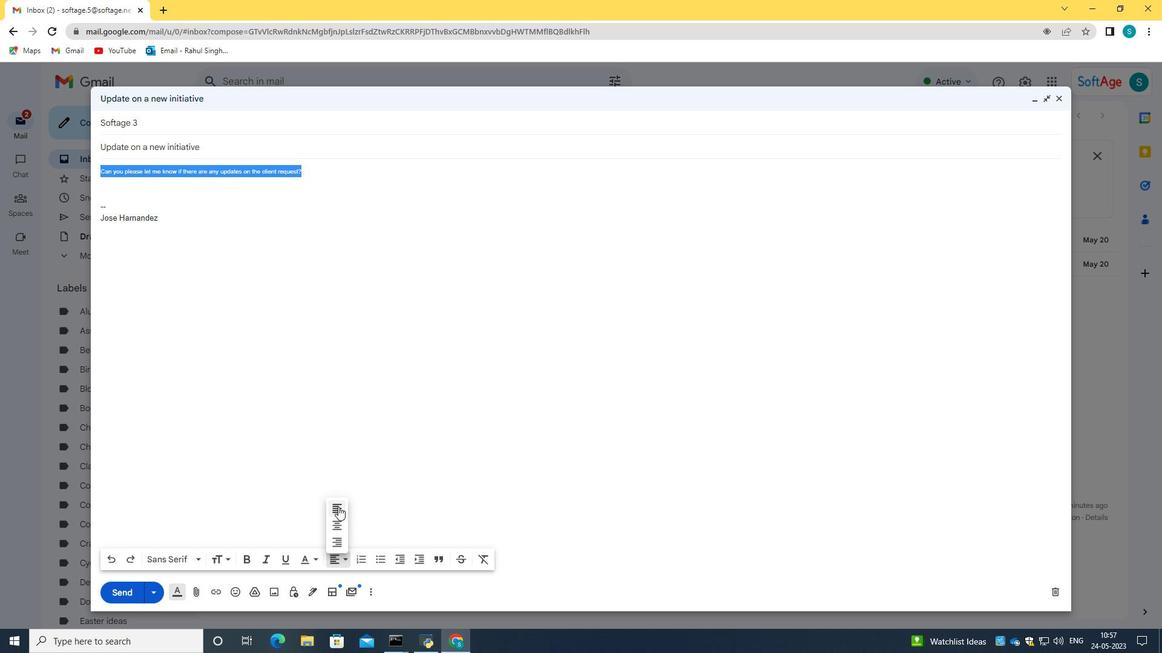 
Action: Mouse moved to (337, 357)
Screenshot: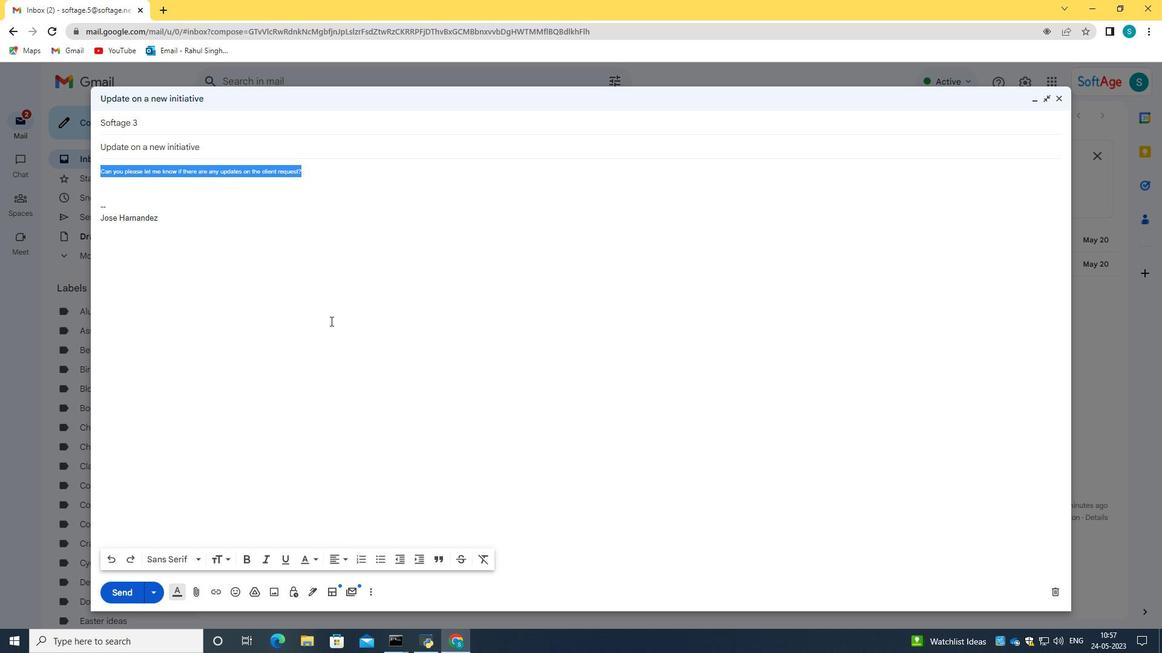 
Action: Mouse pressed left at (337, 357)
Screenshot: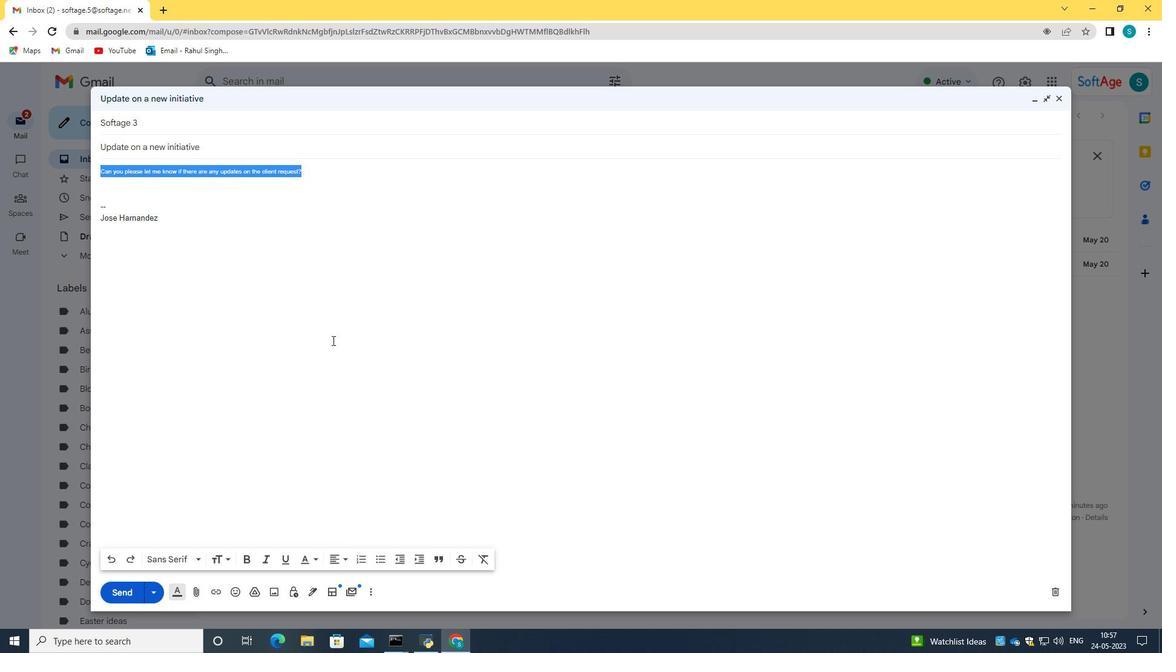 
Action: Mouse moved to (127, 595)
Screenshot: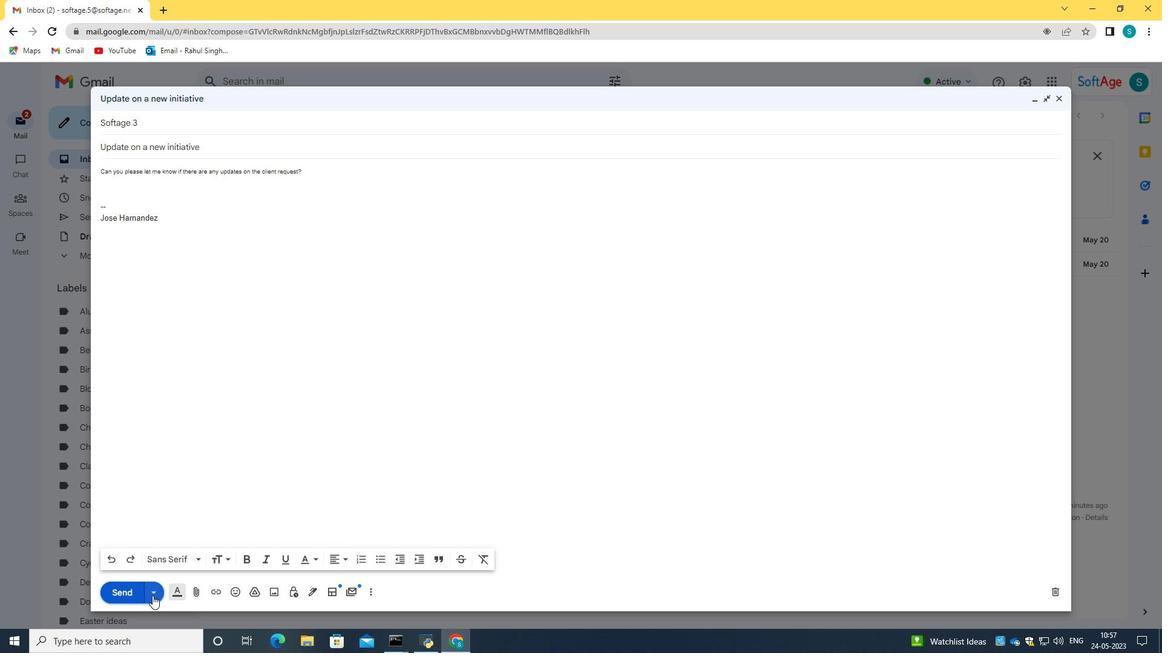 
Action: Mouse pressed left at (127, 595)
Screenshot: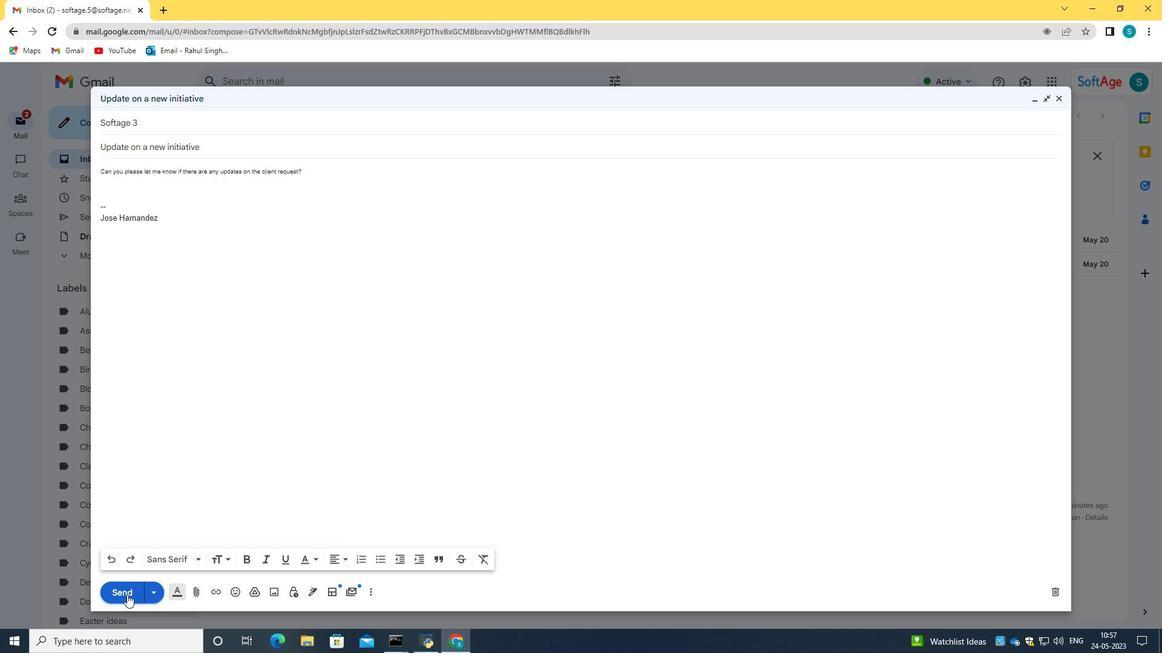 
Action: Mouse moved to (114, 213)
Screenshot: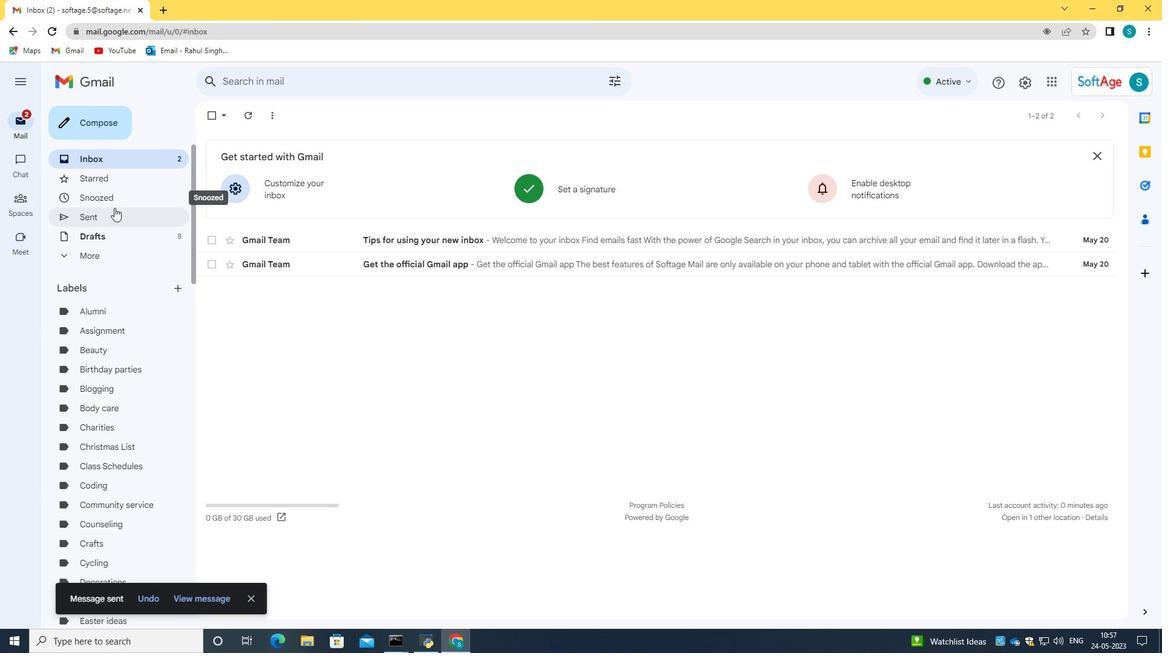 
Action: Mouse pressed left at (114, 213)
Screenshot: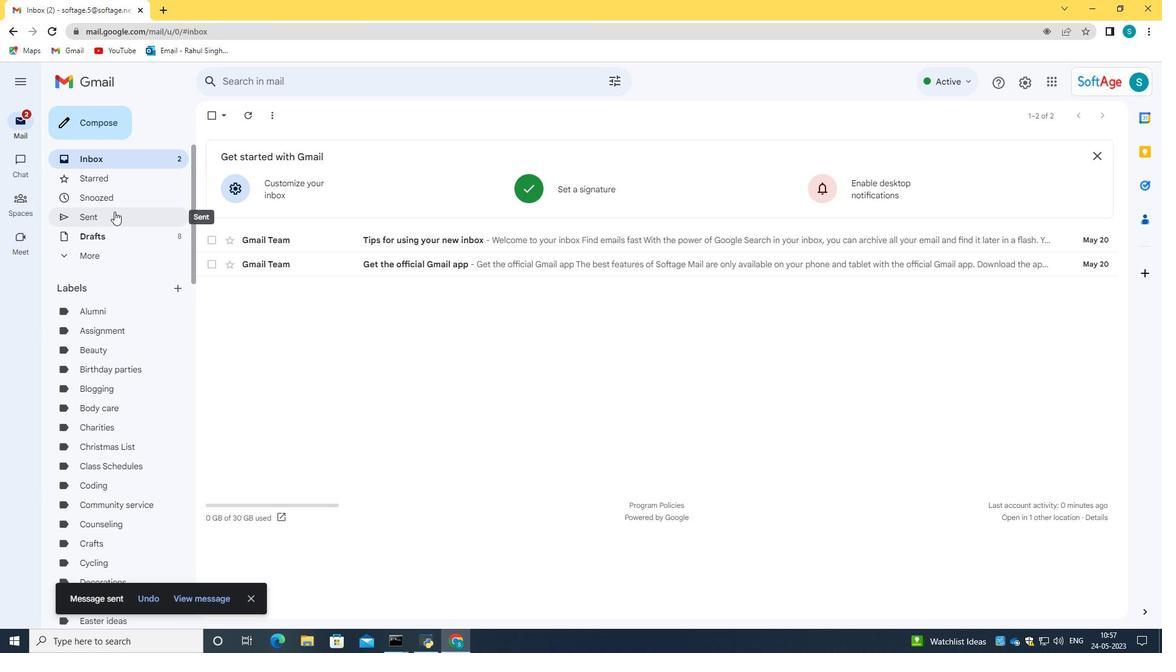 
Action: Mouse moved to (209, 179)
Screenshot: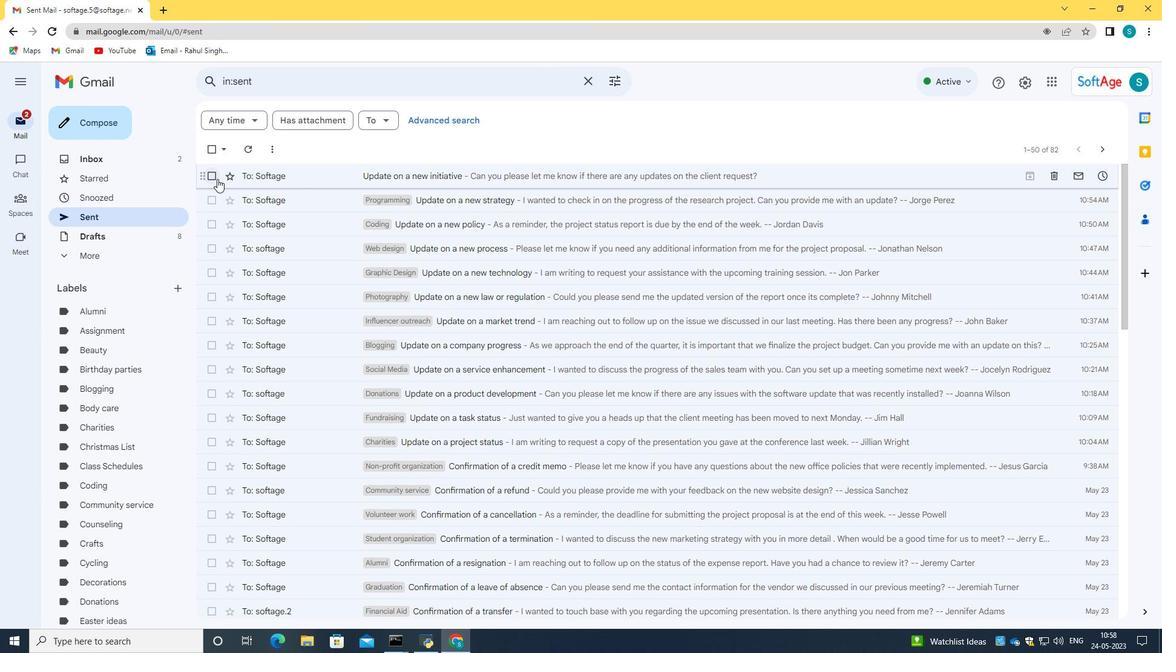 
Action: Mouse pressed left at (209, 179)
Screenshot: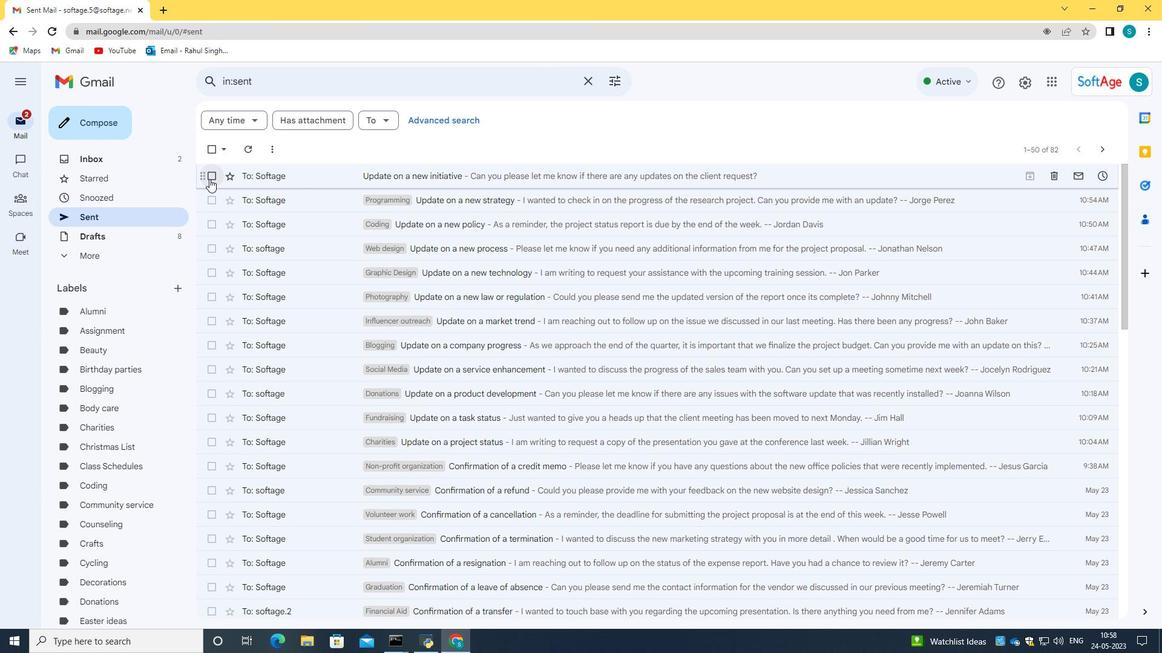 
Action: Mouse moved to (342, 173)
Screenshot: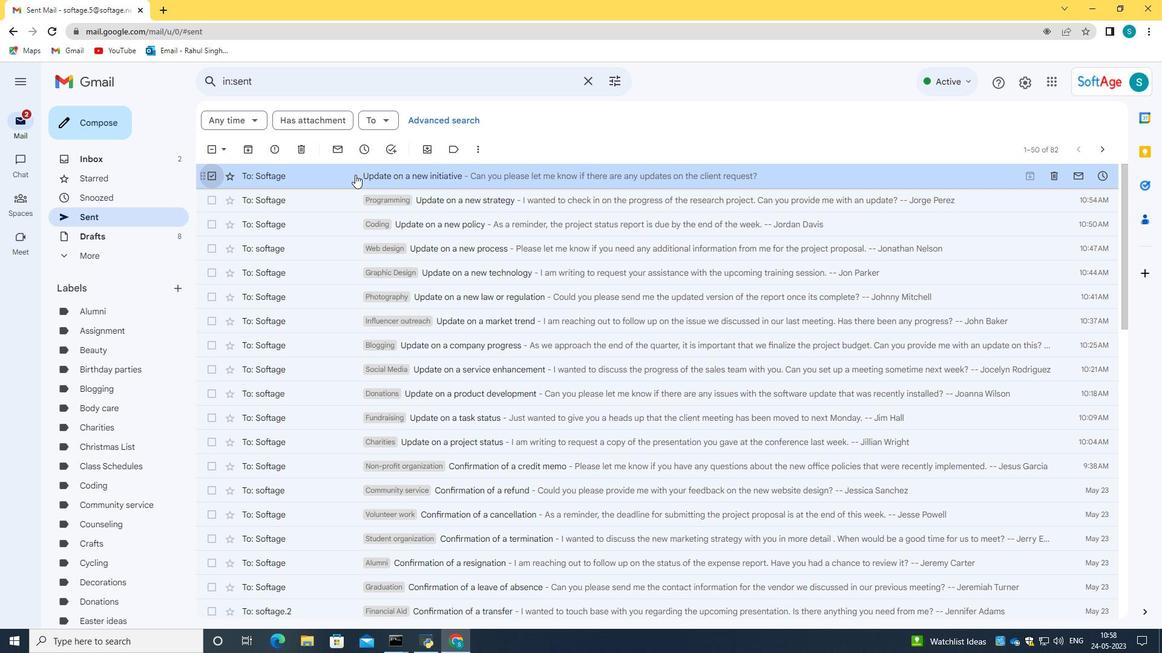 
Action: Mouse pressed right at (342, 173)
Screenshot: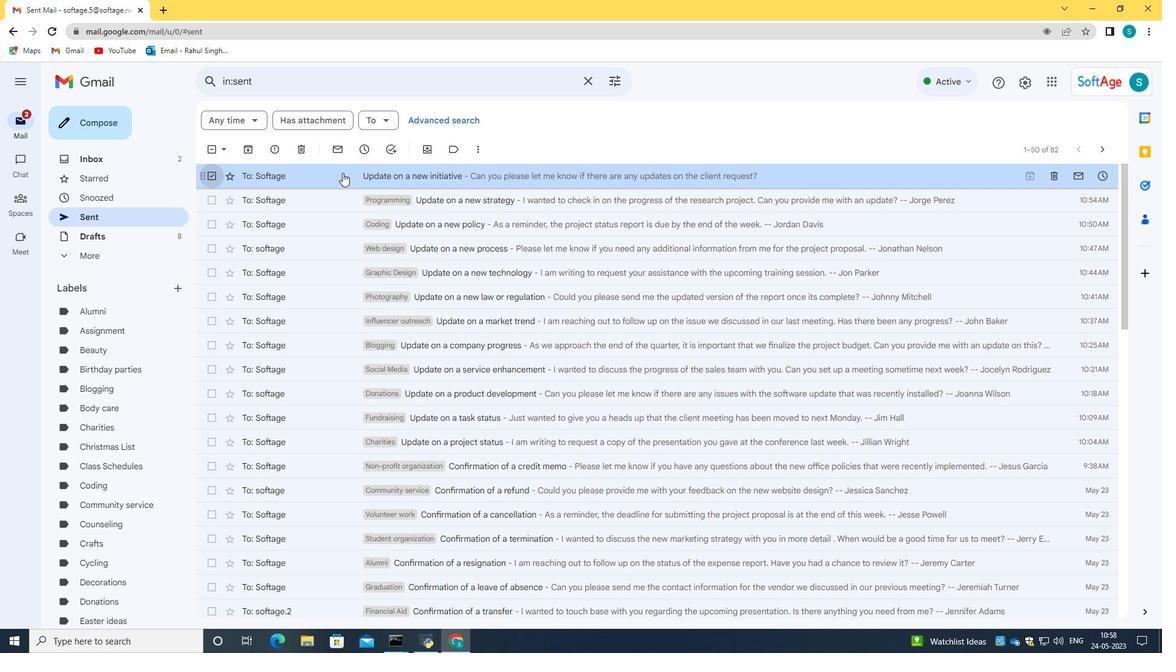 
Action: Mouse moved to (582, 353)
Screenshot: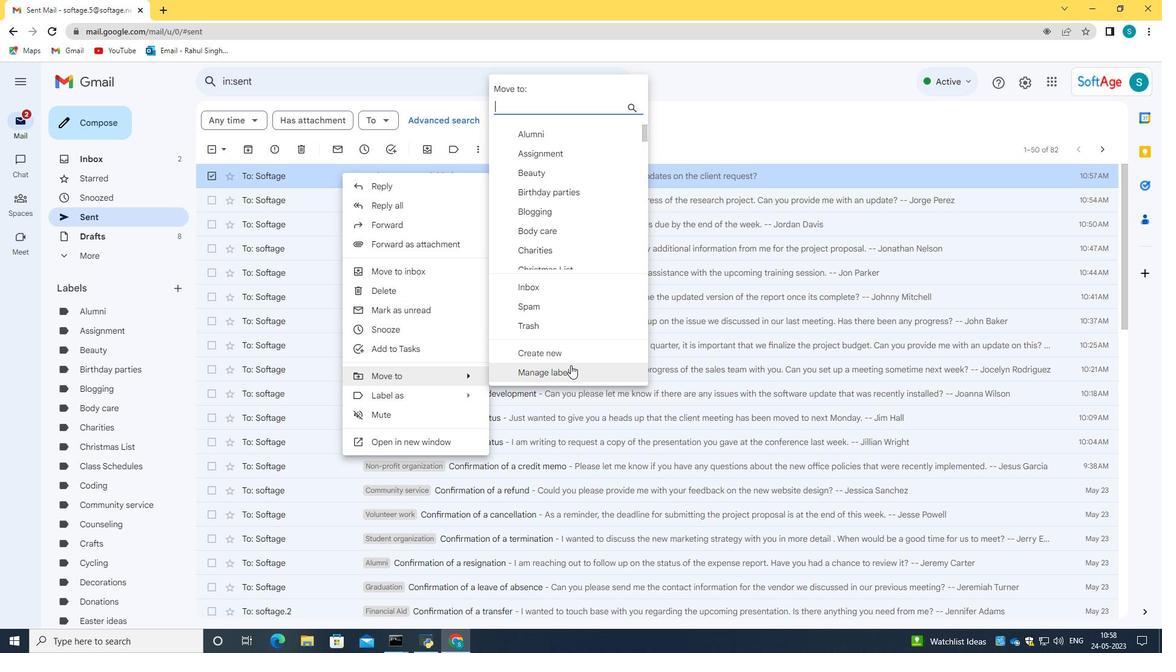 
Action: Mouse pressed left at (582, 353)
Screenshot: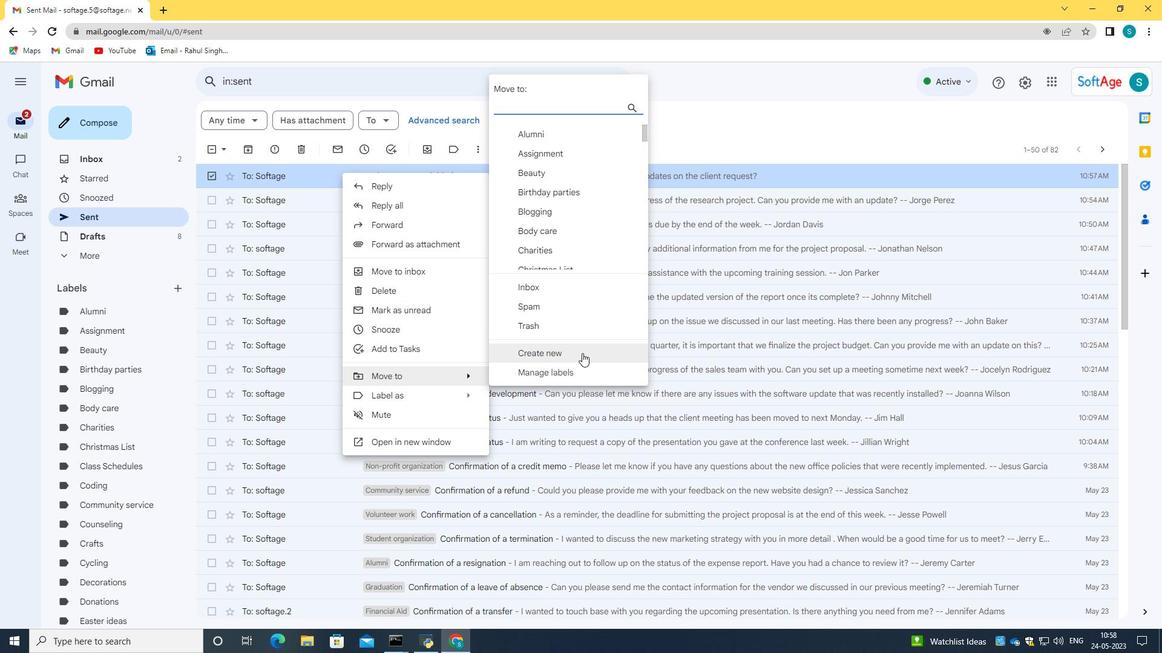
Action: Key pressed <Key.caps_lock>S<Key.caps_lock>ofta<Key.backspace>ward<Key.space><Key.caps_lock>D<Key.backspace><Key.backspace><Key.backspace>E<Key.space><Key.caps_lock><Key.backspace><Key.backspace>e<Key.space><Key.caps_lock>D<Key.caps_lock>evelopment
Screenshot: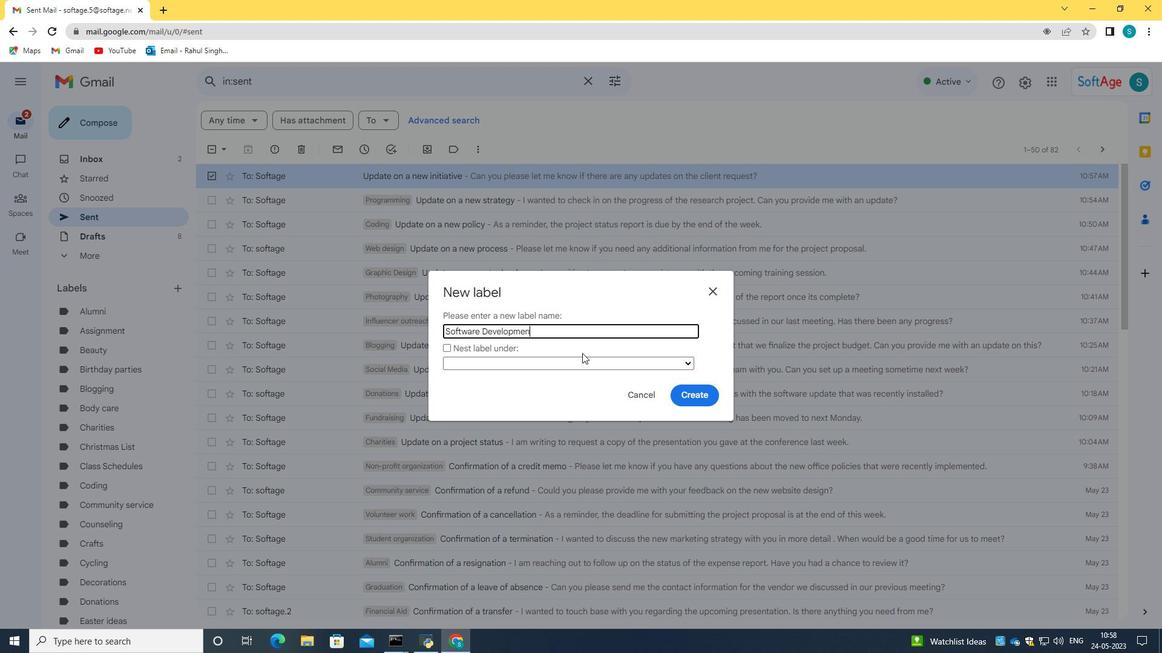 
Action: Mouse moved to (713, 392)
Screenshot: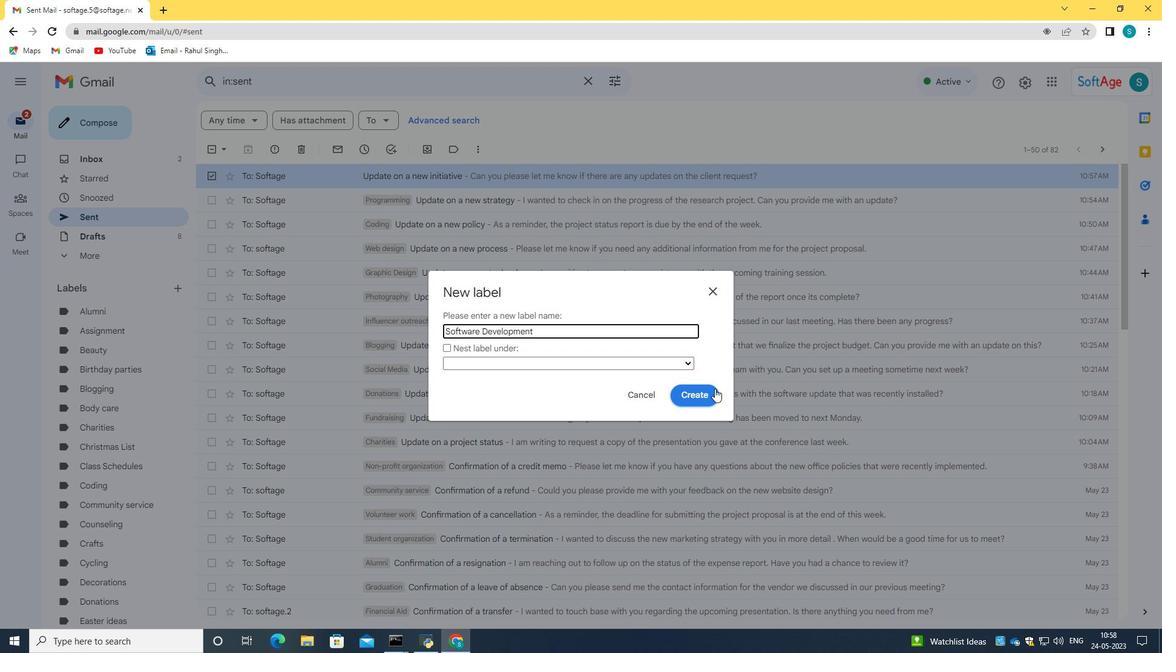 
Action: Mouse pressed left at (713, 392)
Screenshot: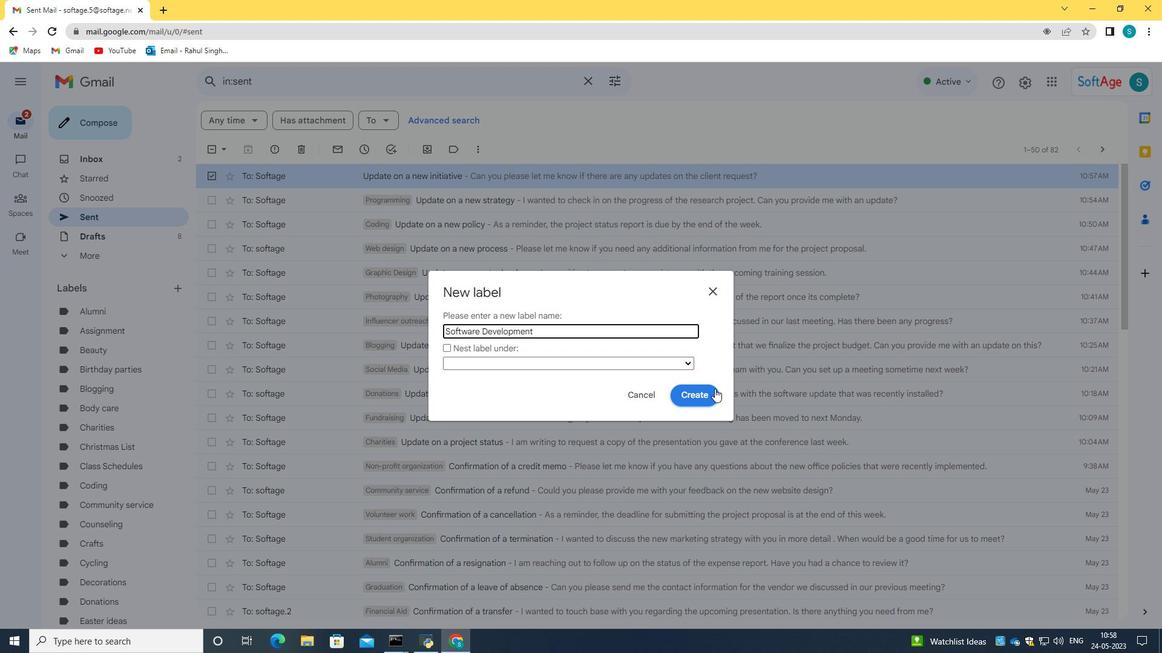 
Action: Mouse moved to (478, 322)
Screenshot: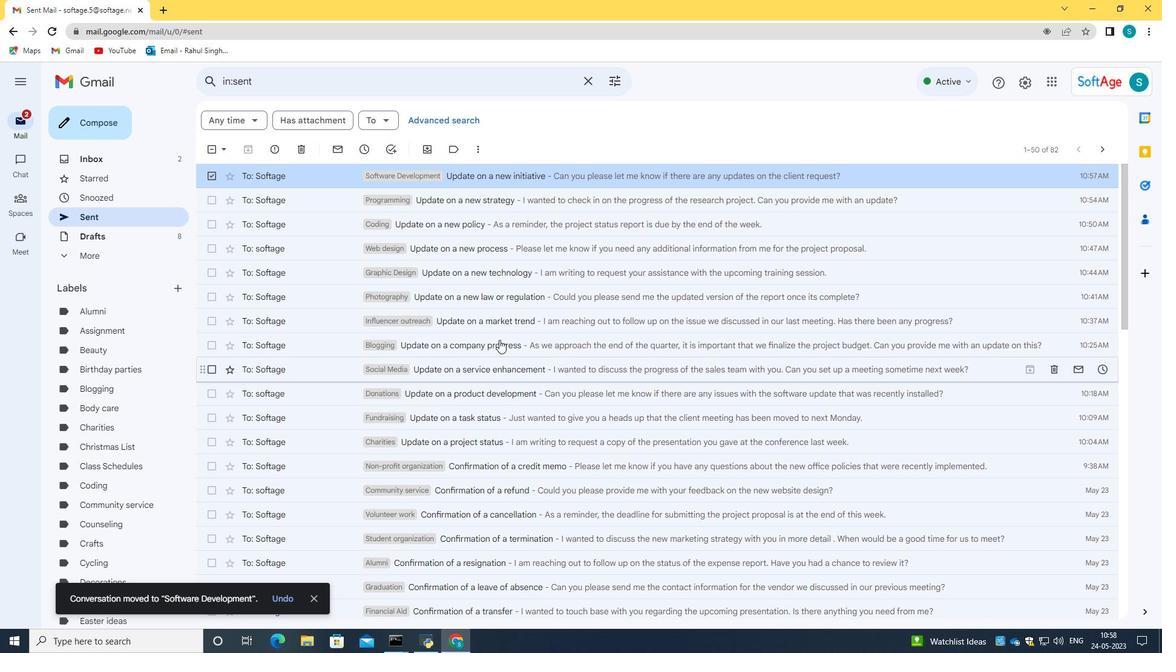 
